Task: Look for Airbnb options in Lindi, Tanzania from 21st December, 2023 to 24th December, 2023 for 1 adult. Place can be private room with 1  bedroom having 1 bed and 1 bathroom. Property type can be flat.
Action: Mouse moved to (403, 72)
Screenshot: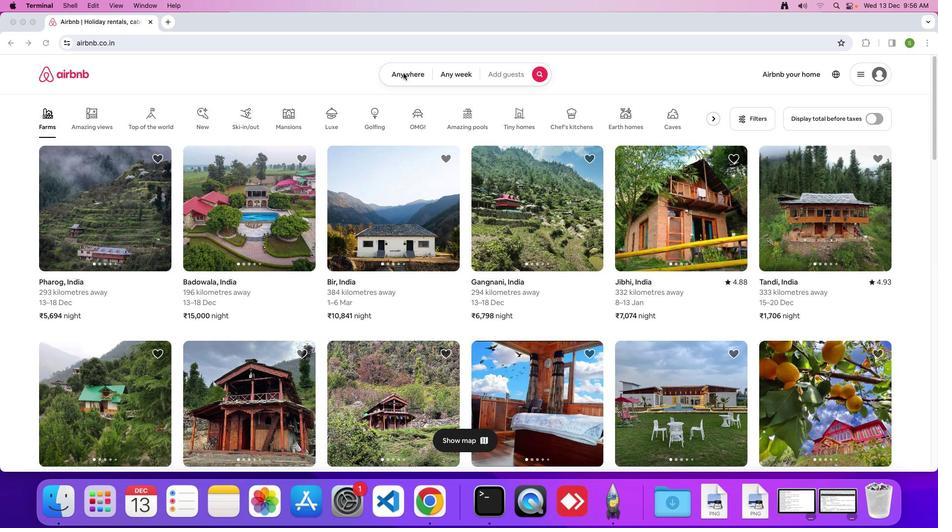 
Action: Mouse pressed left at (403, 72)
Screenshot: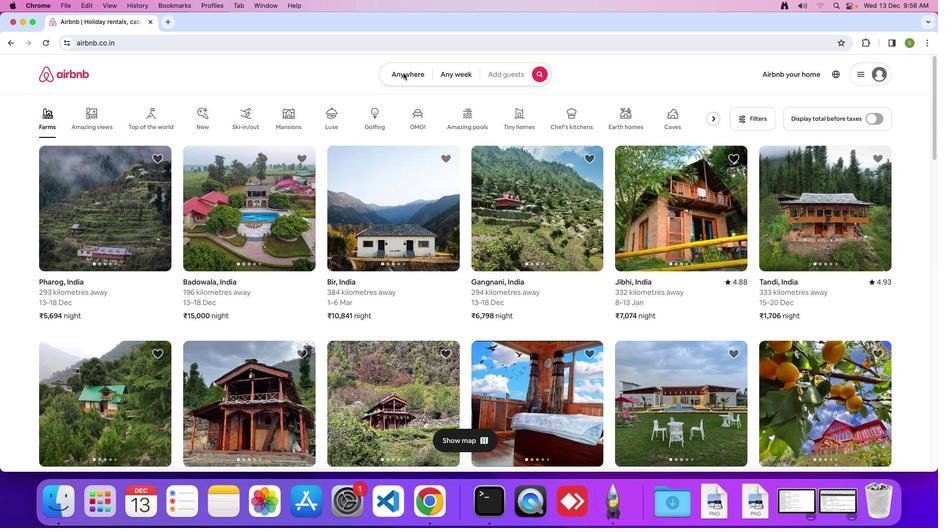 
Action: Mouse moved to (401, 75)
Screenshot: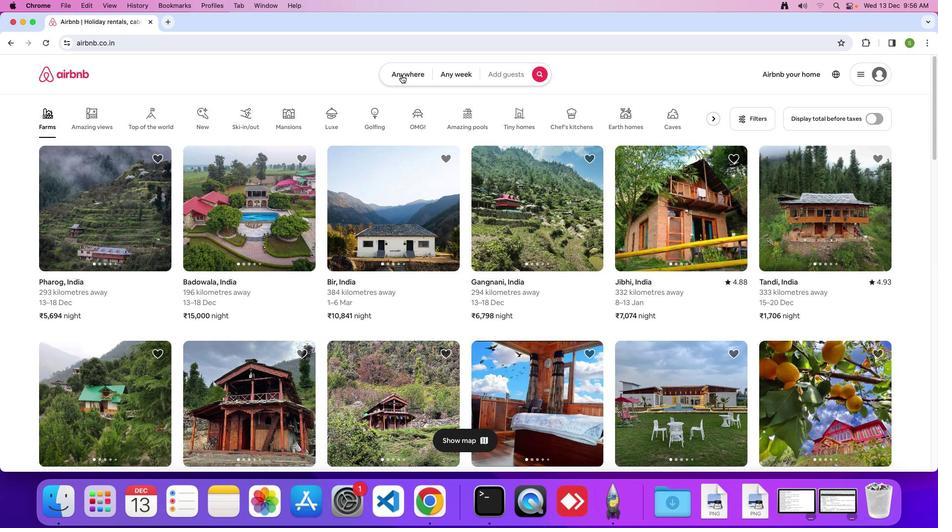 
Action: Mouse pressed left at (401, 75)
Screenshot: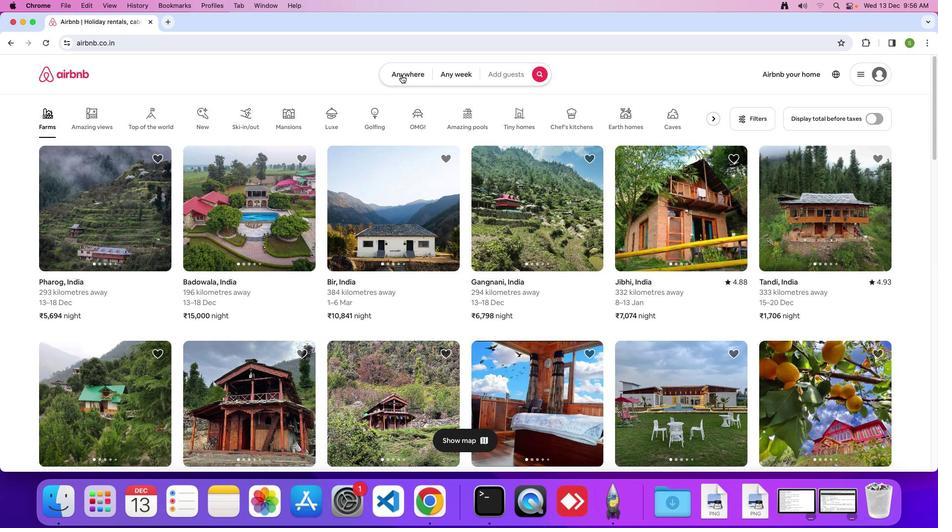 
Action: Mouse moved to (371, 108)
Screenshot: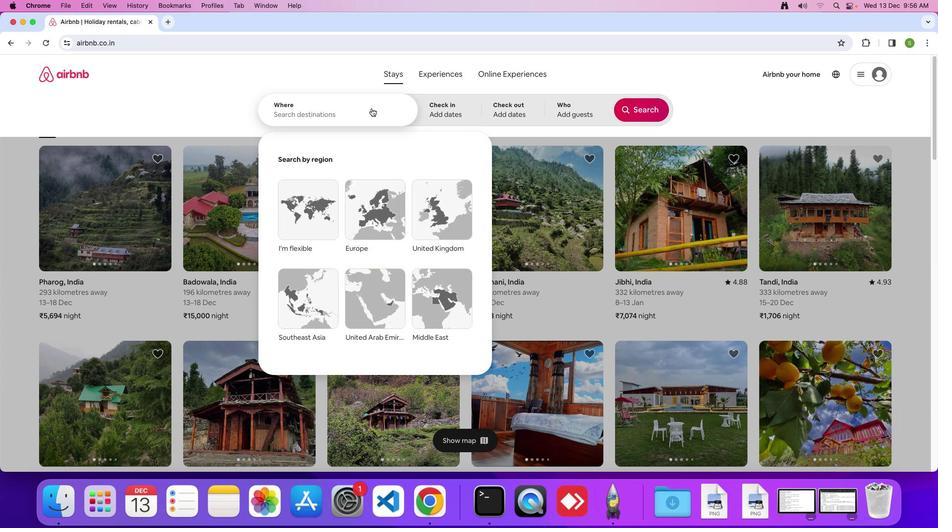 
Action: Mouse pressed left at (371, 108)
Screenshot: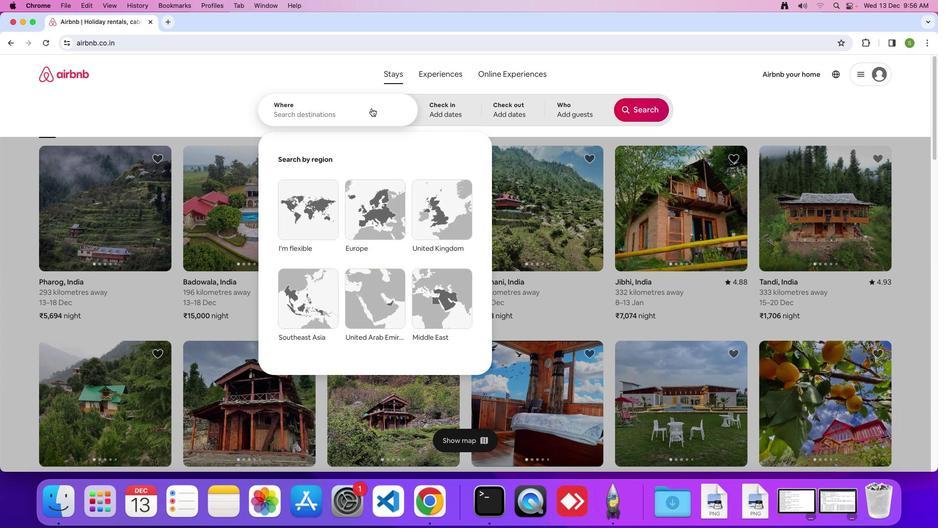 
Action: Key pressed 'L'Key.caps_lock'i''n''d''i'','Key.spaceKey.shift'T''a''n''z''a''n''i''a'Key.enter
Screenshot: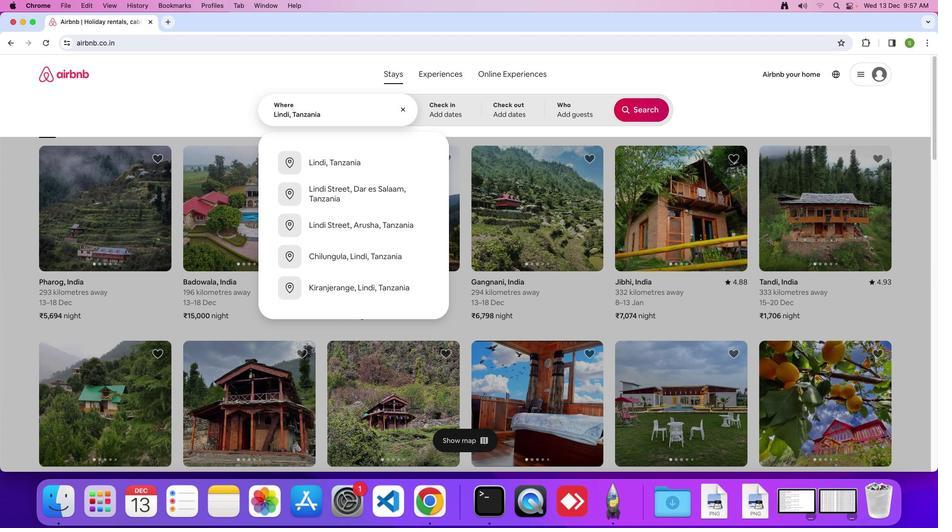 
Action: Mouse moved to (392, 303)
Screenshot: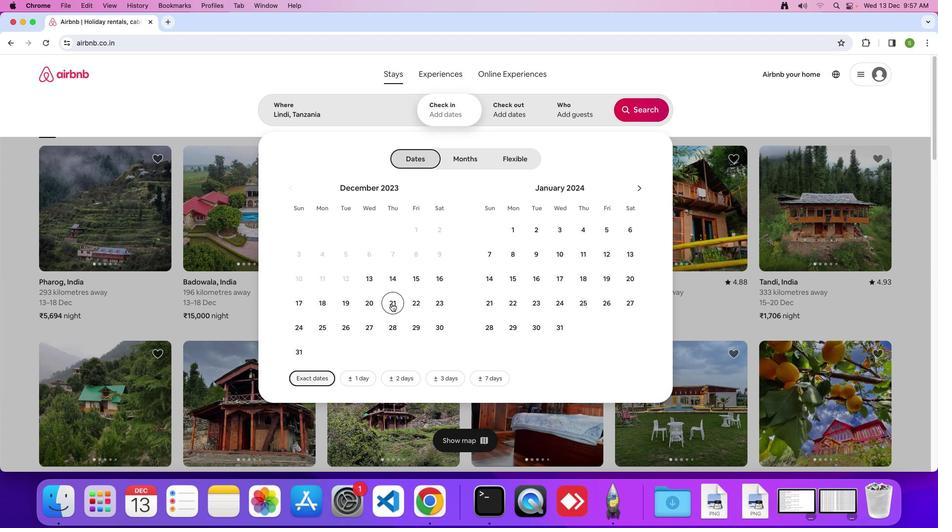 
Action: Mouse pressed left at (392, 303)
Screenshot: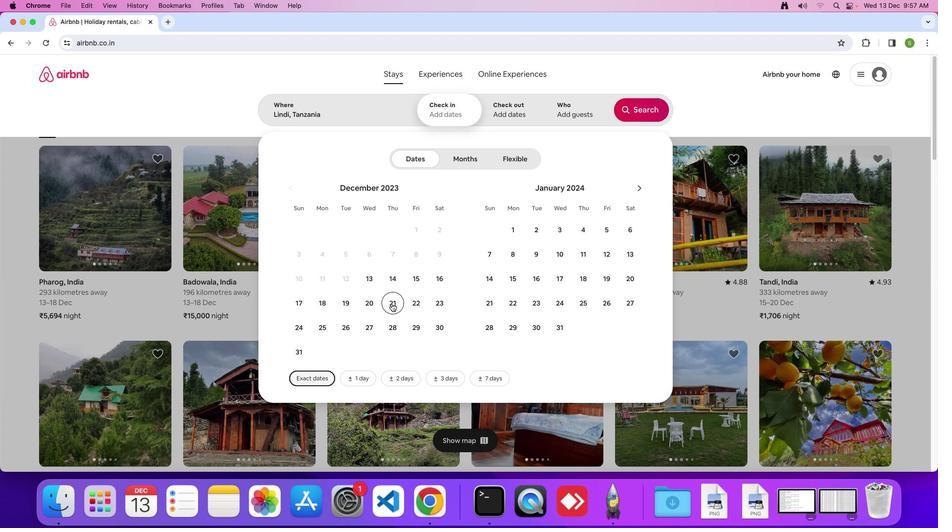 
Action: Mouse moved to (300, 325)
Screenshot: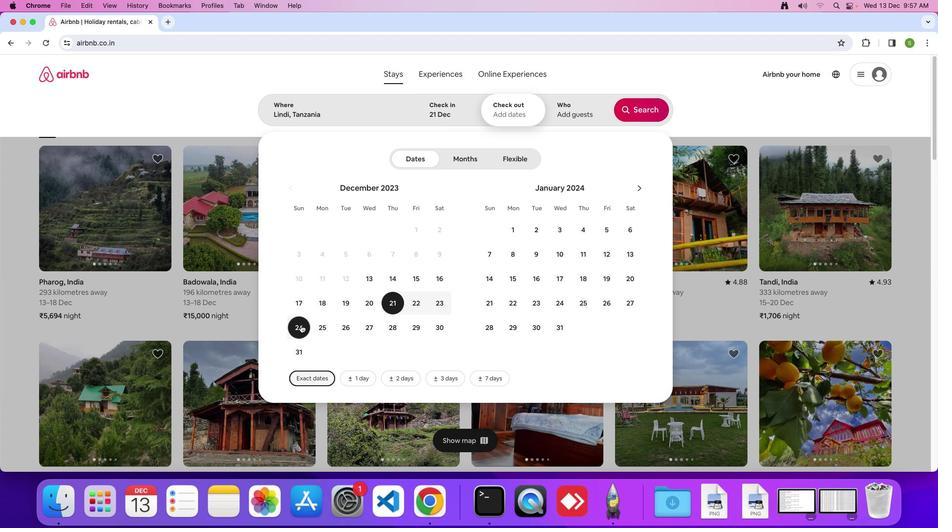 
Action: Mouse pressed left at (300, 325)
Screenshot: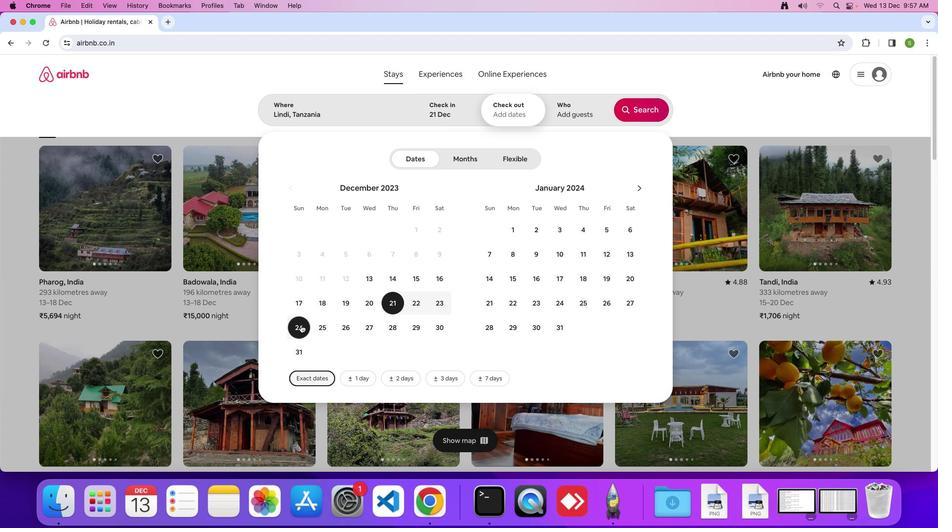
Action: Mouse moved to (586, 108)
Screenshot: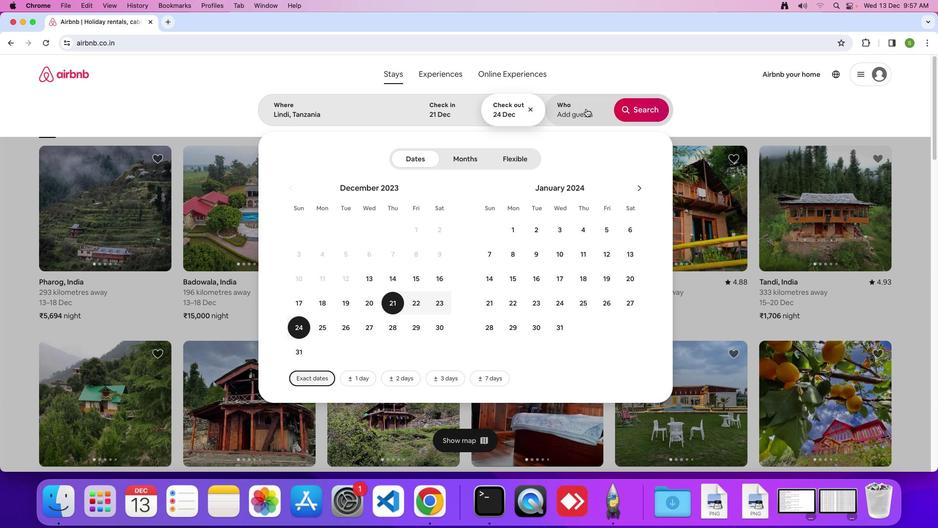 
Action: Mouse pressed left at (586, 108)
Screenshot: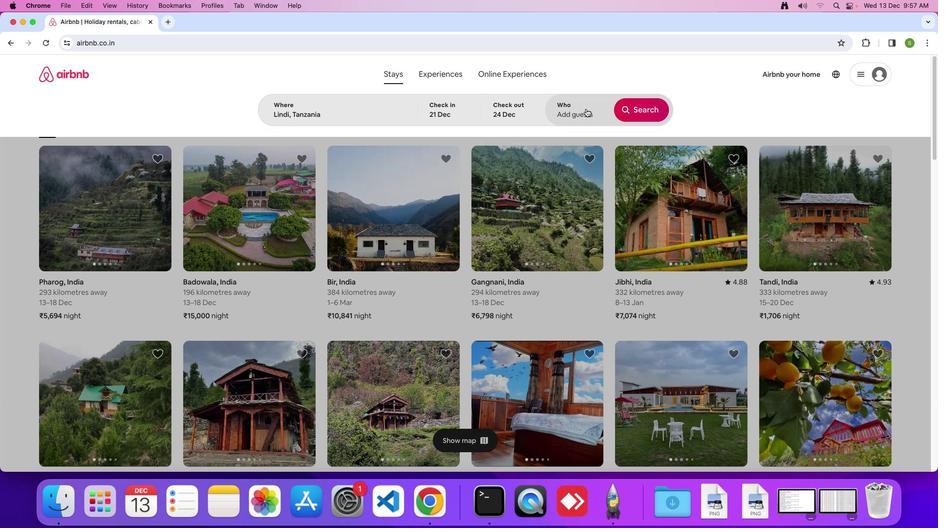 
Action: Mouse moved to (639, 162)
Screenshot: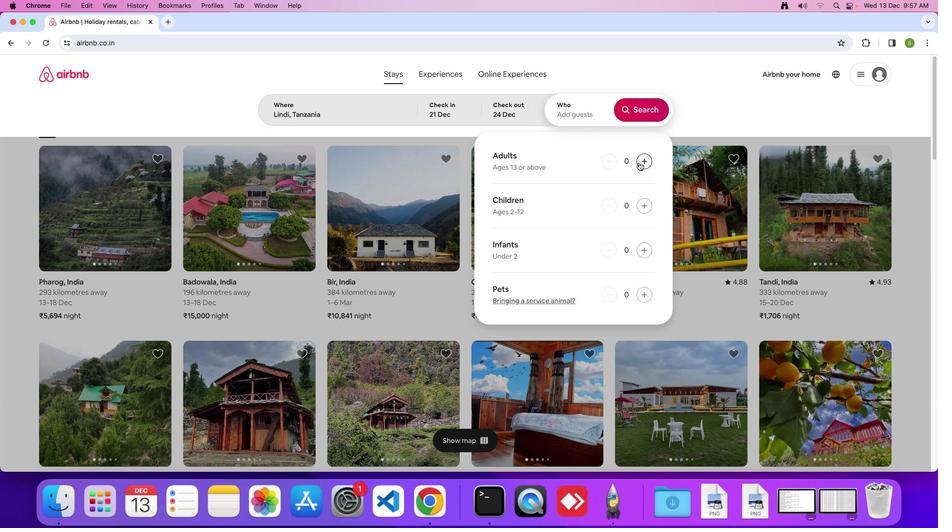 
Action: Mouse pressed left at (639, 162)
Screenshot: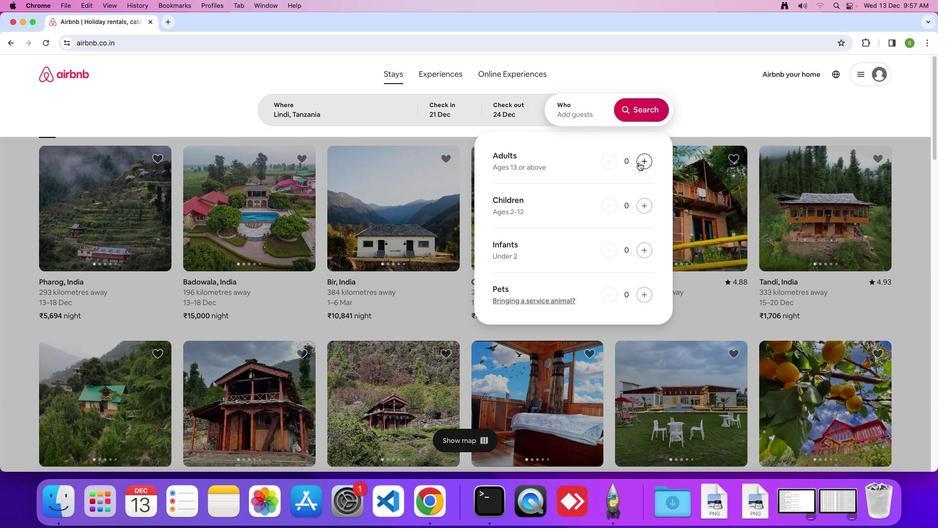 
Action: Mouse moved to (645, 114)
Screenshot: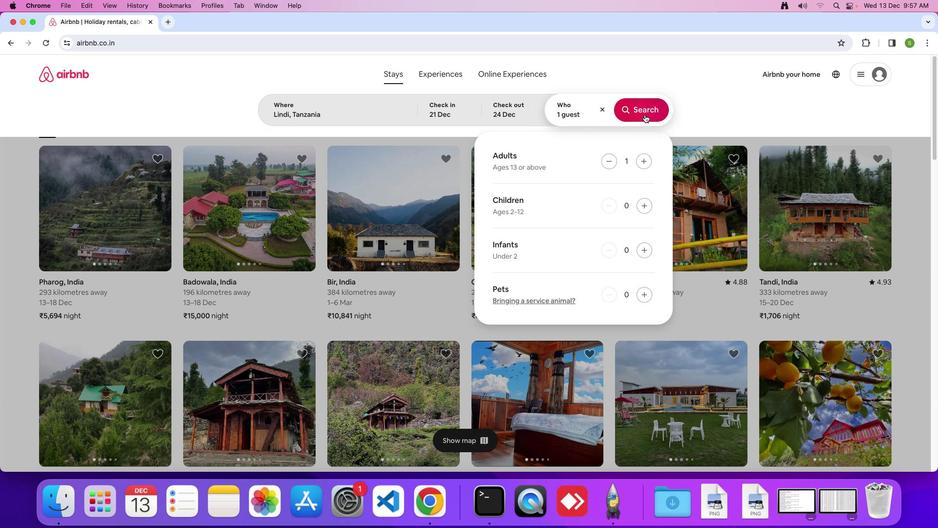 
Action: Mouse pressed left at (645, 114)
Screenshot: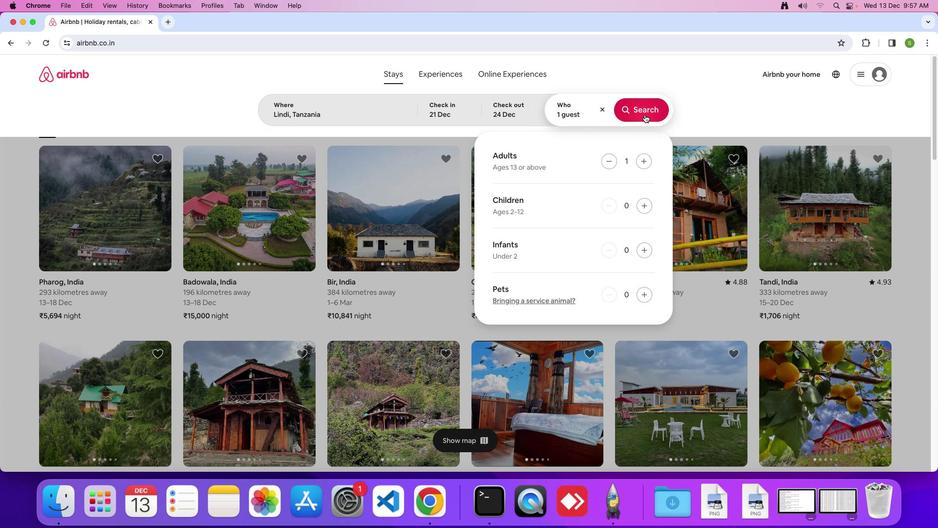 
Action: Mouse moved to (770, 112)
Screenshot: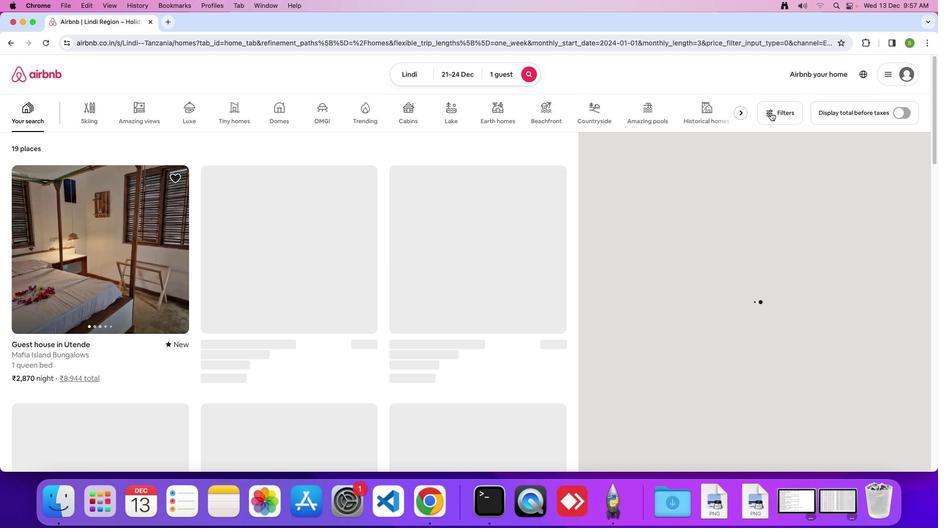 
Action: Mouse pressed left at (770, 112)
Screenshot: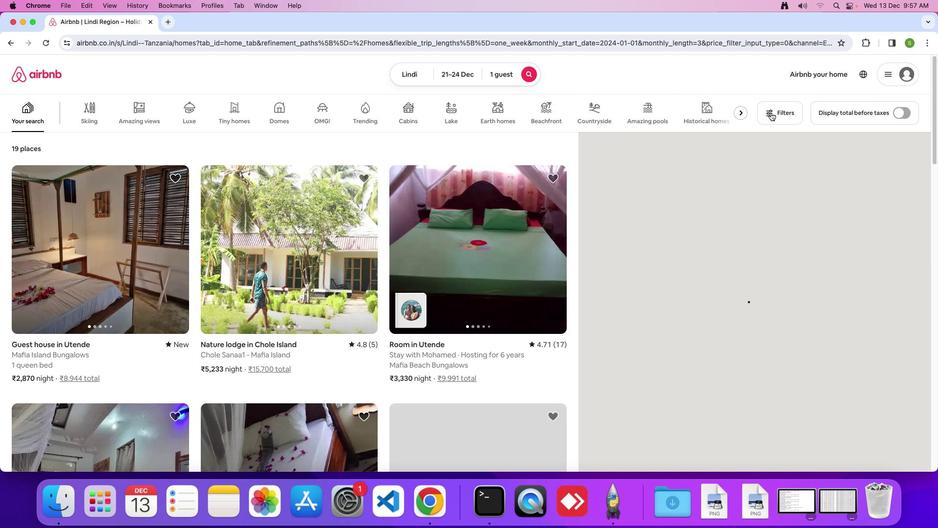 
Action: Mouse moved to (484, 236)
Screenshot: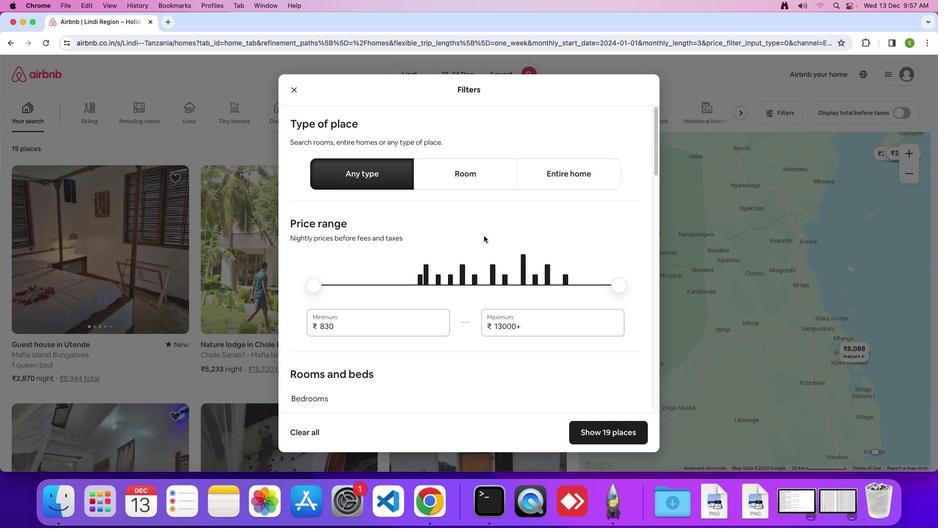 
Action: Mouse scrolled (484, 236) with delta (0, 0)
Screenshot: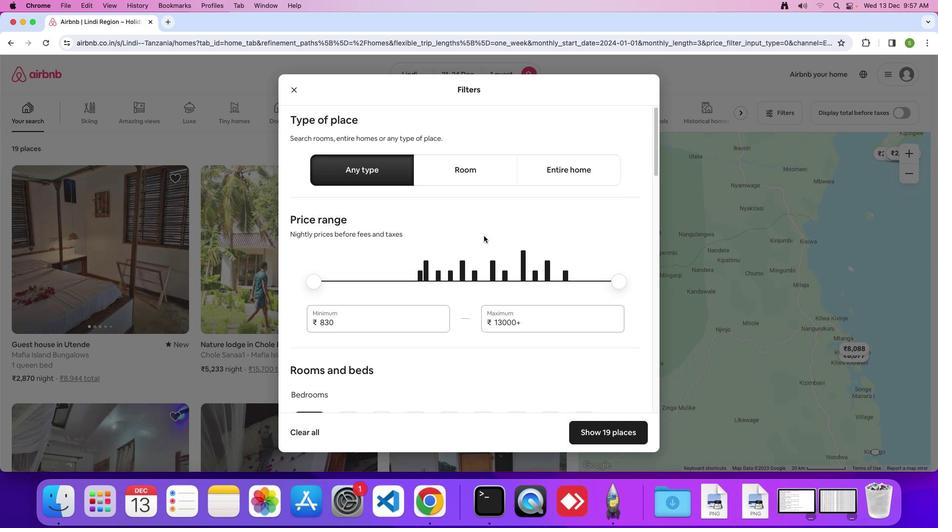 
Action: Mouse scrolled (484, 236) with delta (0, 0)
Screenshot: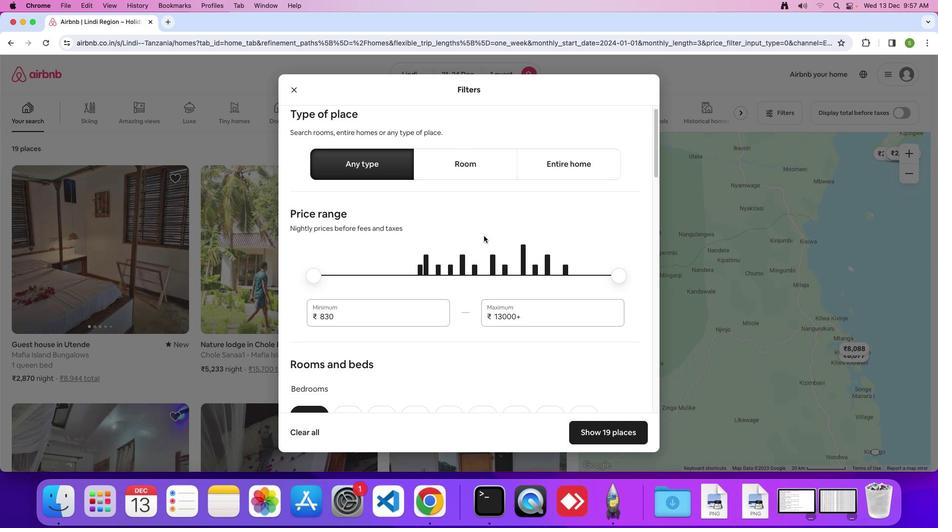 
Action: Mouse scrolled (484, 236) with delta (0, 0)
Screenshot: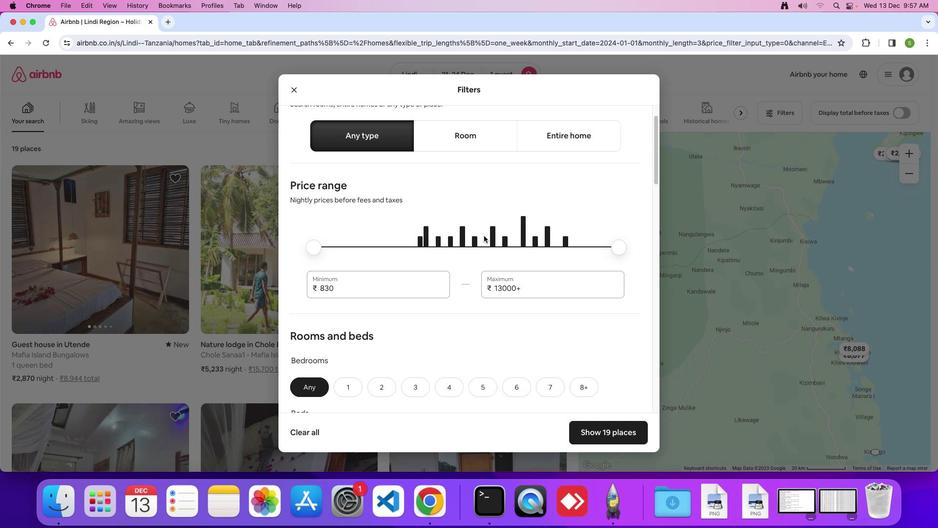 
Action: Mouse scrolled (484, 236) with delta (0, 0)
Screenshot: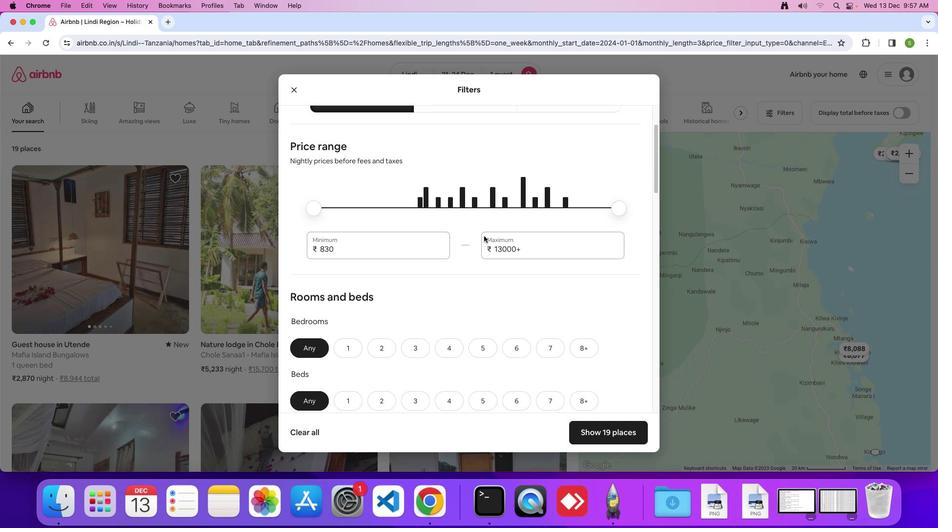 
Action: Mouse scrolled (484, 236) with delta (0, 0)
Screenshot: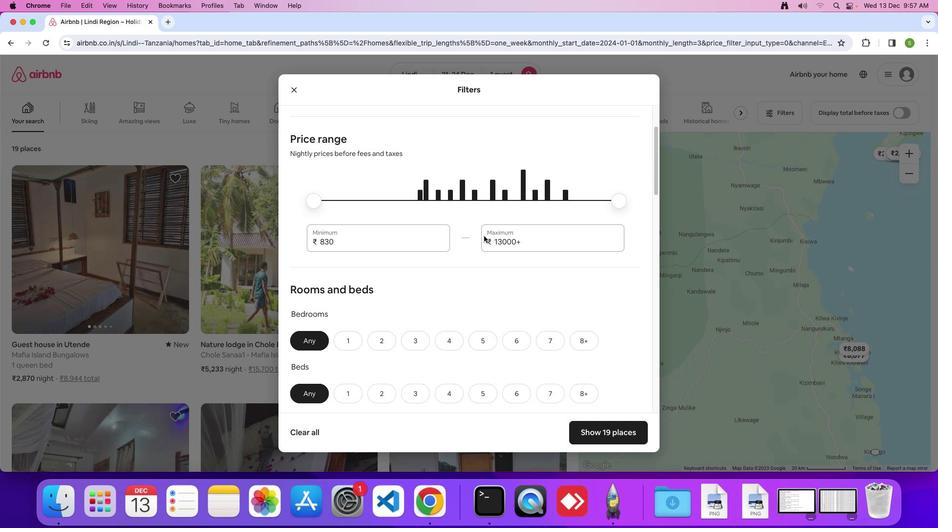 
Action: Mouse moved to (484, 235)
Screenshot: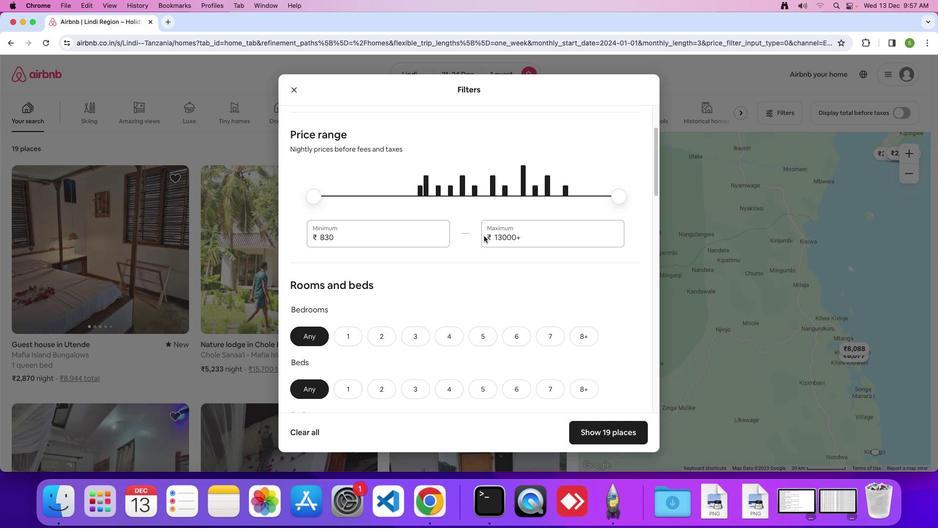 
Action: Mouse scrolled (484, 235) with delta (0, 0)
Screenshot: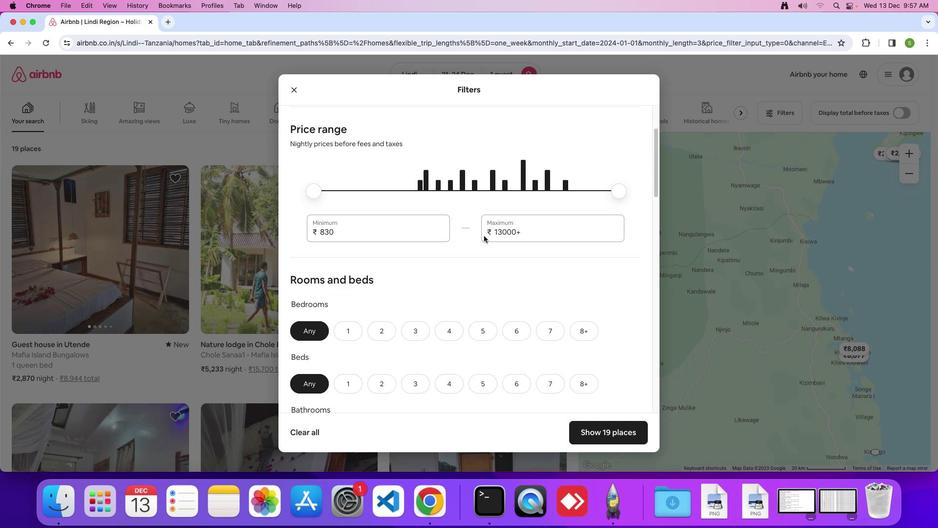 
Action: Mouse scrolled (484, 235) with delta (0, 0)
Screenshot: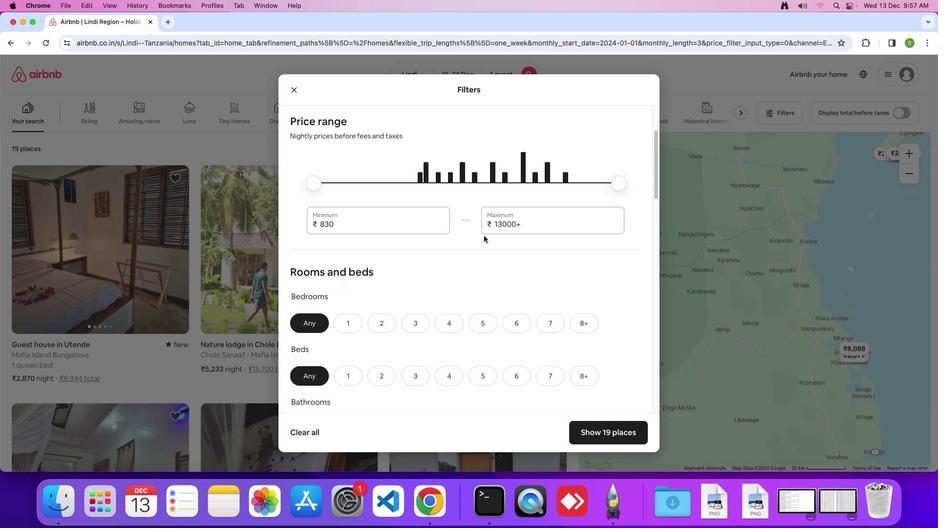 
Action: Mouse scrolled (484, 235) with delta (0, 0)
Screenshot: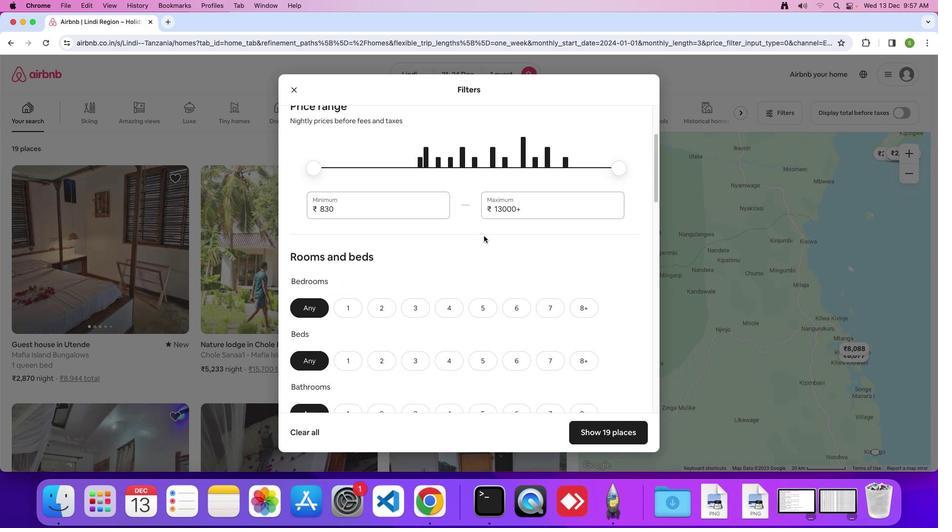 
Action: Mouse scrolled (484, 235) with delta (0, 0)
Screenshot: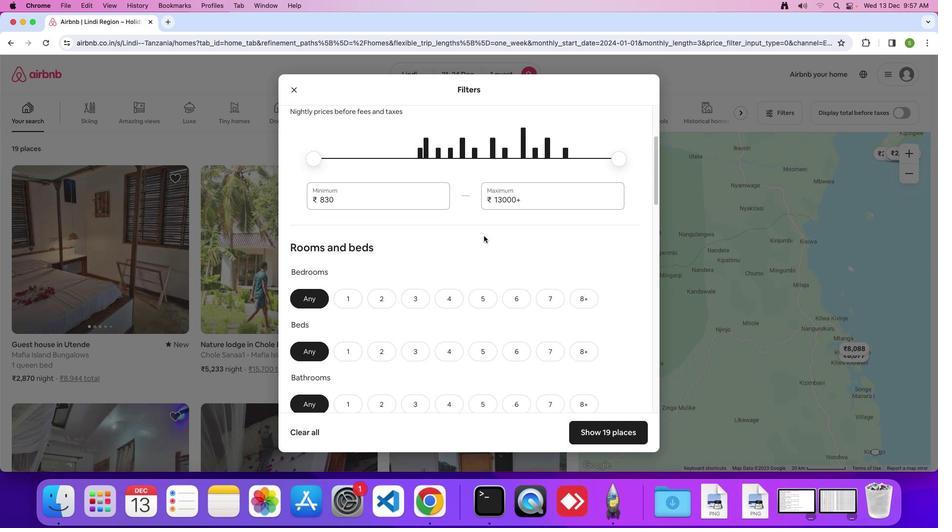
Action: Mouse scrolled (484, 235) with delta (0, 0)
Screenshot: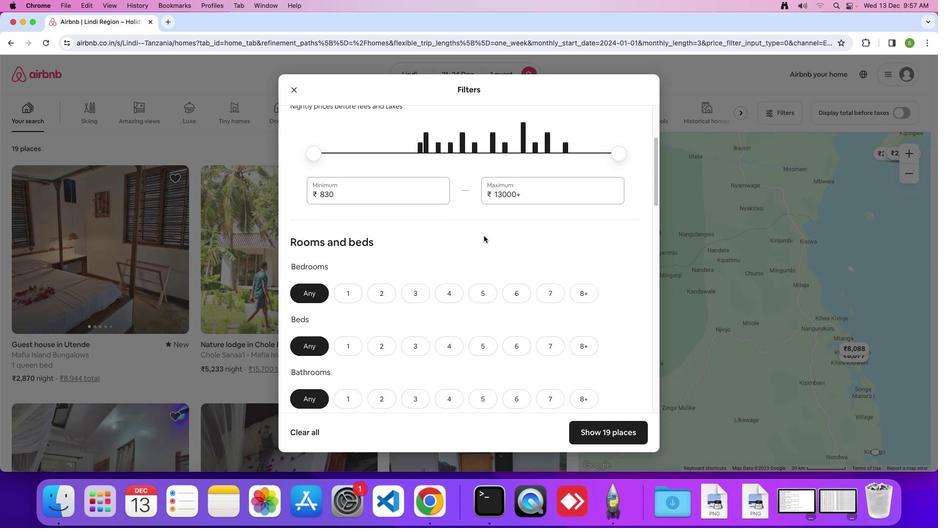 
Action: Mouse moved to (485, 235)
Screenshot: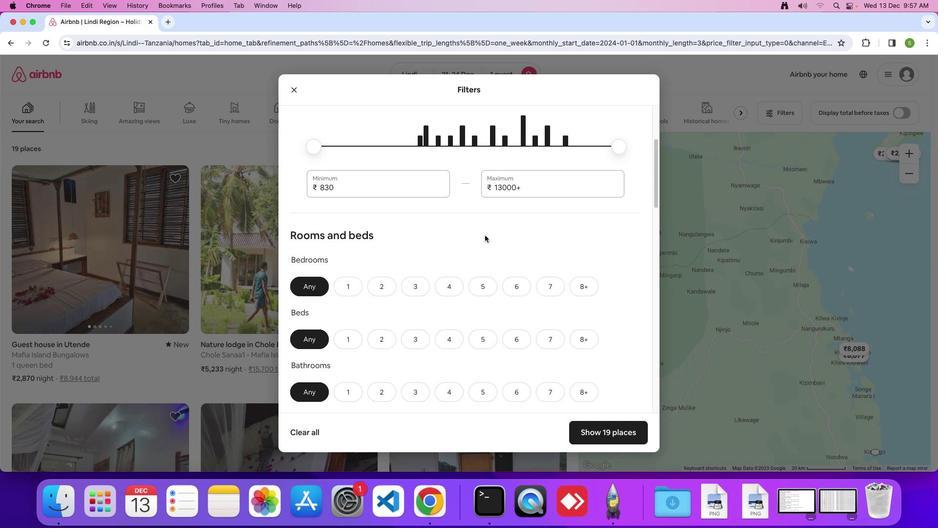 
Action: Mouse scrolled (485, 235) with delta (0, 0)
Screenshot: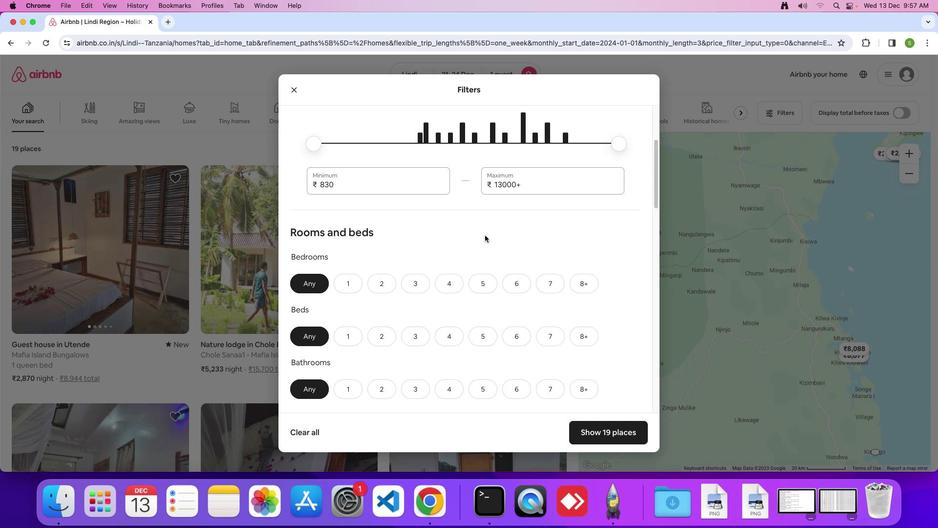 
Action: Mouse scrolled (485, 235) with delta (0, 0)
Screenshot: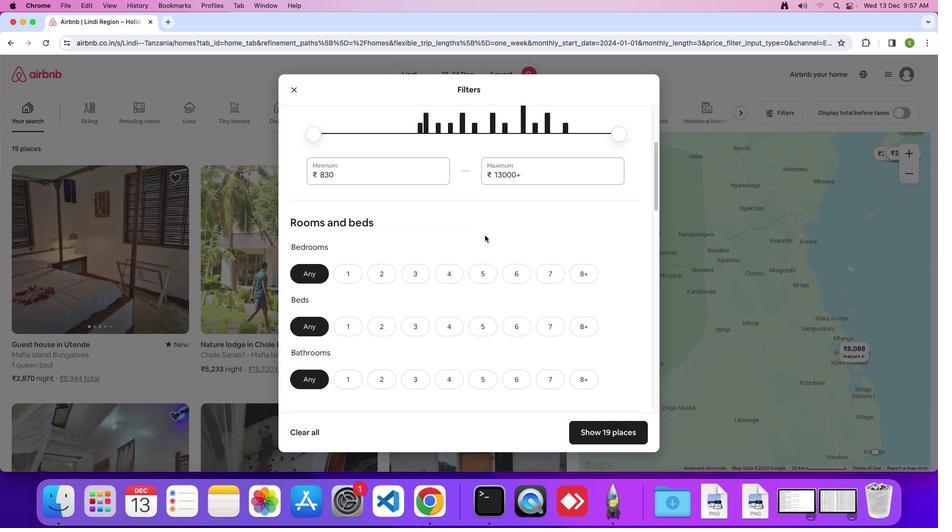 
Action: Mouse scrolled (485, 235) with delta (0, 0)
Screenshot: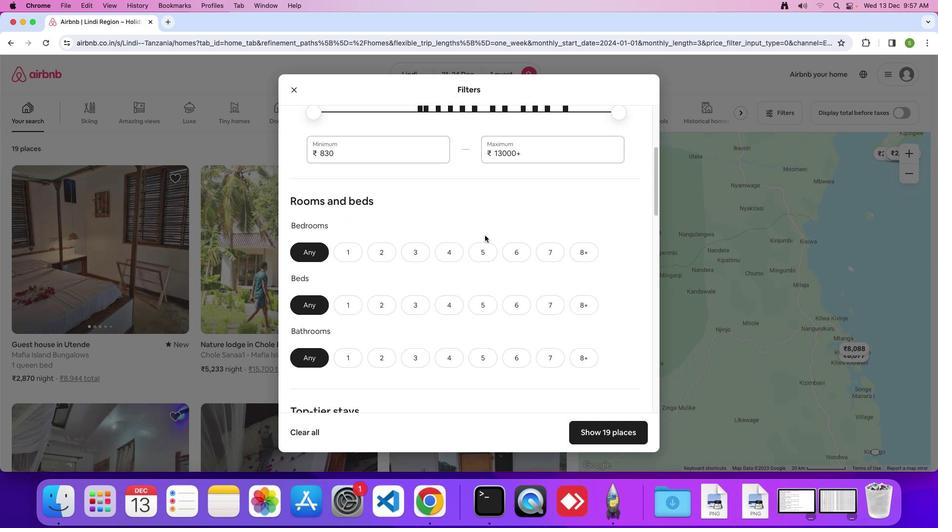 
Action: Mouse scrolled (485, 235) with delta (0, 0)
Screenshot: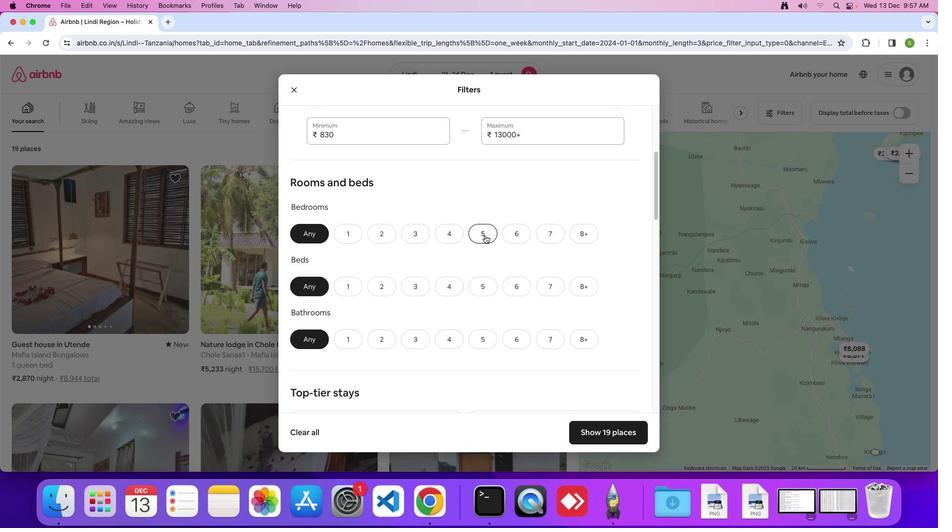 
Action: Mouse scrolled (485, 235) with delta (0, 0)
Screenshot: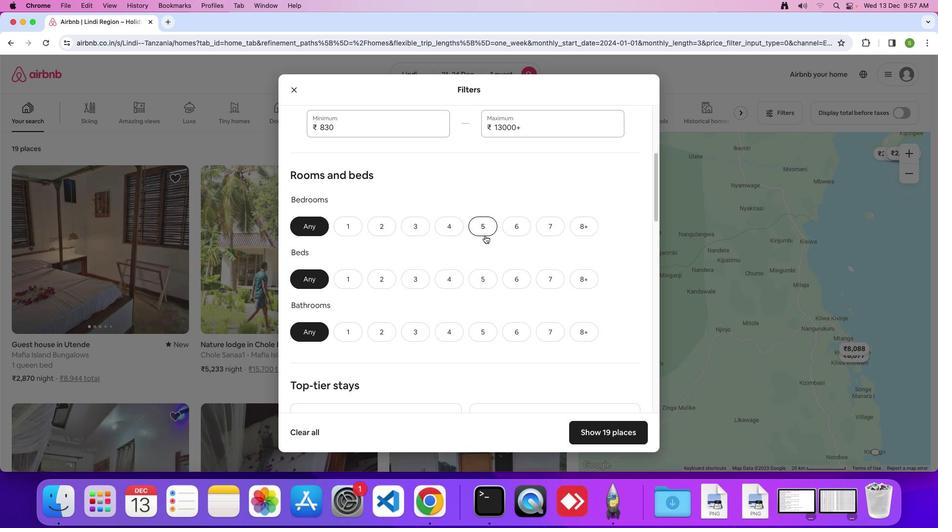 
Action: Mouse scrolled (485, 235) with delta (0, 0)
Screenshot: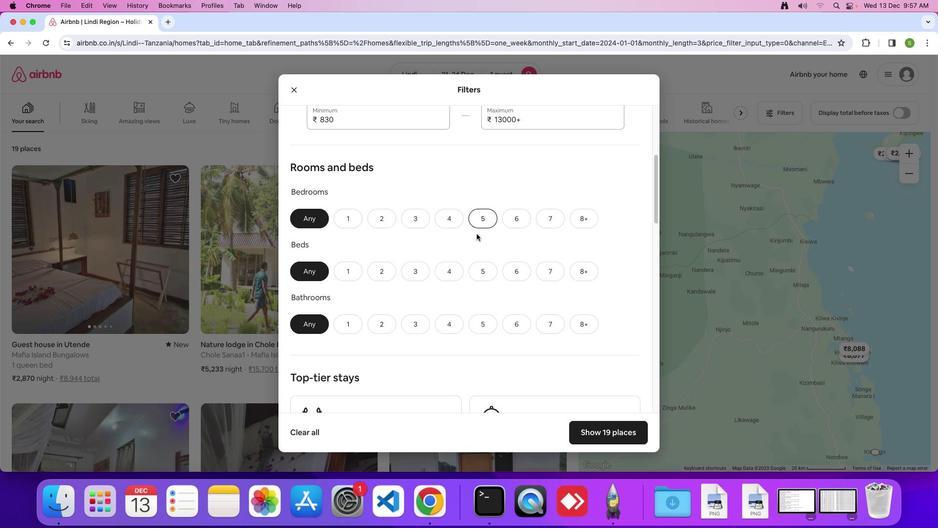 
Action: Mouse moved to (348, 222)
Screenshot: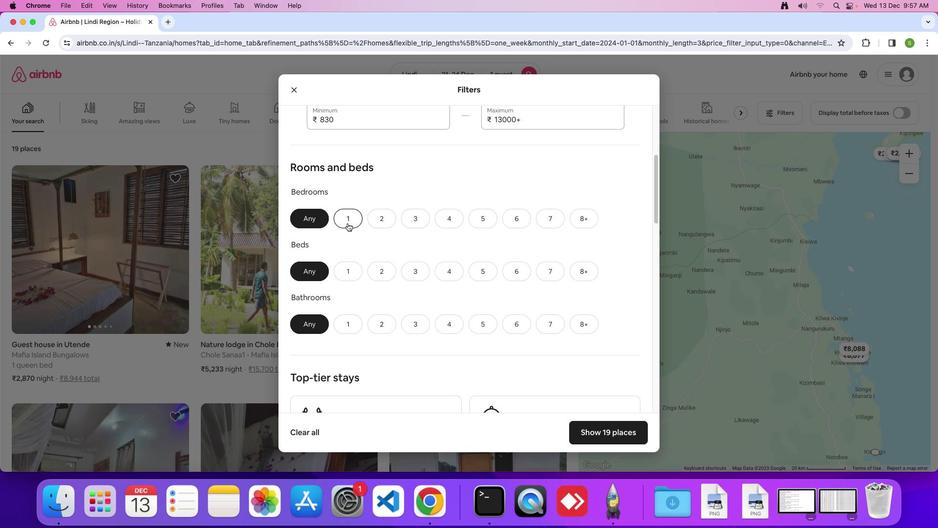 
Action: Mouse pressed left at (348, 222)
Screenshot: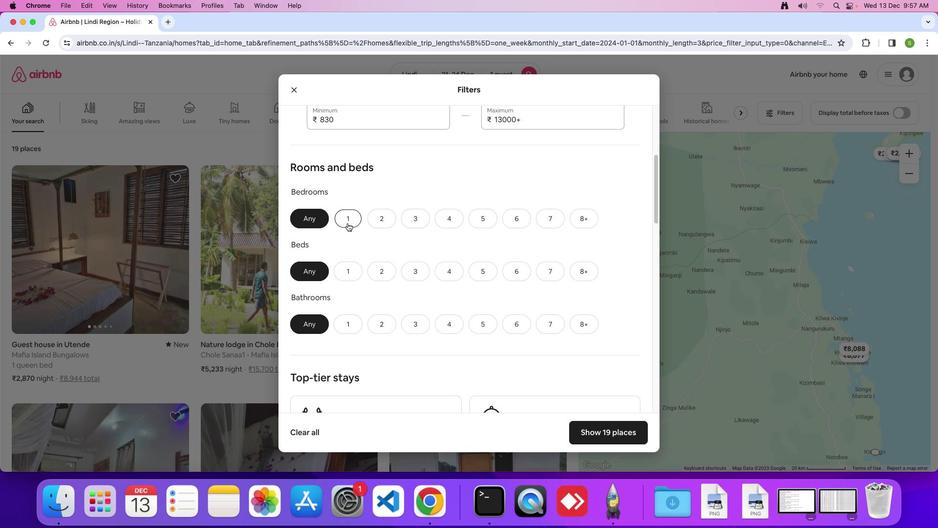 
Action: Mouse moved to (346, 270)
Screenshot: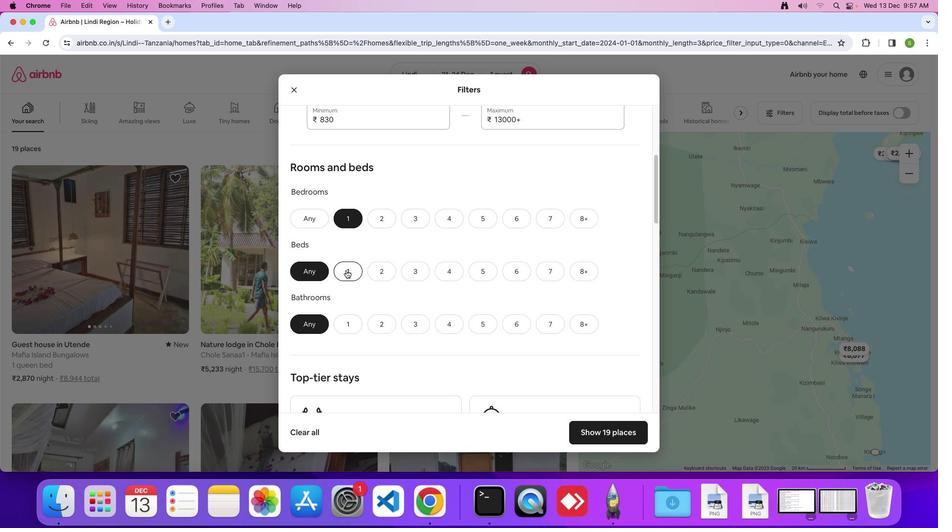
Action: Mouse pressed left at (346, 270)
Screenshot: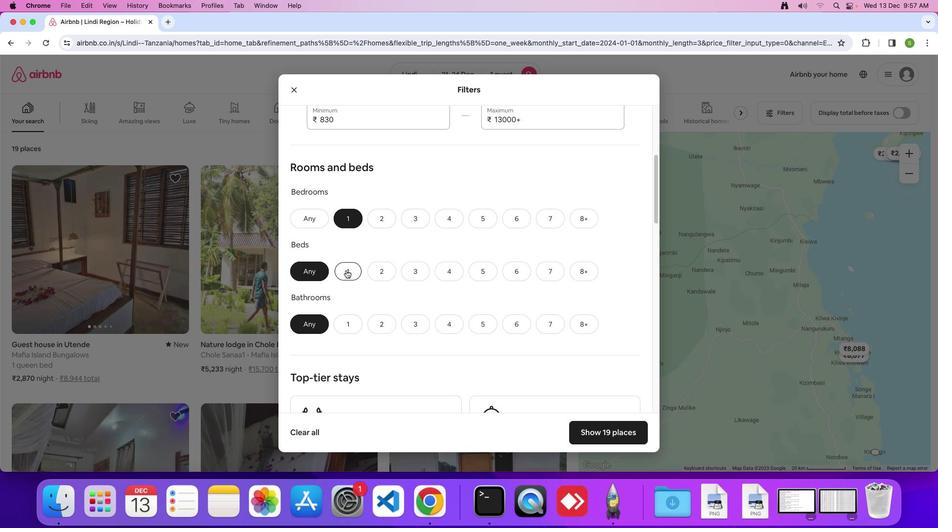 
Action: Mouse moved to (345, 318)
Screenshot: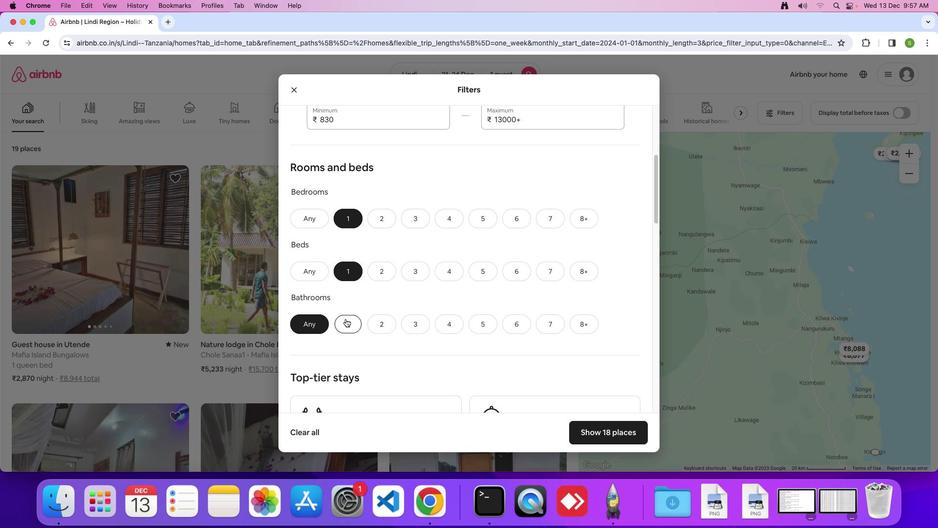 
Action: Mouse pressed left at (345, 318)
Screenshot: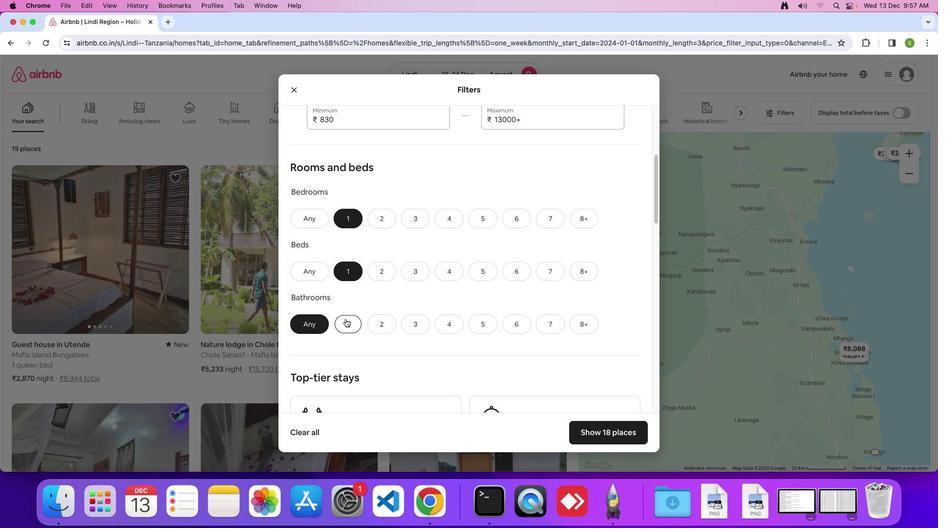 
Action: Mouse moved to (450, 261)
Screenshot: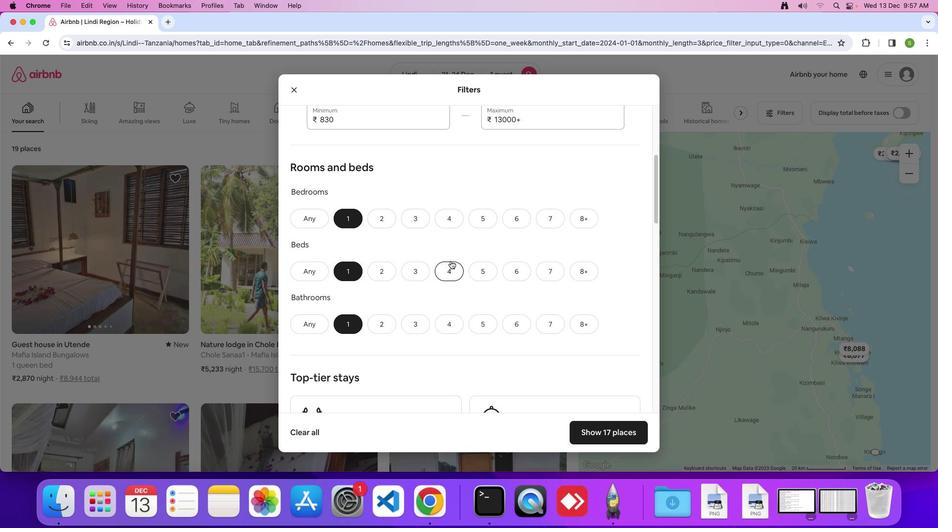 
Action: Mouse scrolled (450, 261) with delta (0, 0)
Screenshot: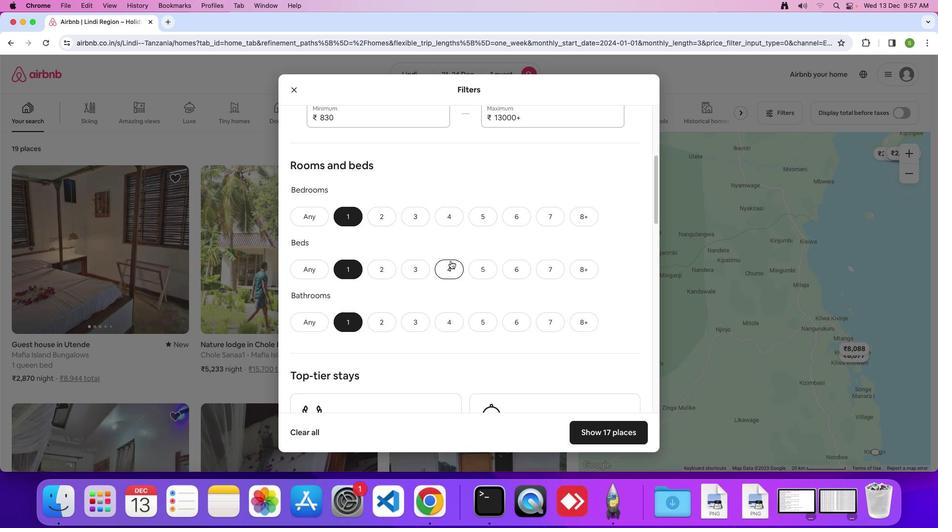 
Action: Mouse scrolled (450, 261) with delta (0, 0)
Screenshot: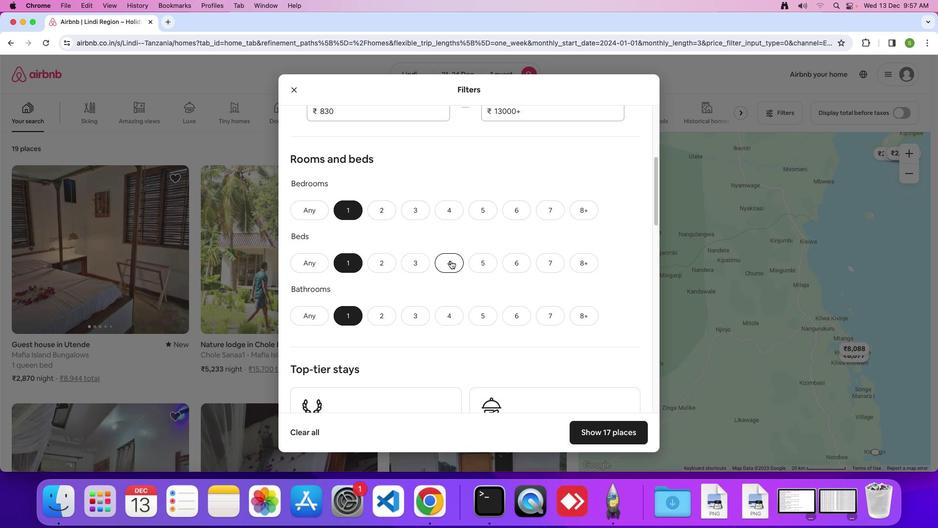 
Action: Mouse scrolled (450, 261) with delta (0, 0)
Screenshot: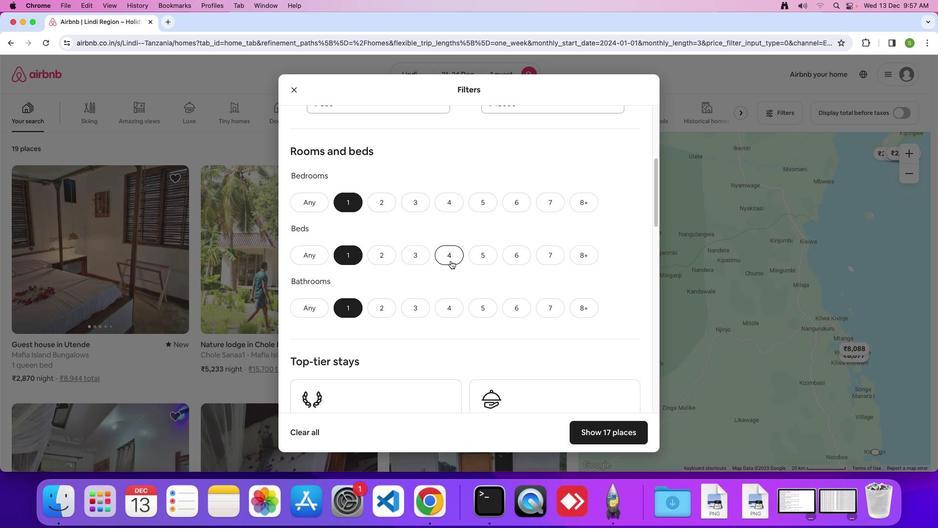 
Action: Mouse scrolled (450, 261) with delta (0, 0)
Screenshot: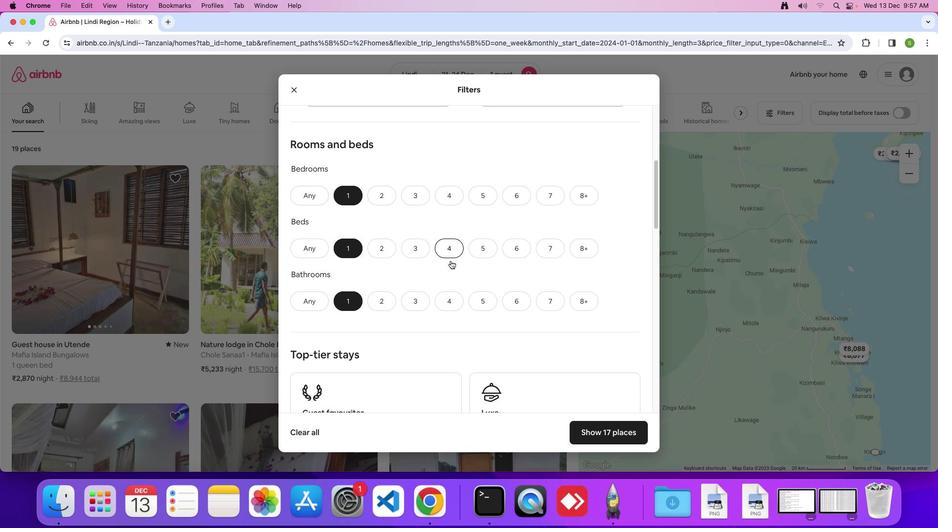 
Action: Mouse scrolled (450, 261) with delta (0, 0)
Screenshot: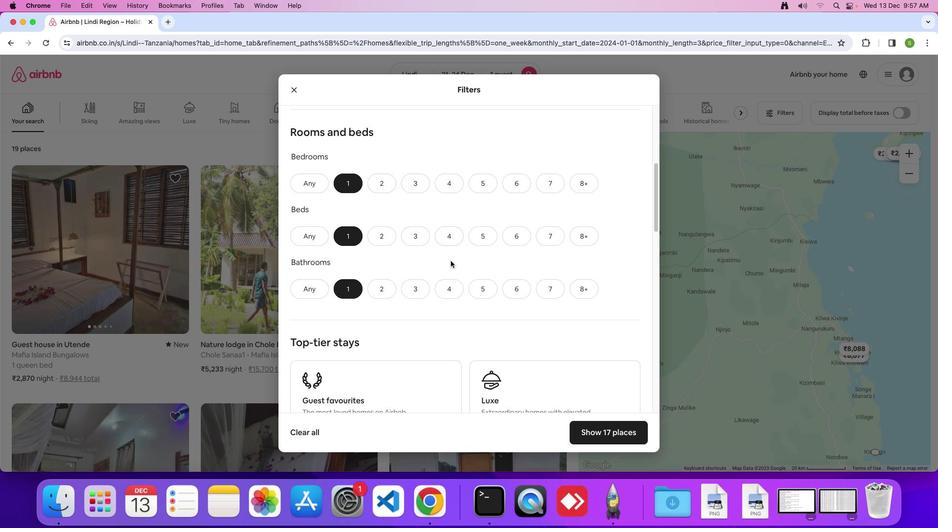 
Action: Mouse scrolled (450, 261) with delta (0, 0)
Screenshot: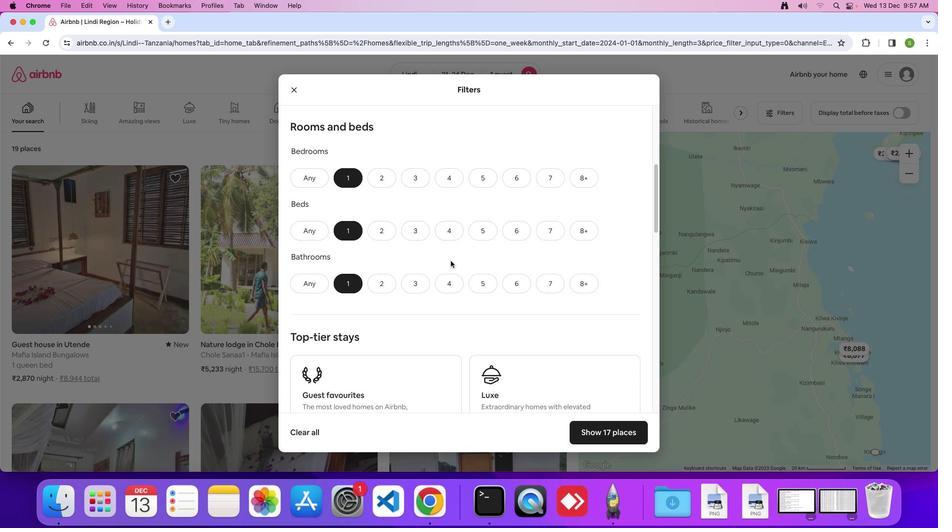 
Action: Mouse scrolled (450, 261) with delta (0, 0)
Screenshot: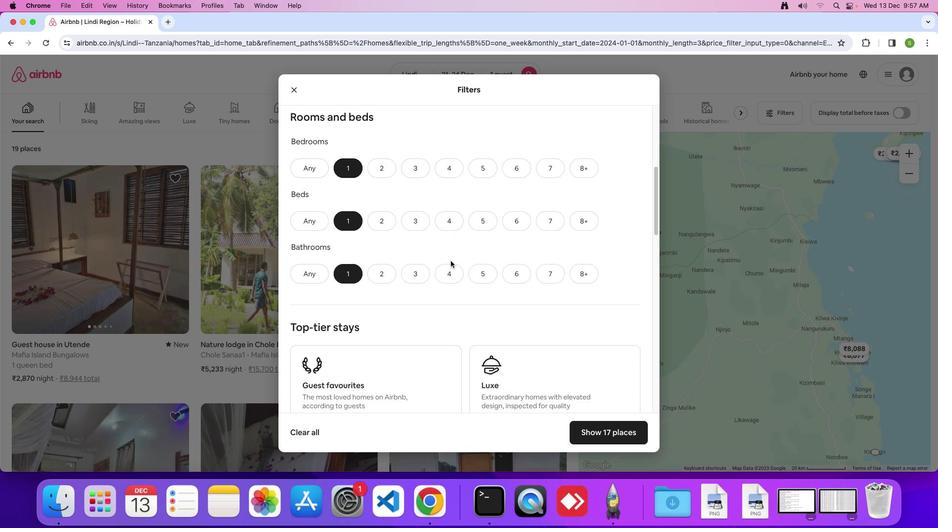 
Action: Mouse scrolled (450, 261) with delta (0, 0)
Screenshot: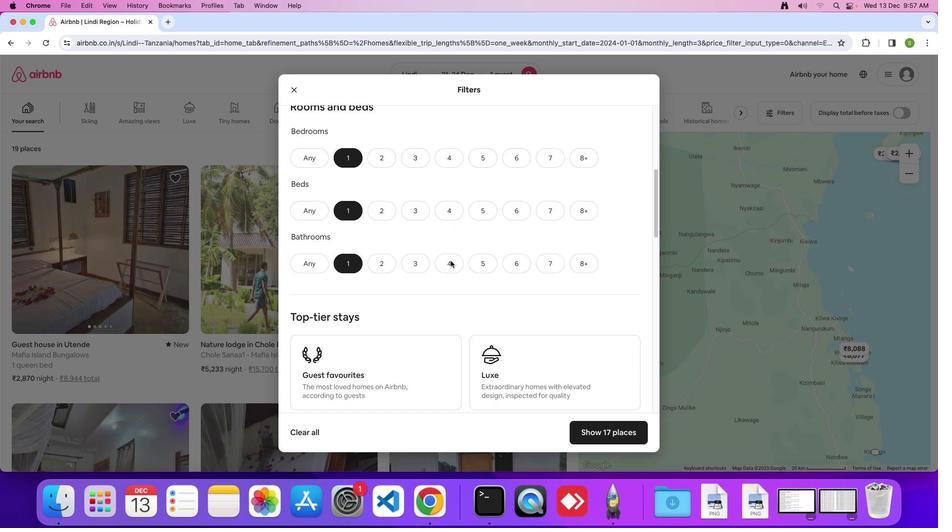 
Action: Mouse scrolled (450, 261) with delta (0, 0)
Screenshot: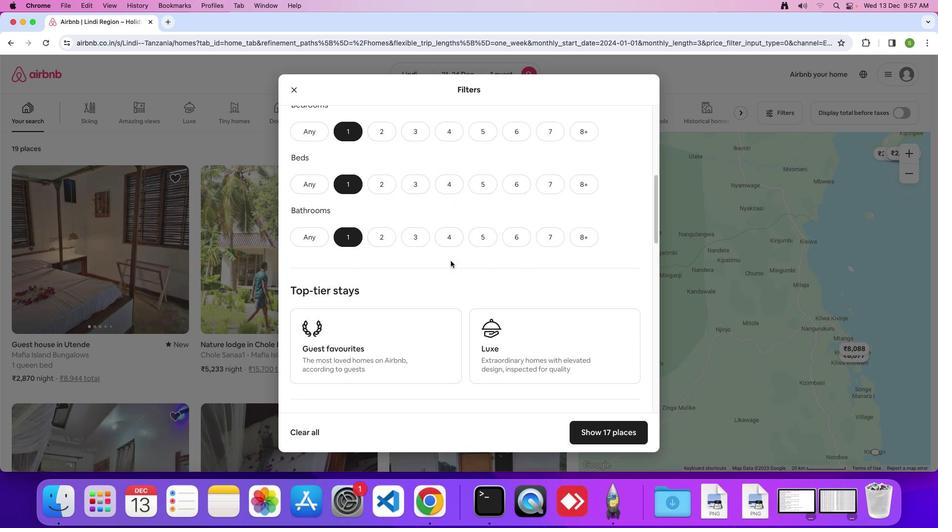 
Action: Mouse scrolled (450, 261) with delta (0, 0)
Screenshot: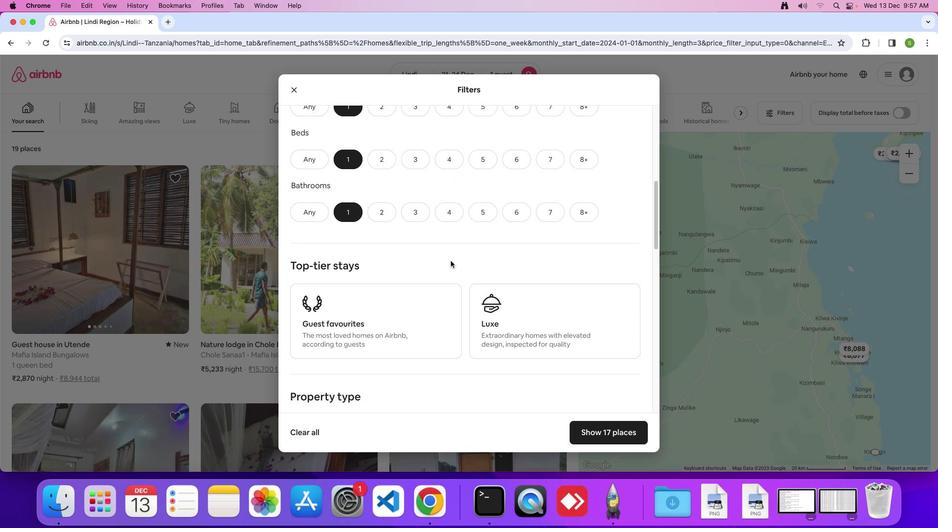 
Action: Mouse scrolled (450, 261) with delta (0, 0)
Screenshot: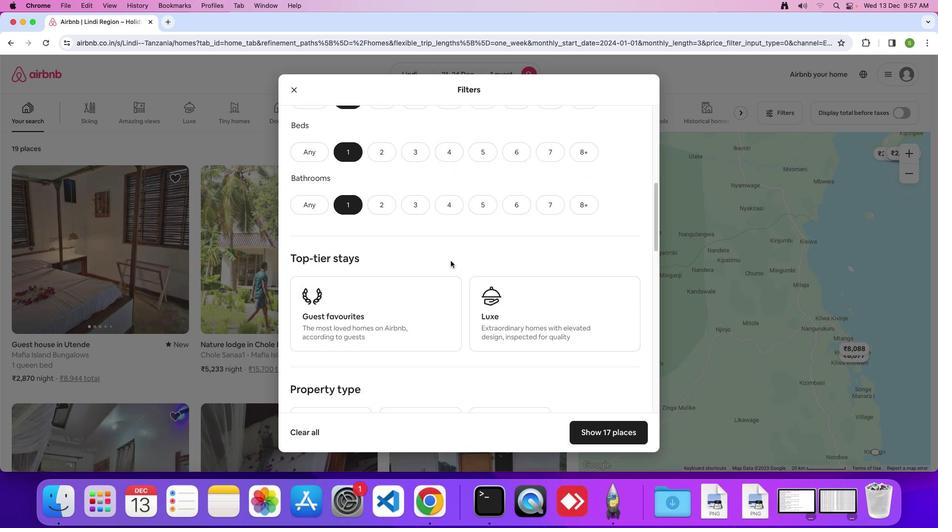 
Action: Mouse scrolled (450, 261) with delta (0, 0)
Screenshot: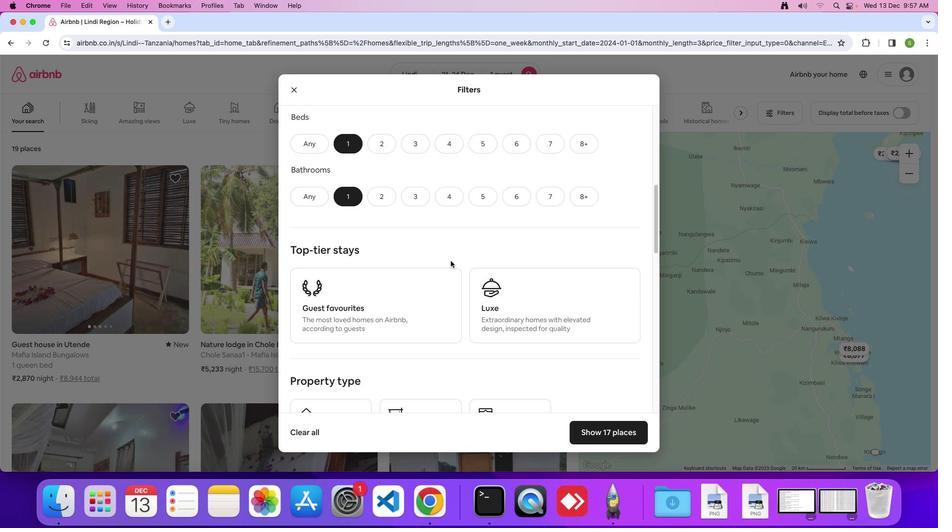 
Action: Mouse scrolled (450, 261) with delta (0, 0)
Screenshot: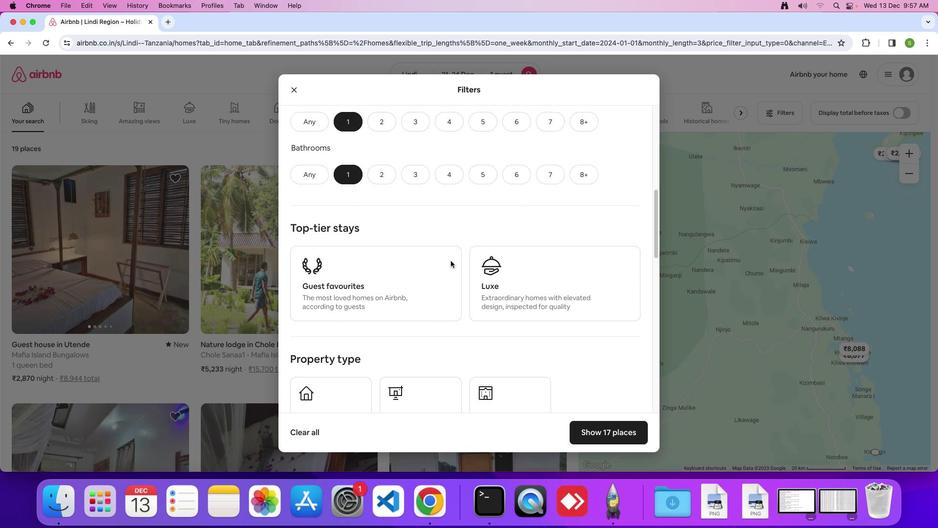 
Action: Mouse scrolled (450, 261) with delta (0, -1)
Screenshot: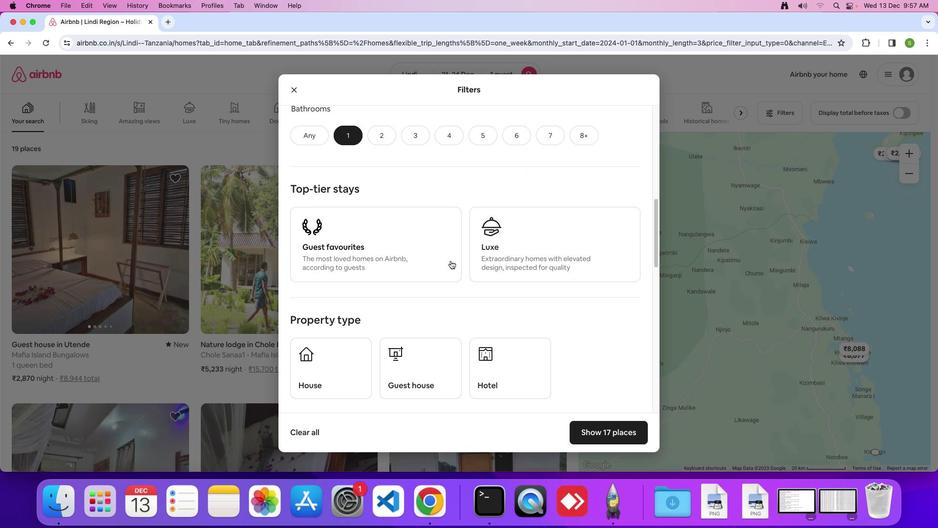 
Action: Mouse scrolled (450, 261) with delta (0, 0)
Screenshot: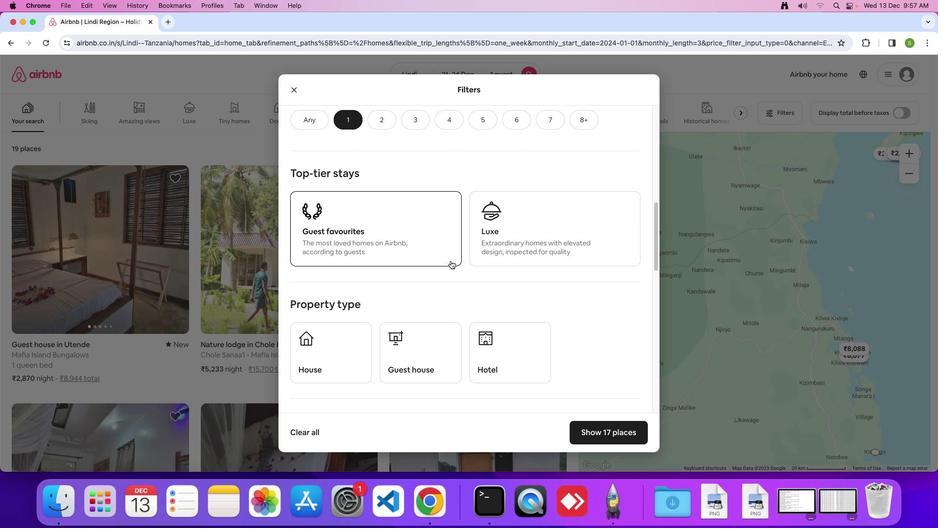 
Action: Mouse scrolled (450, 261) with delta (0, 0)
Screenshot: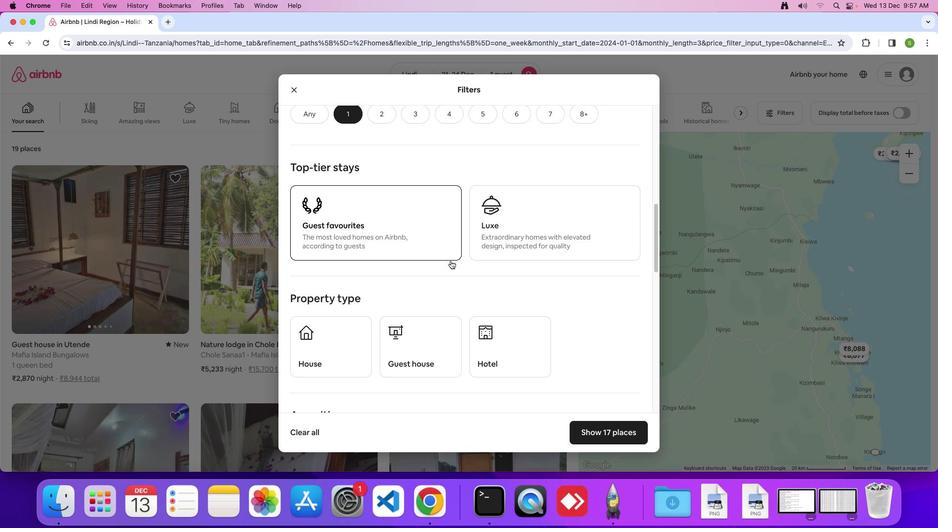 
Action: Mouse moved to (450, 260)
Screenshot: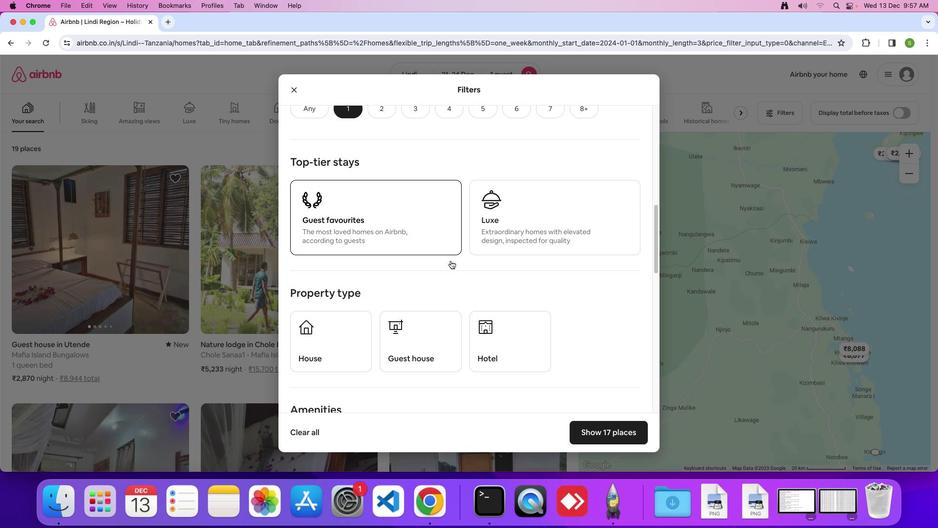 
Action: Mouse scrolled (450, 260) with delta (0, 0)
Screenshot: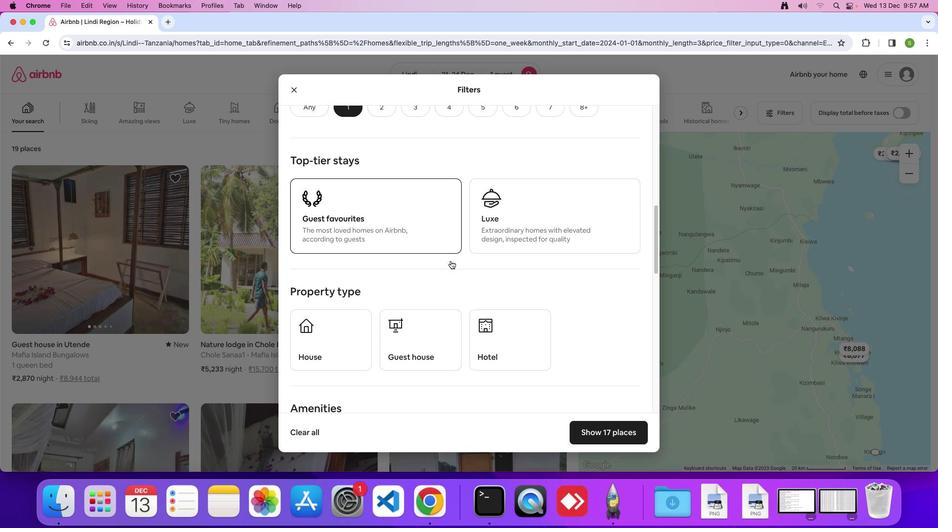
Action: Mouse scrolled (450, 260) with delta (0, 0)
Screenshot: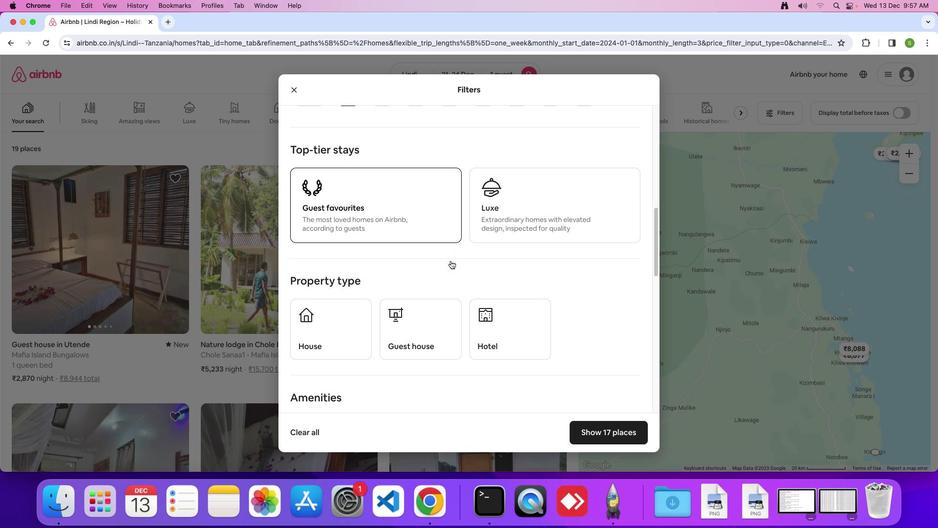 
Action: Mouse scrolled (450, 260) with delta (0, 0)
Screenshot: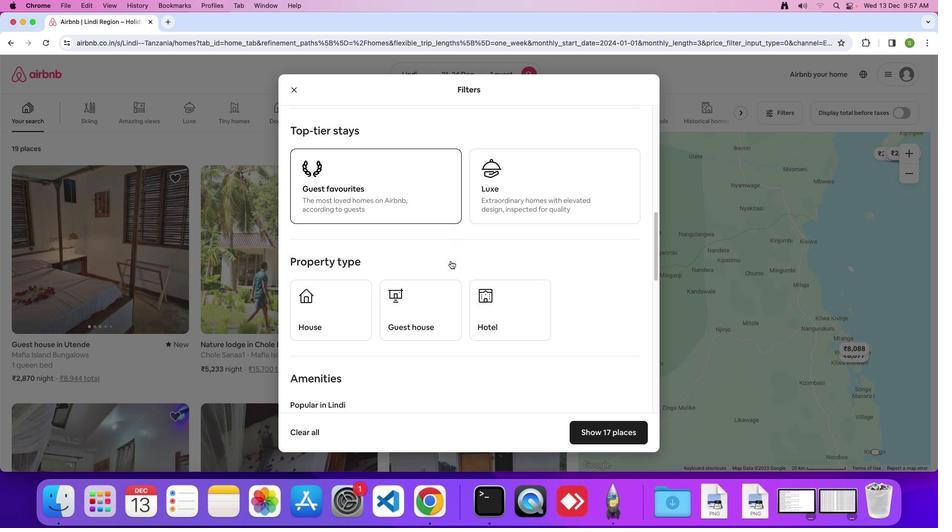
Action: Mouse scrolled (450, 260) with delta (0, 0)
Screenshot: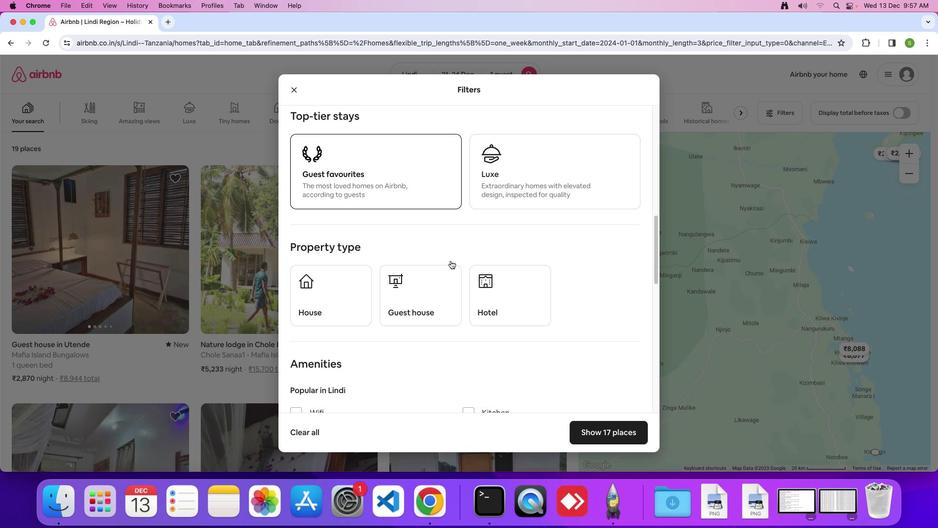 
Action: Mouse scrolled (450, 260) with delta (0, 0)
Screenshot: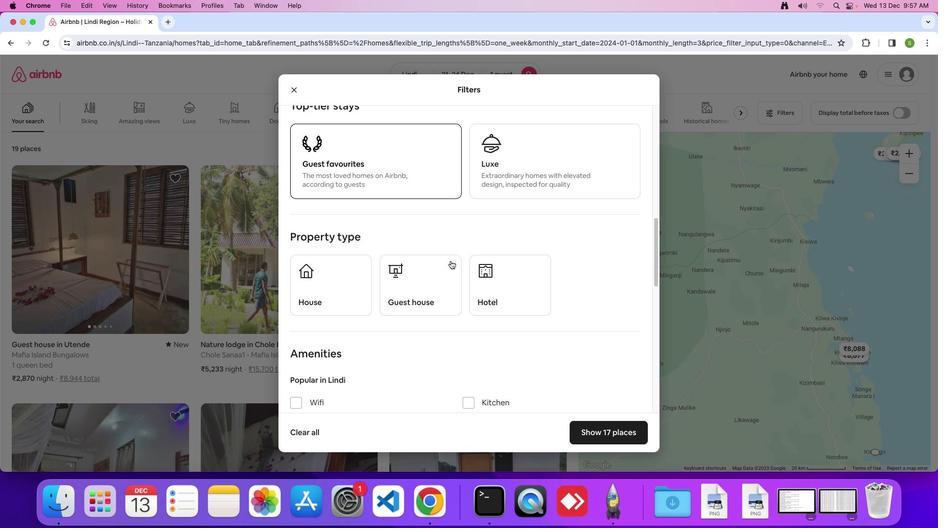 
Action: Mouse scrolled (450, 260) with delta (0, 0)
Screenshot: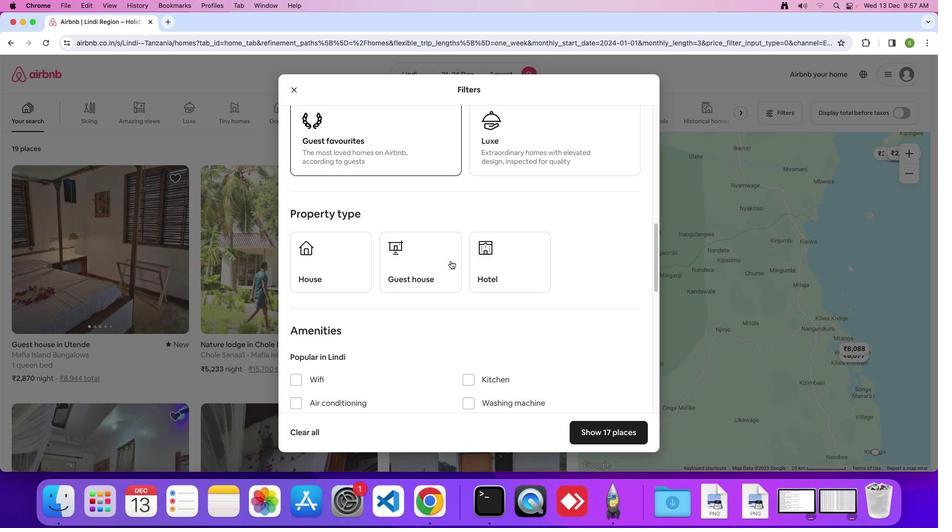 
Action: Mouse scrolled (450, 260) with delta (0, 0)
Screenshot: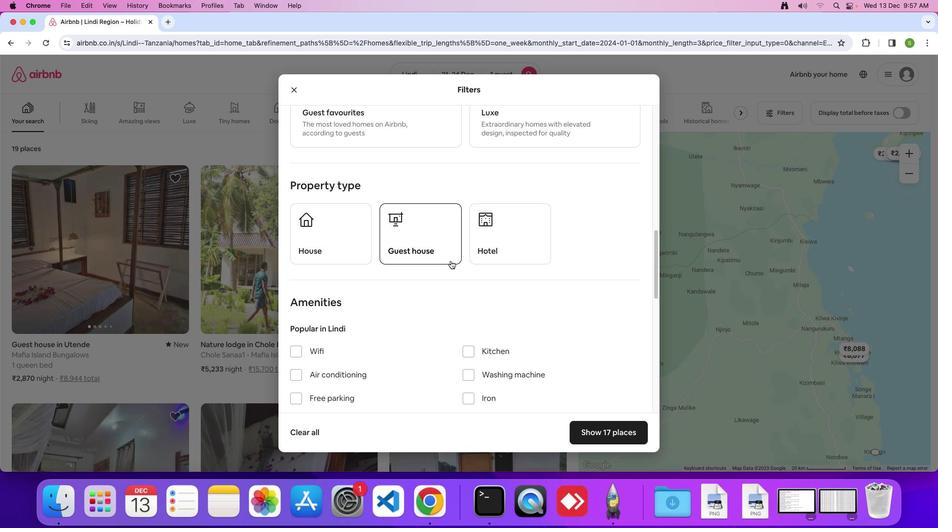 
Action: Mouse scrolled (450, 260) with delta (0, 0)
Screenshot: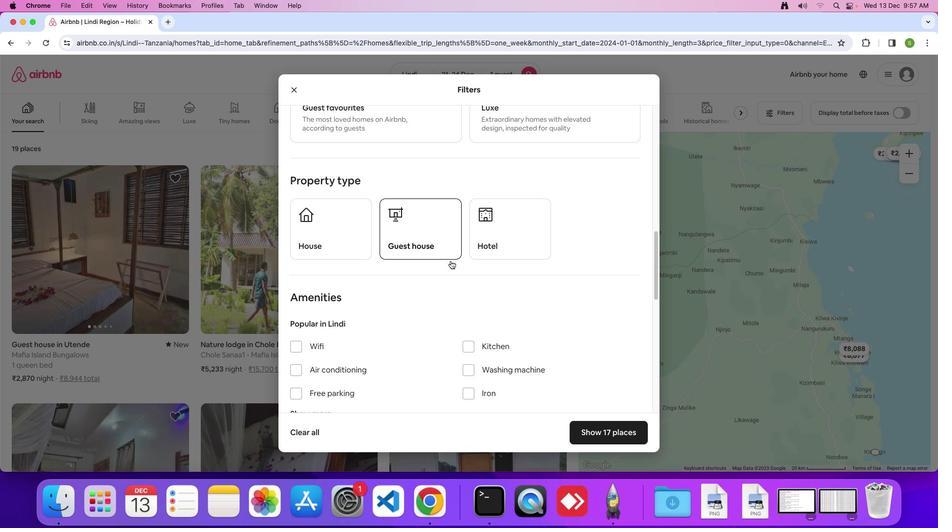 
Action: Mouse scrolled (450, 260) with delta (0, 0)
Screenshot: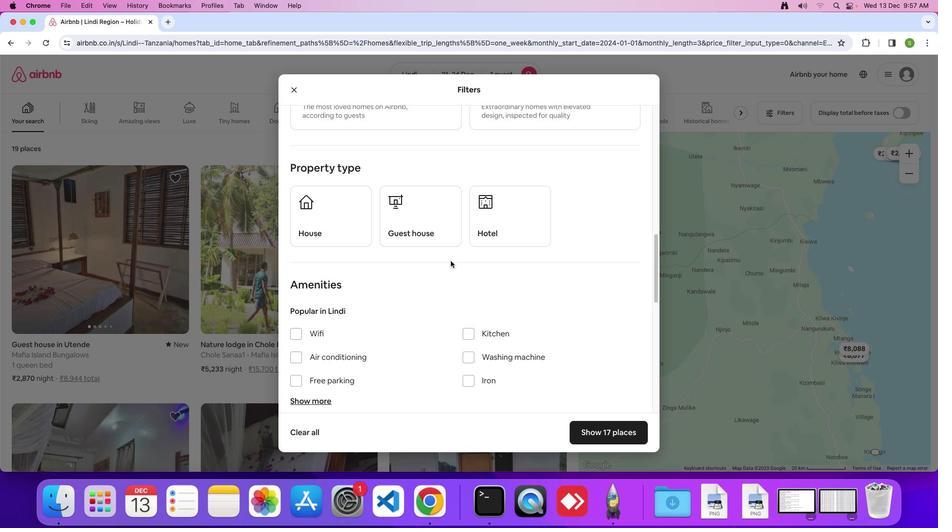 
Action: Mouse scrolled (450, 260) with delta (0, 0)
Screenshot: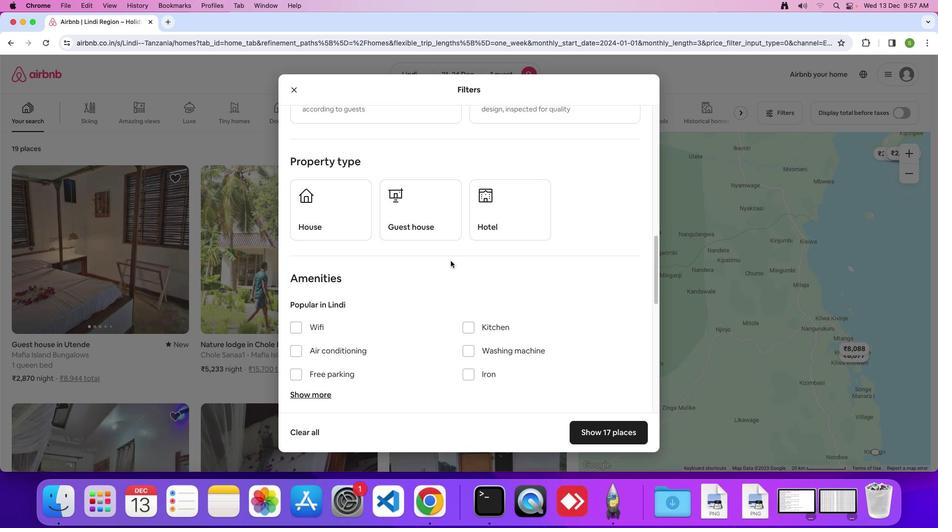 
Action: Mouse scrolled (450, 260) with delta (0, 0)
Screenshot: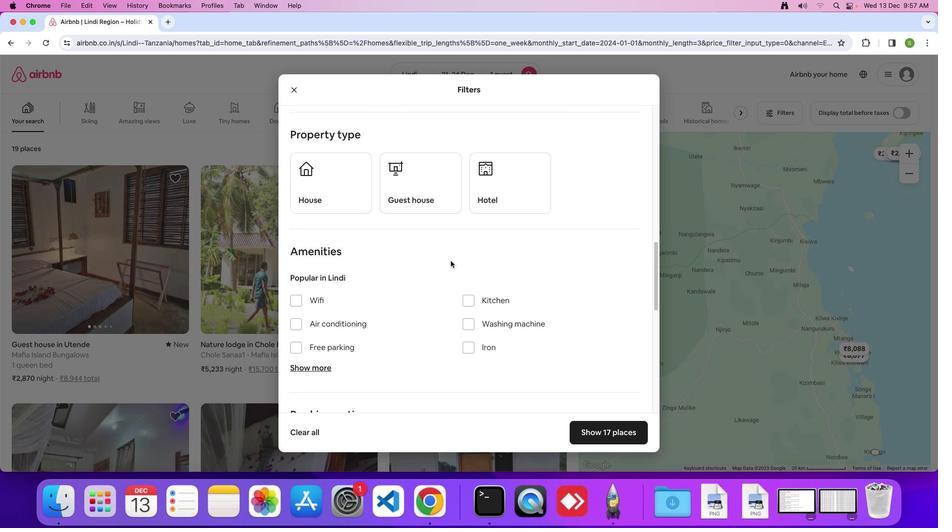 
Action: Mouse moved to (450, 260)
Screenshot: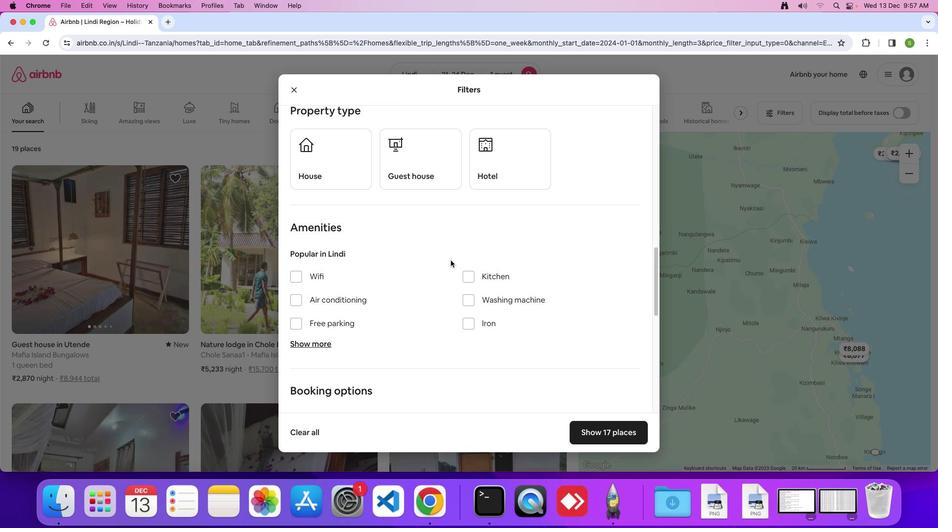 
Action: Mouse scrolled (450, 260) with delta (0, 0)
Screenshot: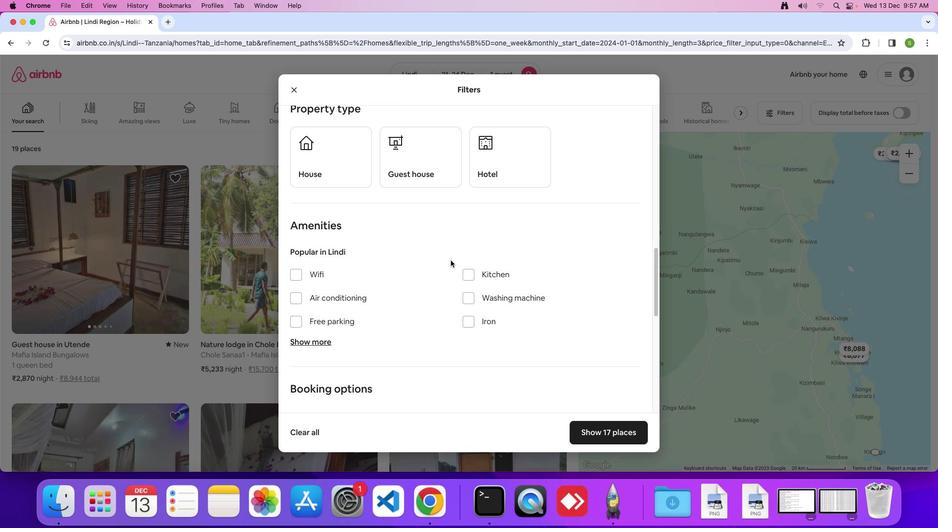 
Action: Mouse moved to (450, 260)
Screenshot: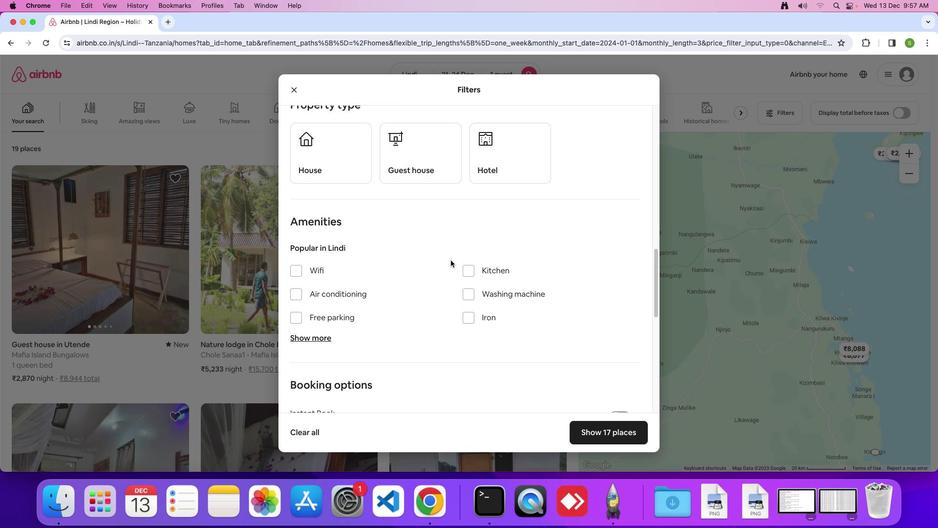 
Action: Mouse scrolled (450, 260) with delta (0, 0)
Screenshot: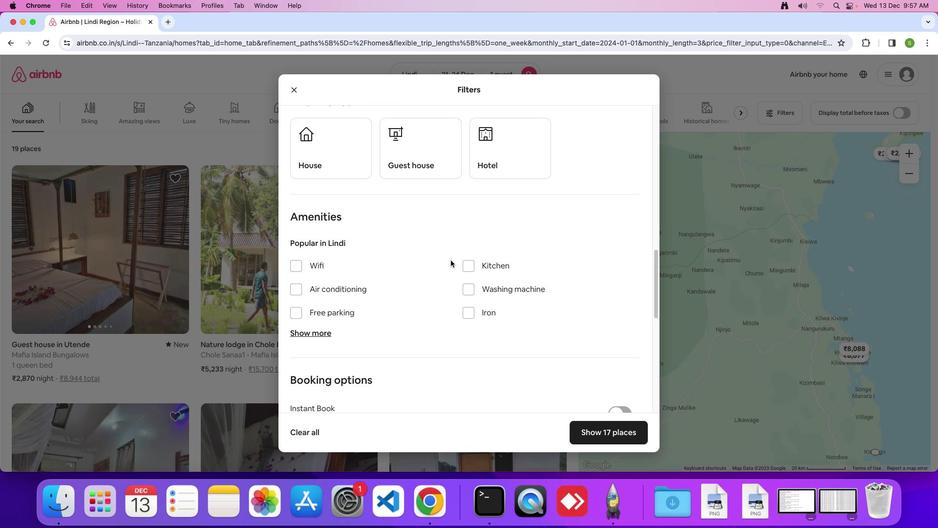 
Action: Mouse scrolled (450, 260) with delta (0, 0)
Screenshot: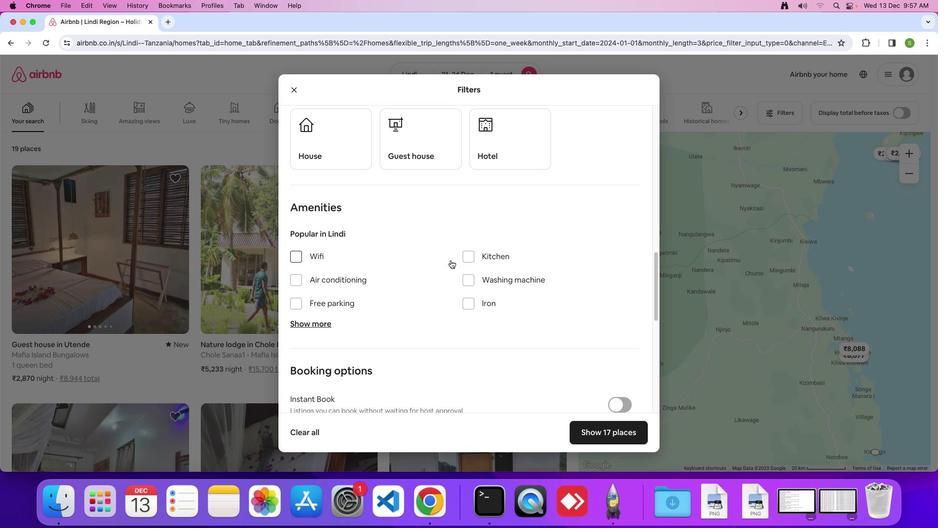 
Action: Mouse scrolled (450, 260) with delta (0, 0)
Screenshot: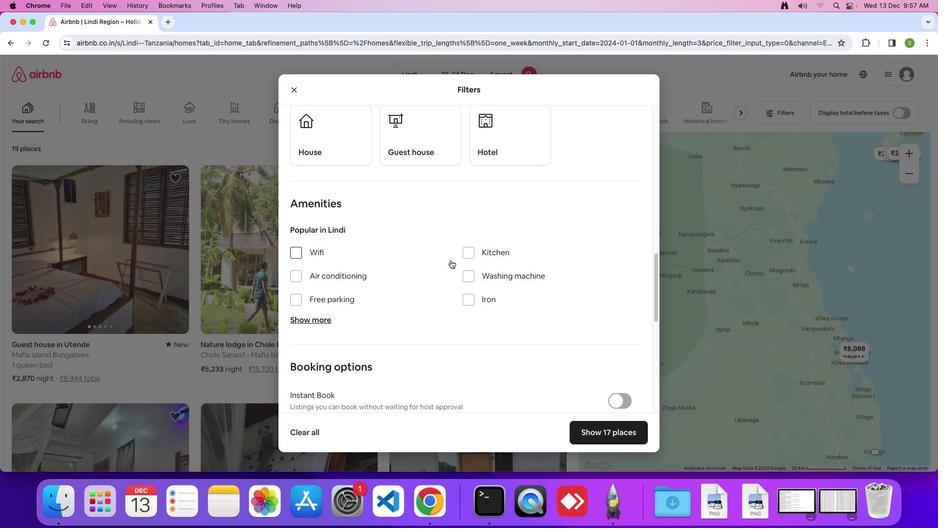 
Action: Mouse scrolled (450, 260) with delta (0, 0)
Screenshot: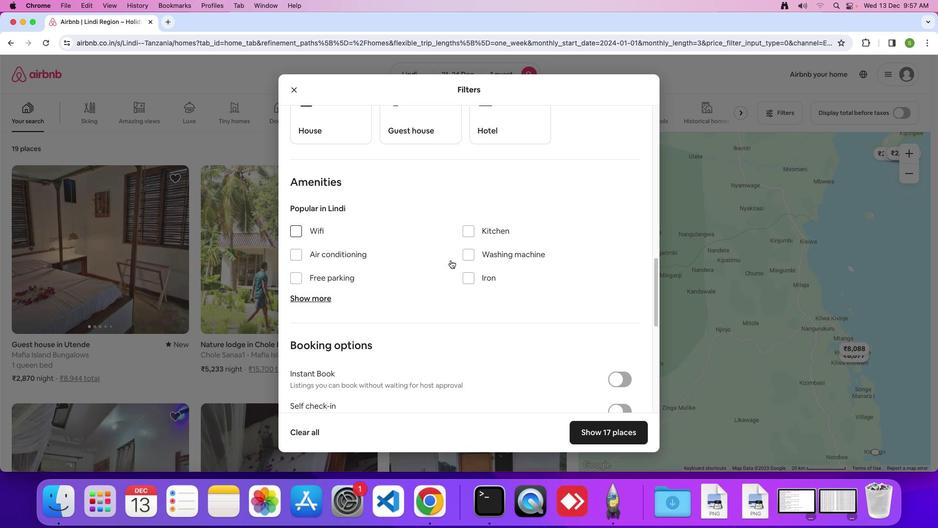 
Action: Mouse scrolled (450, 260) with delta (0, 0)
Screenshot: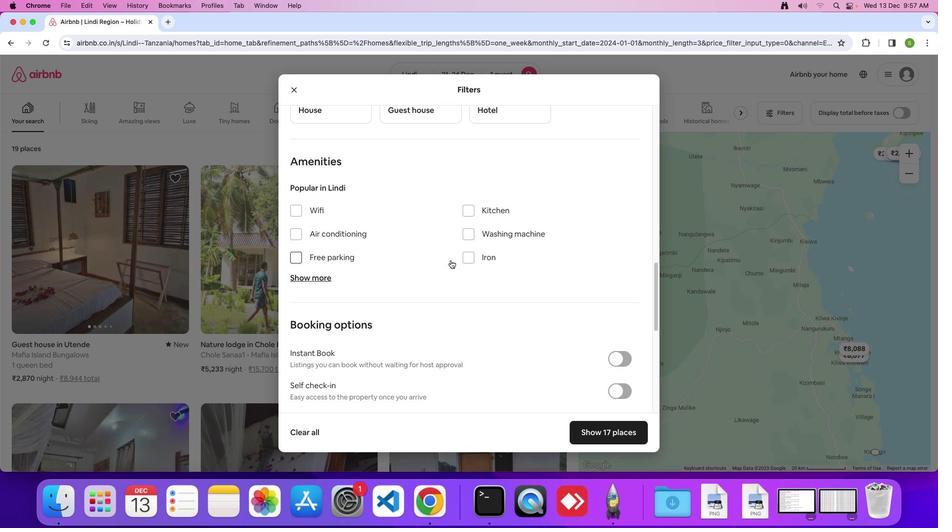 
Action: Mouse moved to (450, 260)
Screenshot: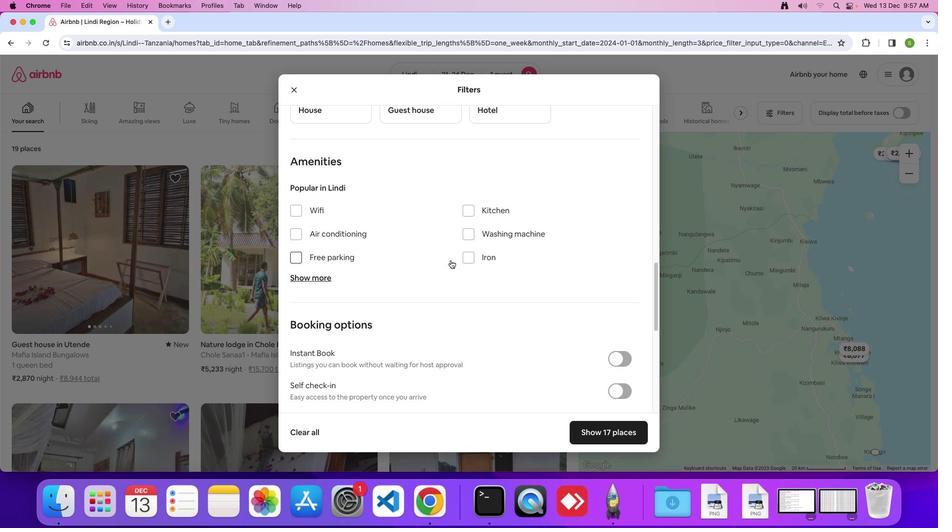 
Action: Mouse scrolled (450, 260) with delta (0, 0)
Screenshot: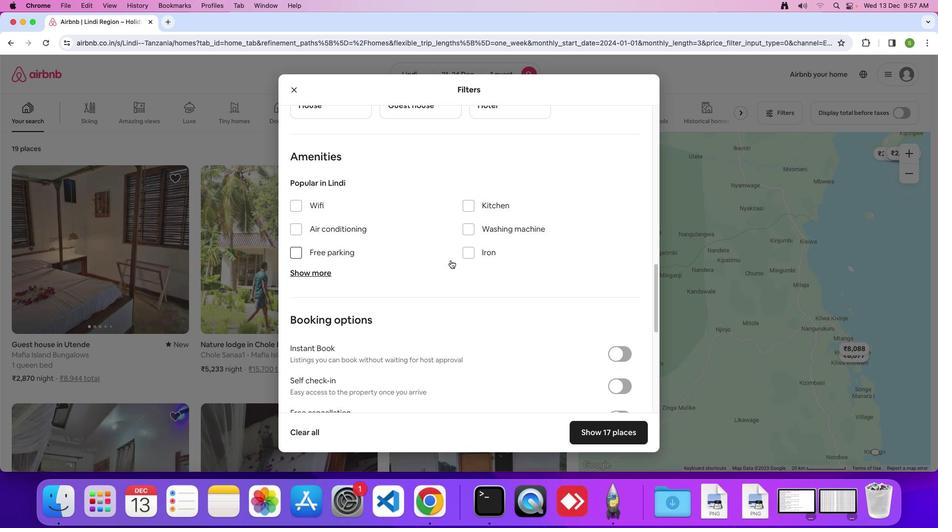 
Action: Mouse moved to (450, 260)
Screenshot: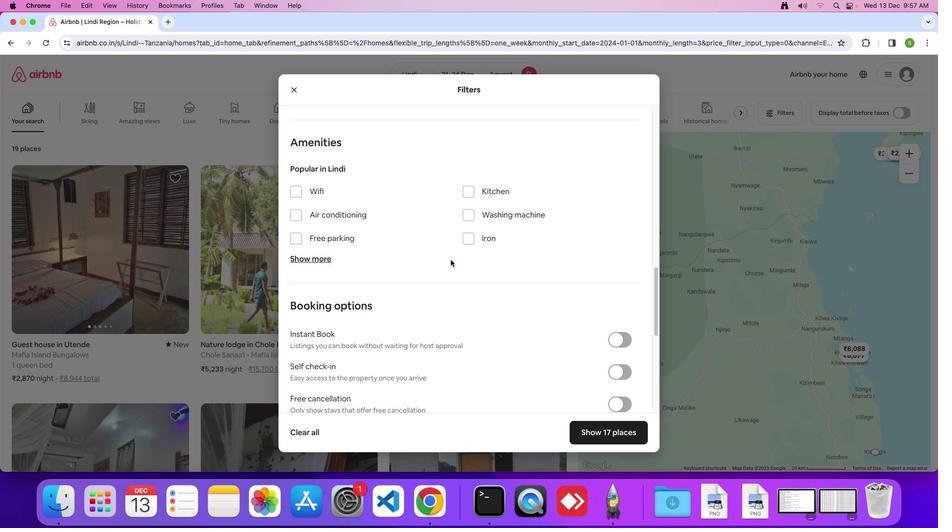 
Action: Mouse scrolled (450, 260) with delta (0, 0)
Screenshot: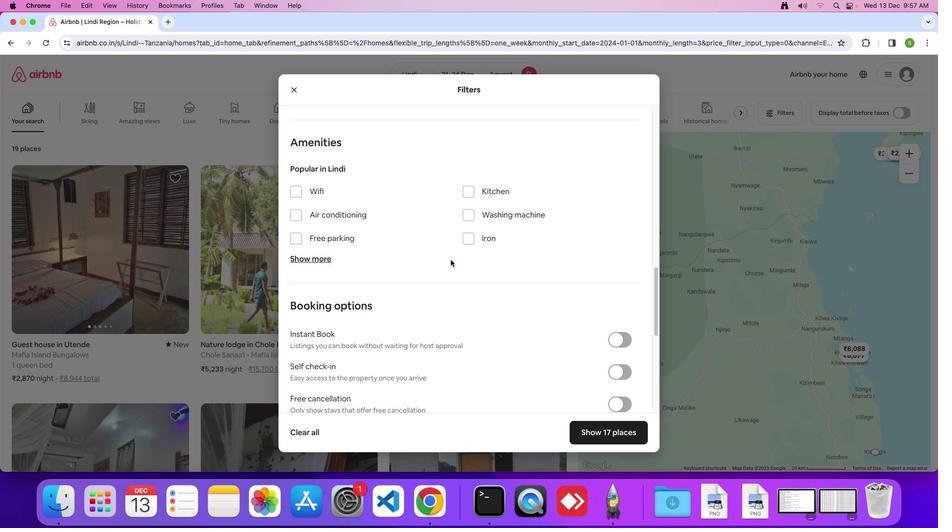 
Action: Mouse moved to (450, 259)
Screenshot: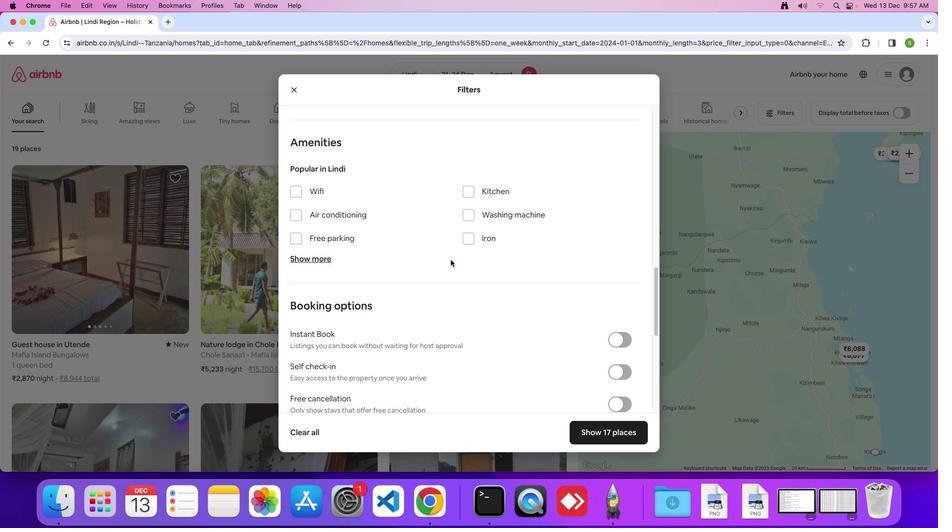 
Action: Mouse scrolled (450, 259) with delta (0, 0)
Screenshot: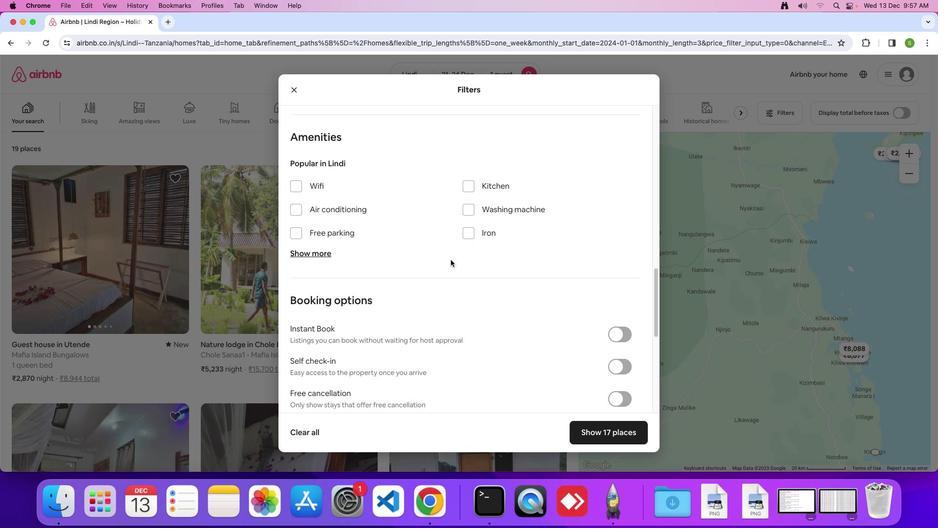 
Action: Mouse moved to (450, 259)
Screenshot: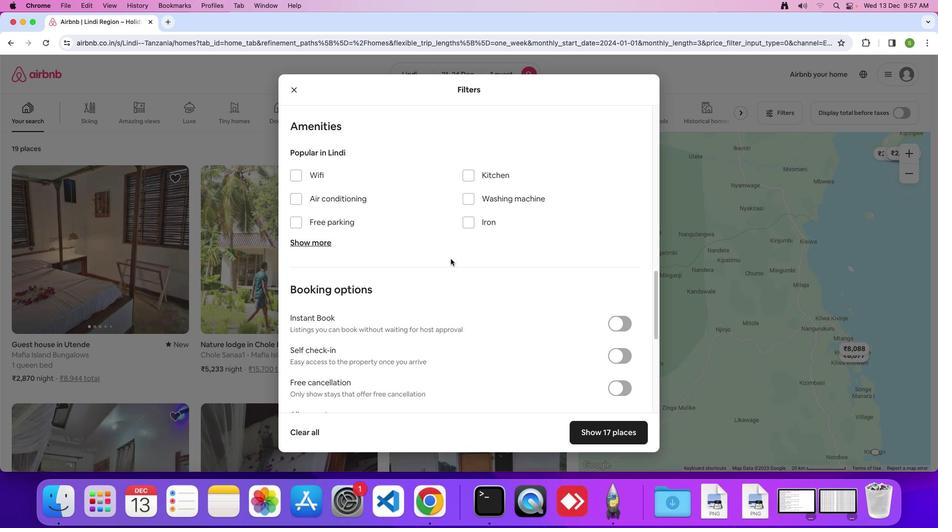 
Action: Mouse scrolled (450, 259) with delta (0, 0)
Screenshot: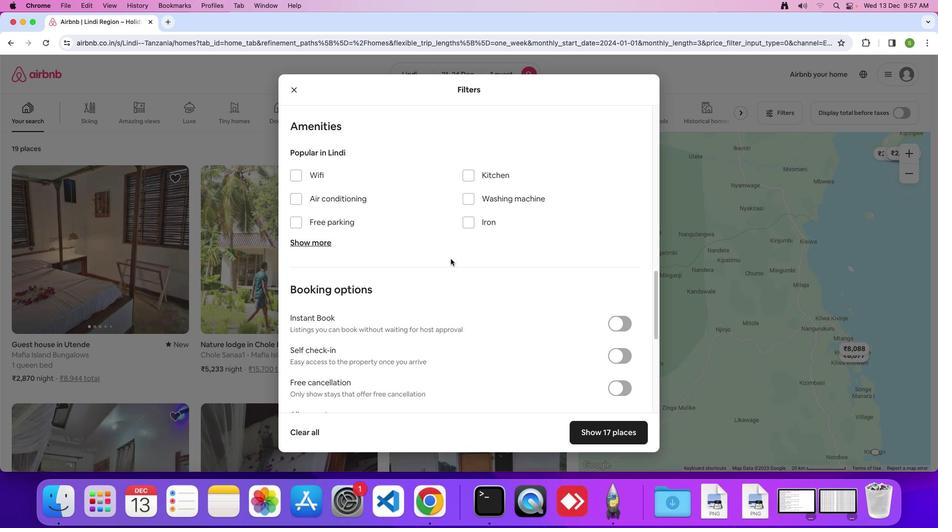 
Action: Mouse moved to (450, 259)
Screenshot: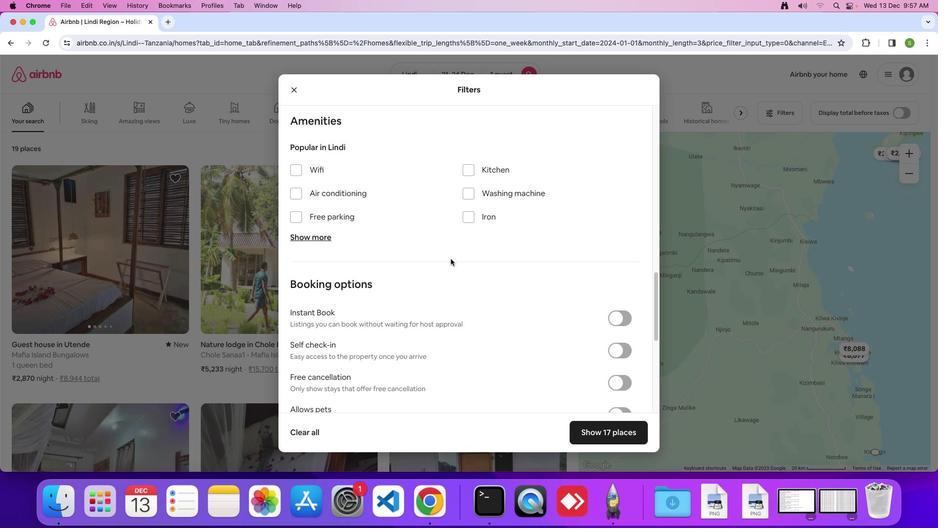 
Action: Mouse scrolled (450, 259) with delta (0, 0)
Screenshot: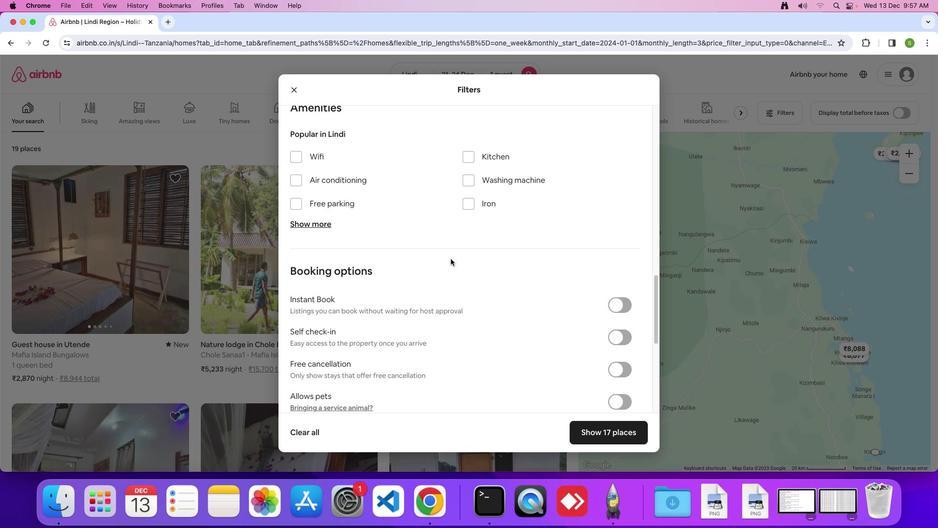 
Action: Mouse moved to (450, 259)
Screenshot: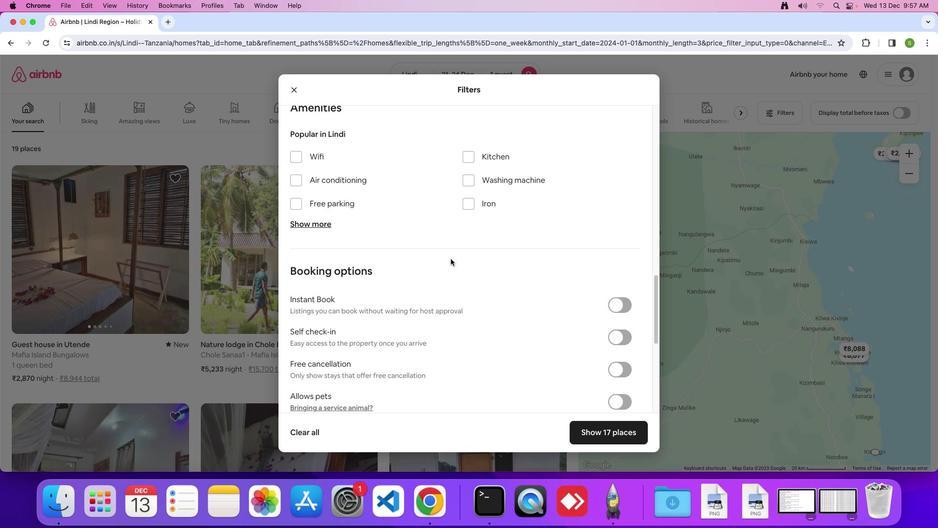 
Action: Mouse scrolled (450, 259) with delta (0, 0)
Screenshot: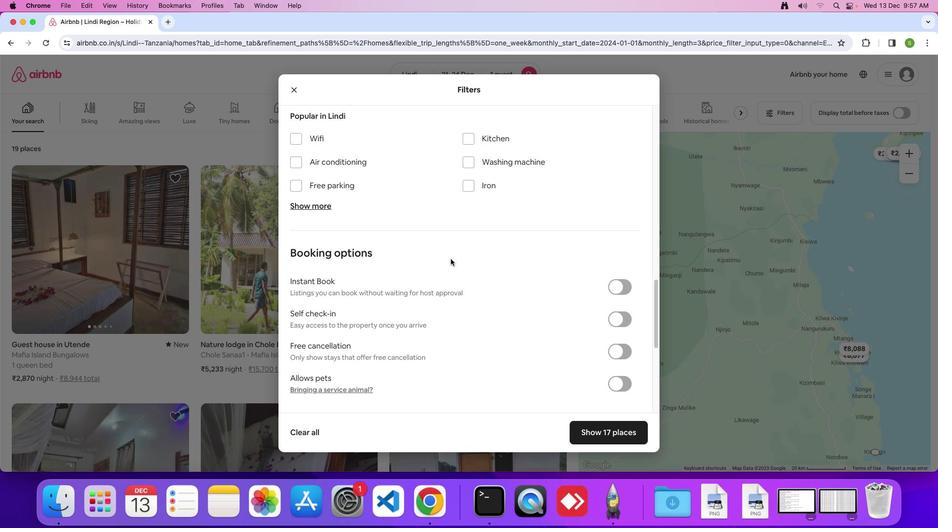
Action: Mouse moved to (450, 258)
Screenshot: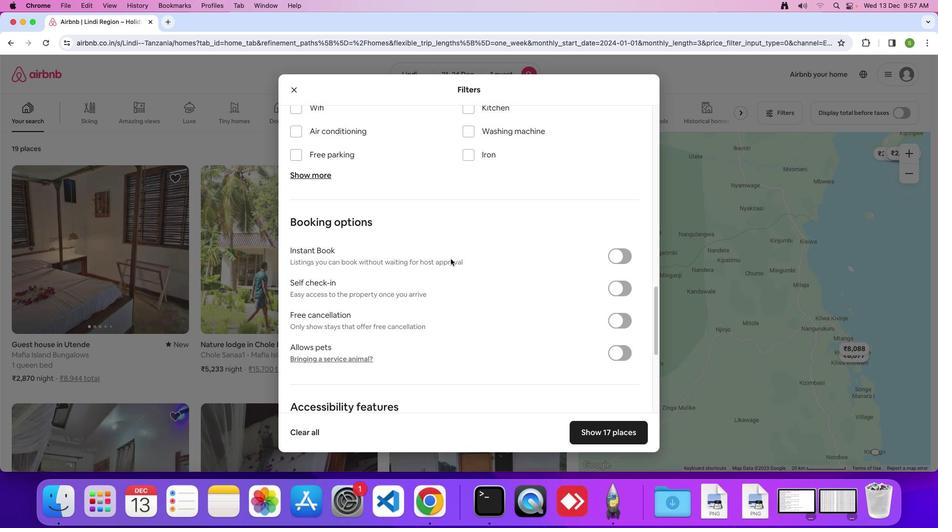 
Action: Mouse scrolled (450, 258) with delta (0, 0)
Screenshot: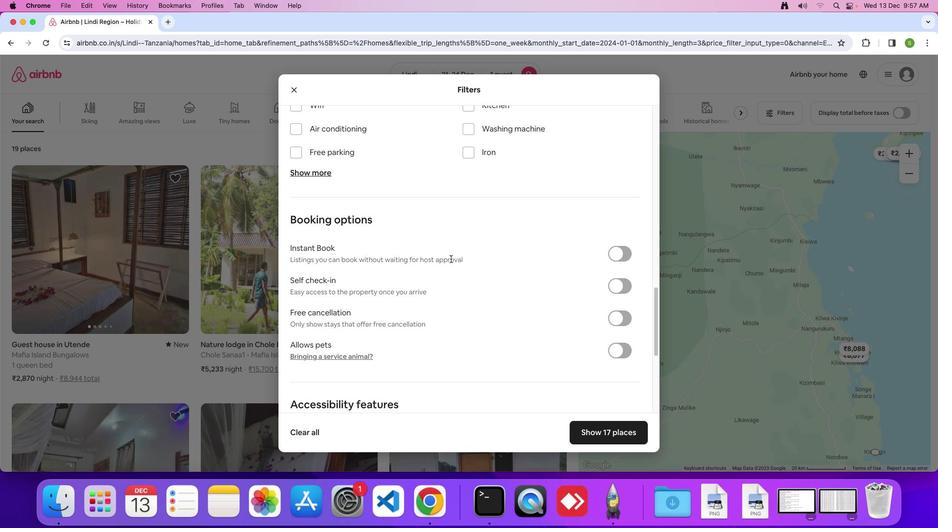 
Action: Mouse scrolled (450, 258) with delta (0, 0)
Screenshot: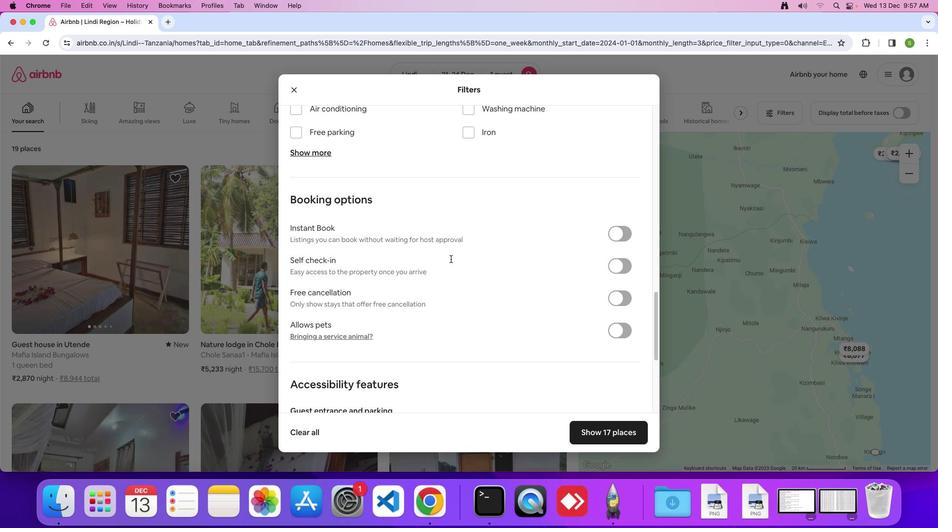 
Action: Mouse scrolled (450, 258) with delta (0, -1)
Screenshot: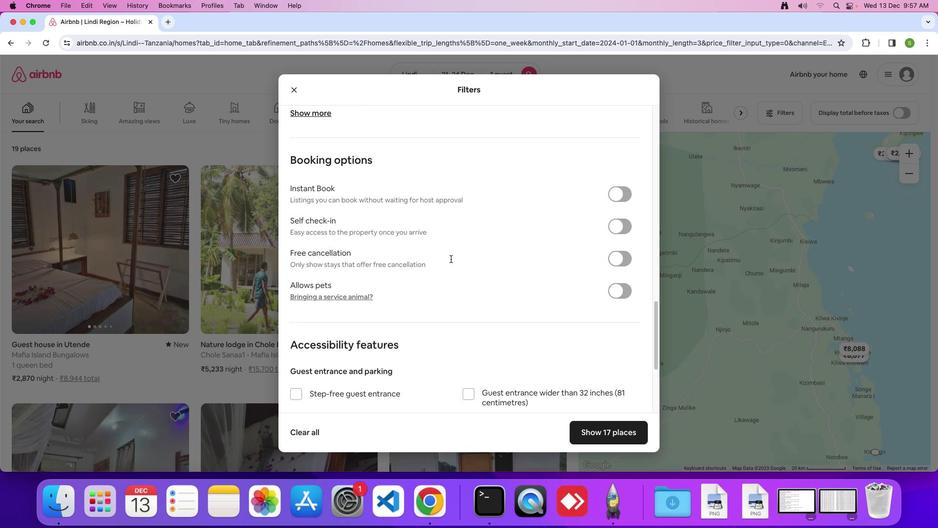 
Action: Mouse scrolled (450, 258) with delta (0, 0)
Screenshot: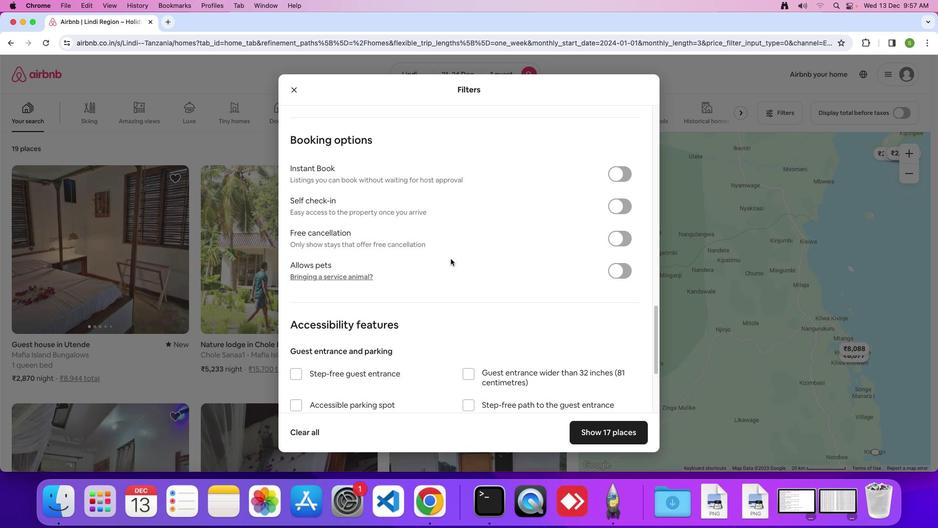 
Action: Mouse scrolled (450, 258) with delta (0, 0)
Screenshot: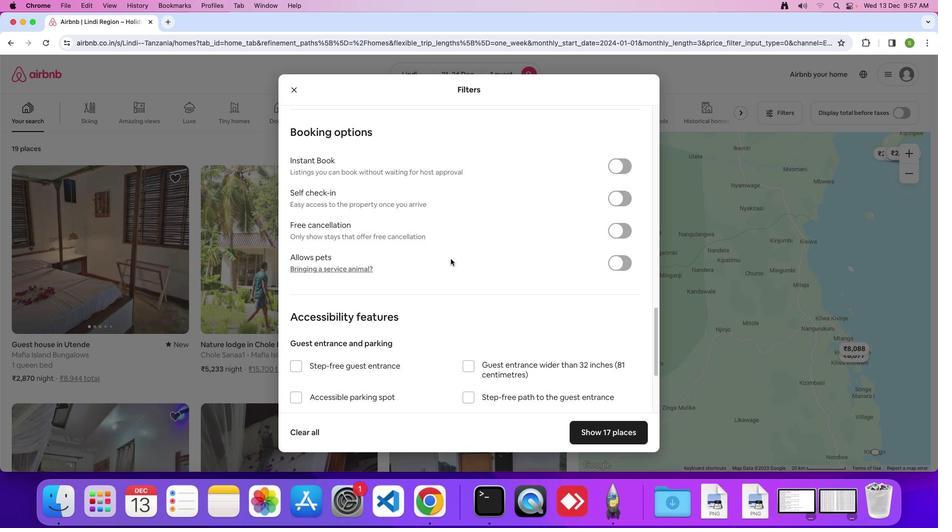 
Action: Mouse scrolled (450, 258) with delta (0, 0)
Screenshot: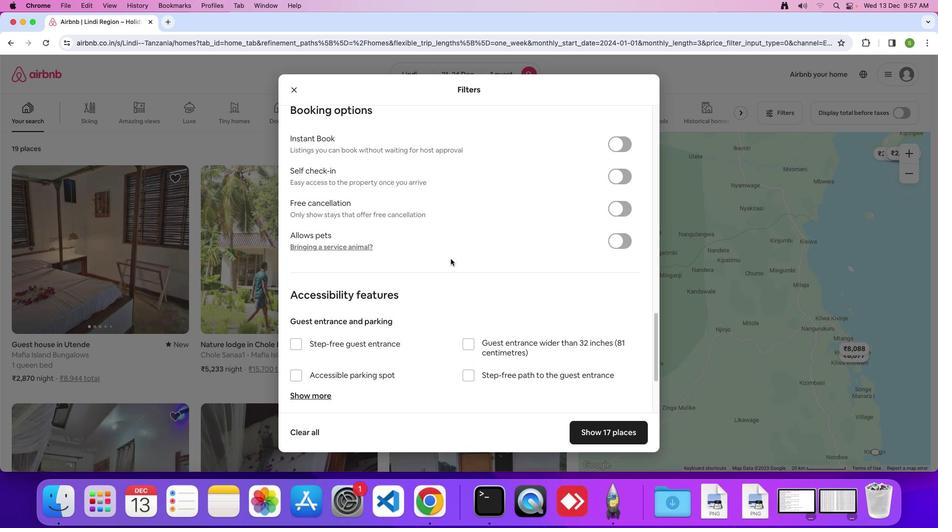 
Action: Mouse scrolled (450, 258) with delta (0, 0)
Screenshot: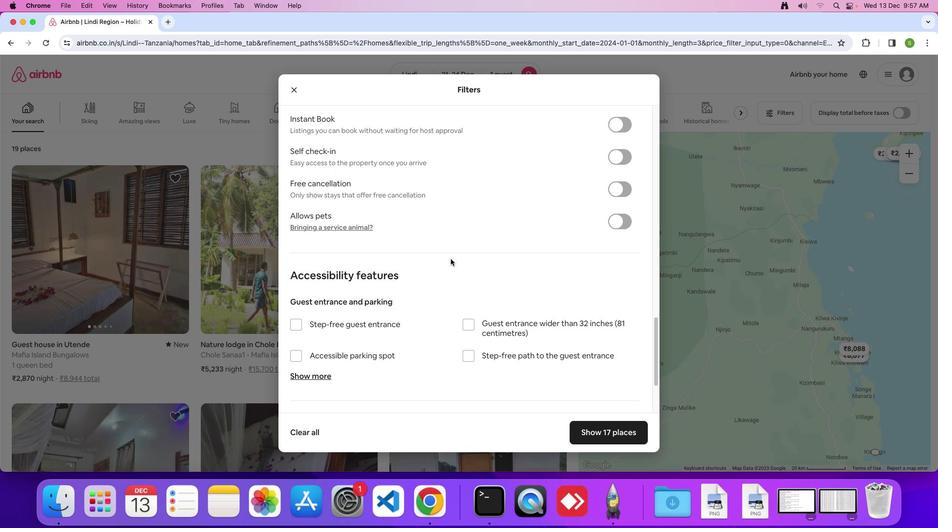 
Action: Mouse scrolled (450, 258) with delta (0, 0)
Screenshot: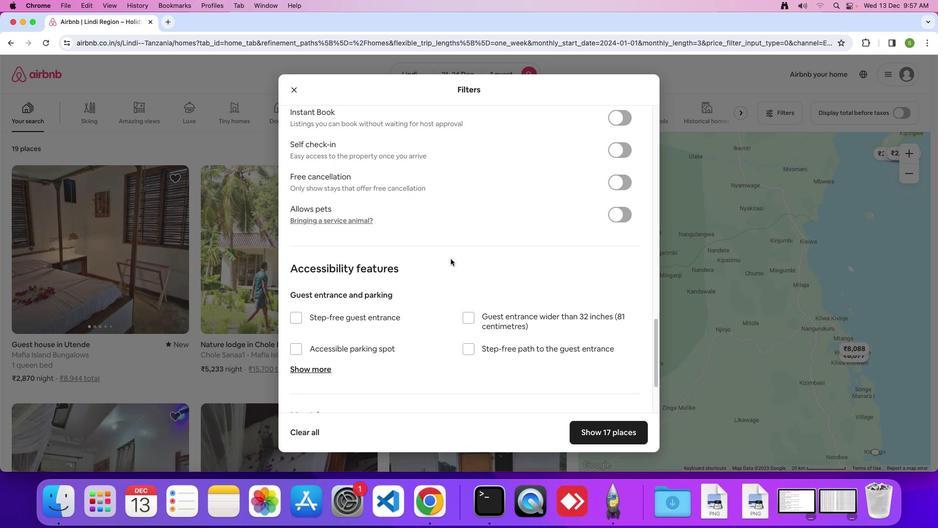 
Action: Mouse scrolled (450, 258) with delta (0, 0)
Screenshot: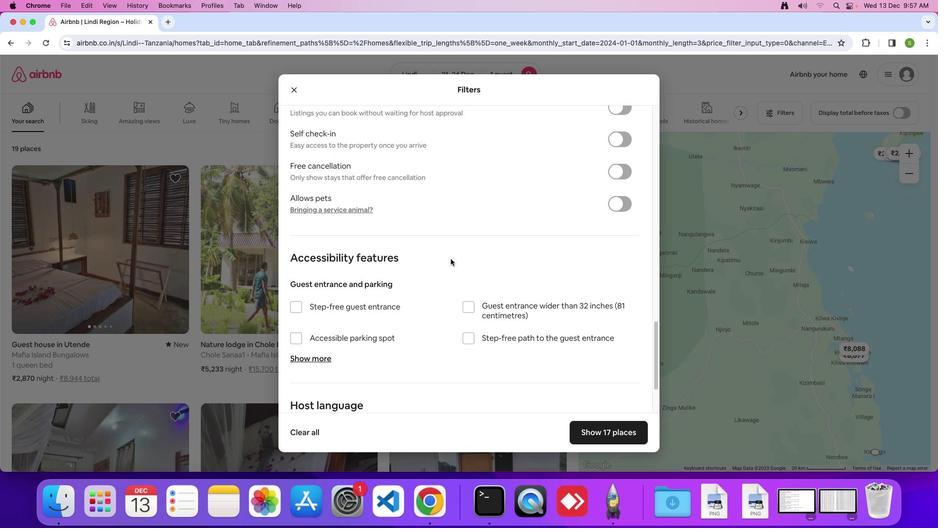 
Action: Mouse scrolled (450, 258) with delta (0, 0)
Screenshot: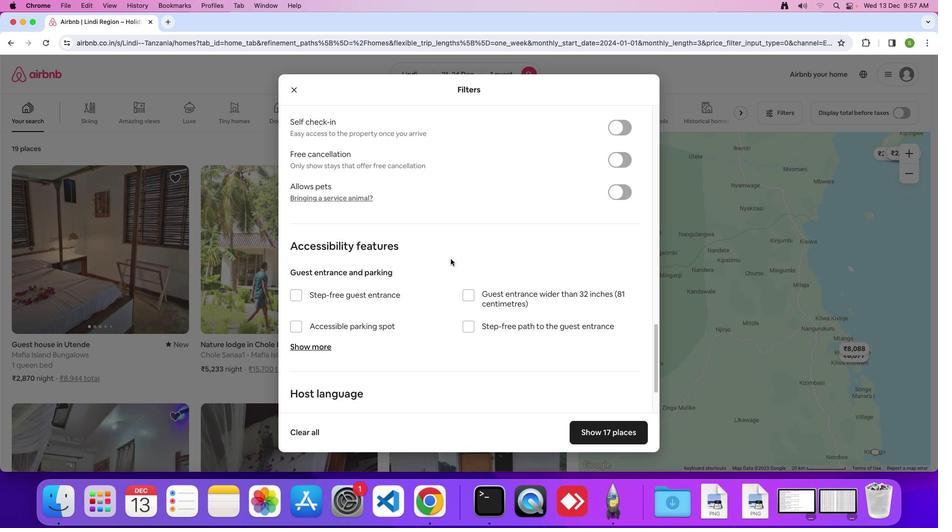 
Action: Mouse scrolled (450, 258) with delta (0, 0)
Screenshot: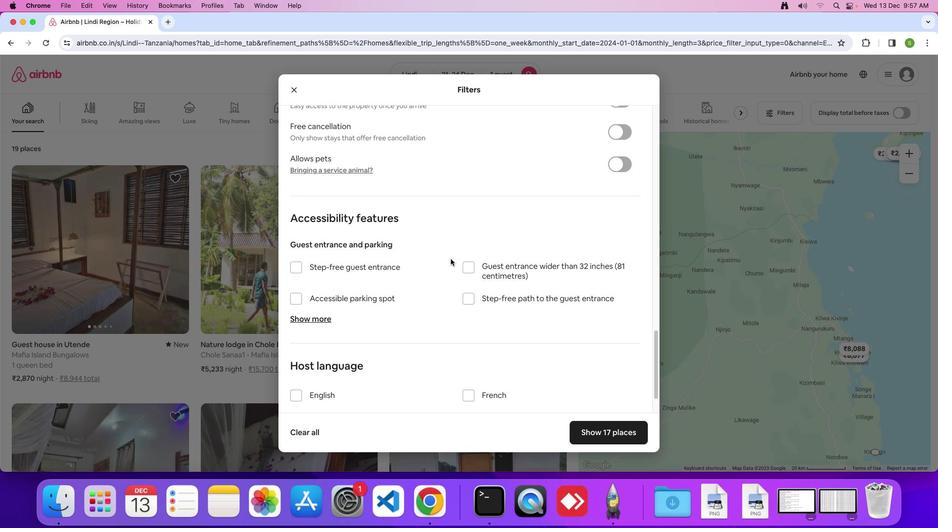 
Action: Mouse scrolled (450, 258) with delta (0, 0)
Screenshot: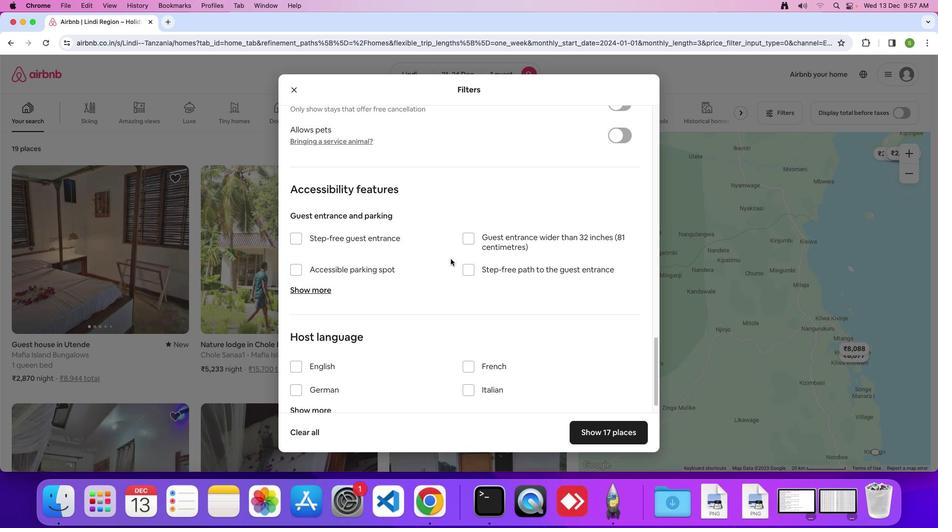 
Action: Mouse scrolled (450, 258) with delta (0, 0)
Screenshot: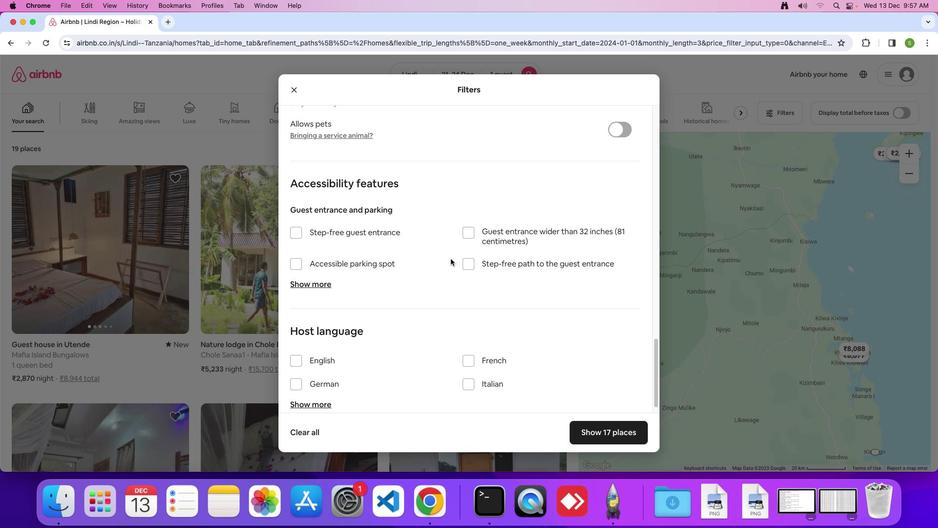 
Action: Mouse scrolled (450, 258) with delta (0, 0)
Screenshot: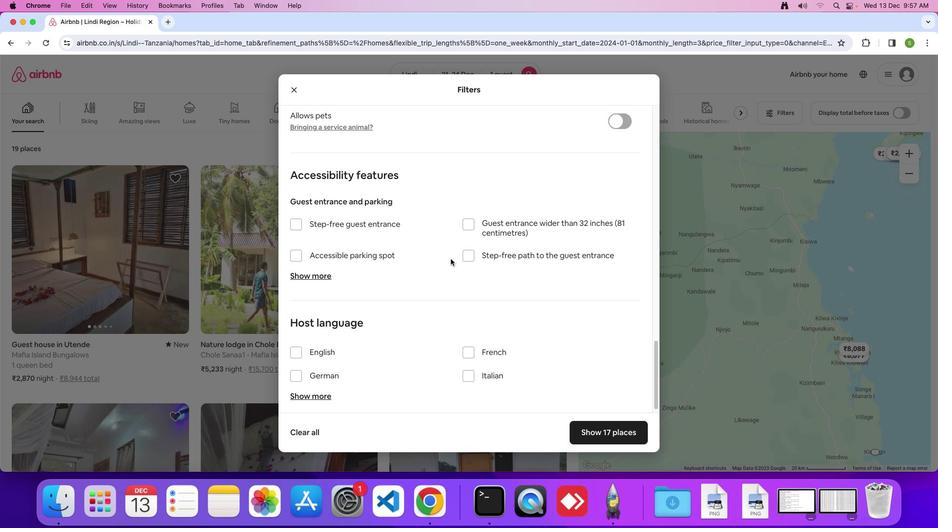 
Action: Mouse scrolled (450, 258) with delta (0, 0)
Screenshot: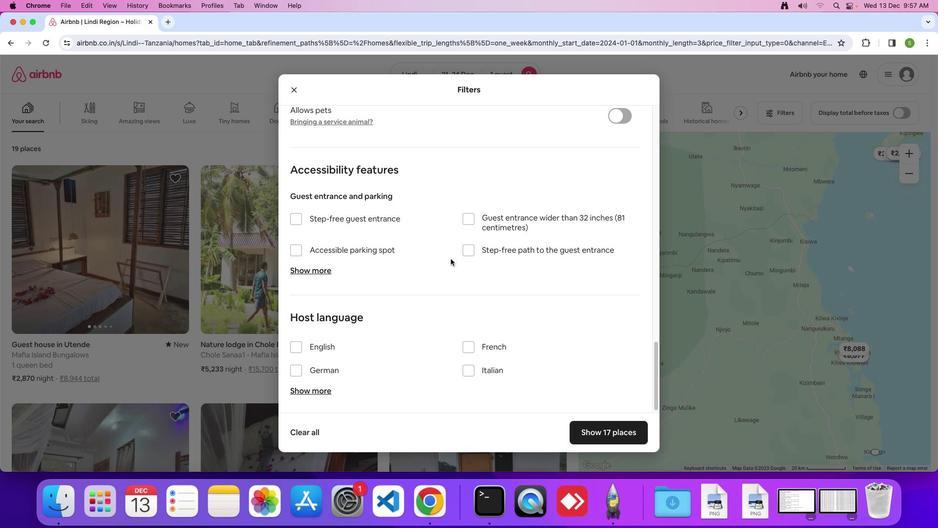 
Action: Mouse scrolled (450, 258) with delta (0, 0)
Screenshot: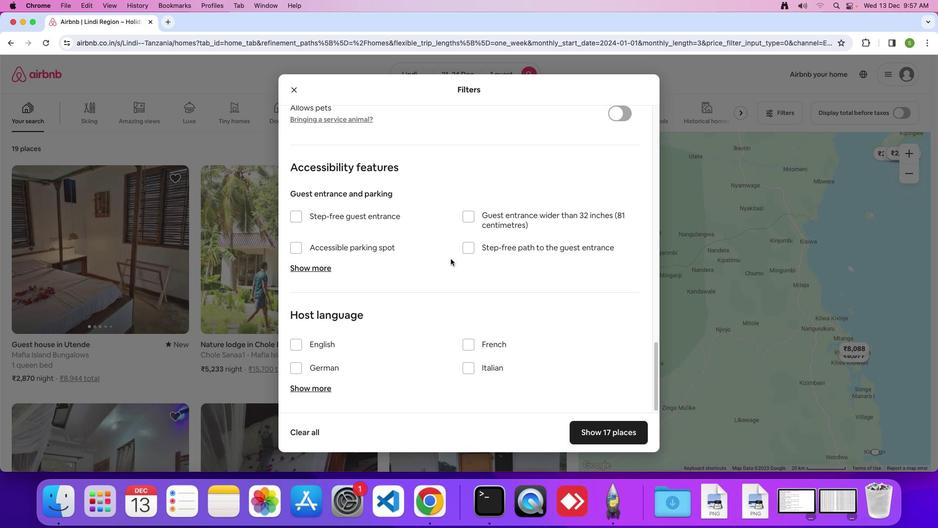 
Action: Mouse moved to (450, 258)
Screenshot: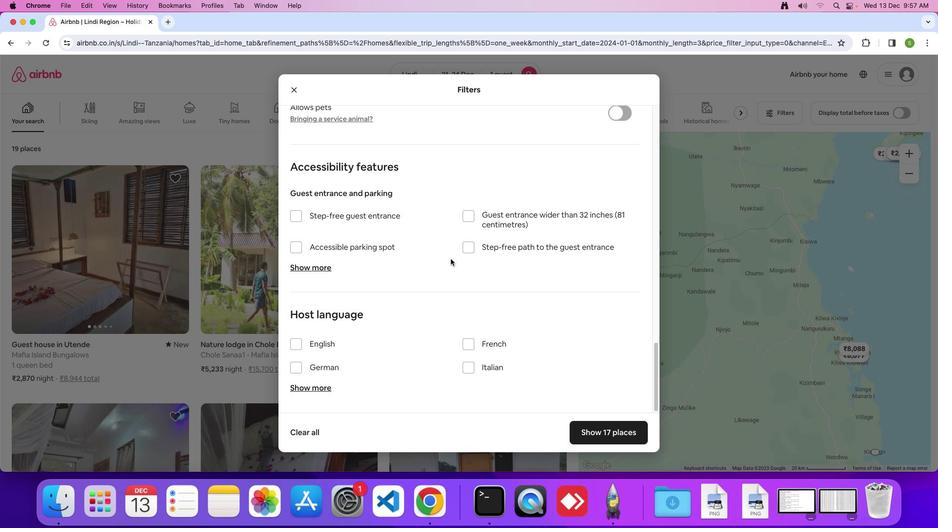 
Action: Mouse scrolled (450, 258) with delta (0, 0)
Screenshot: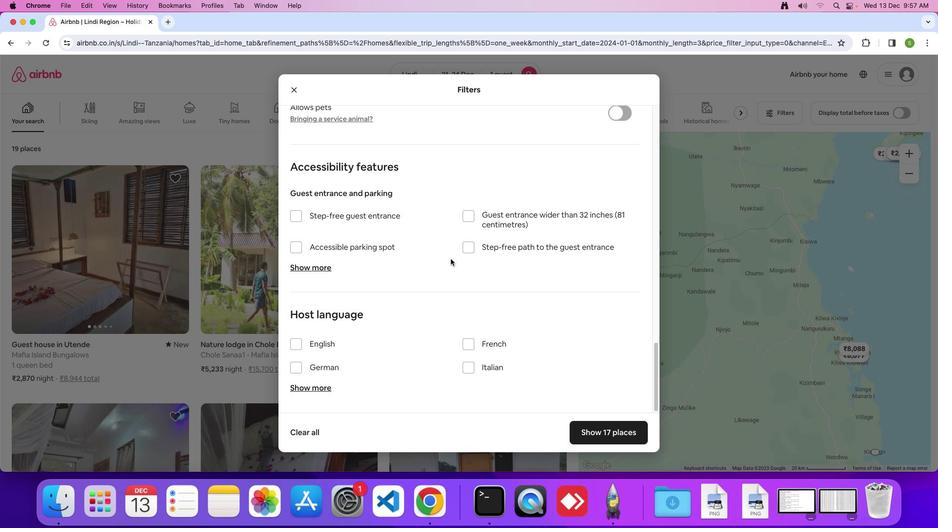 
Action: Mouse scrolled (450, 258) with delta (0, 0)
Screenshot: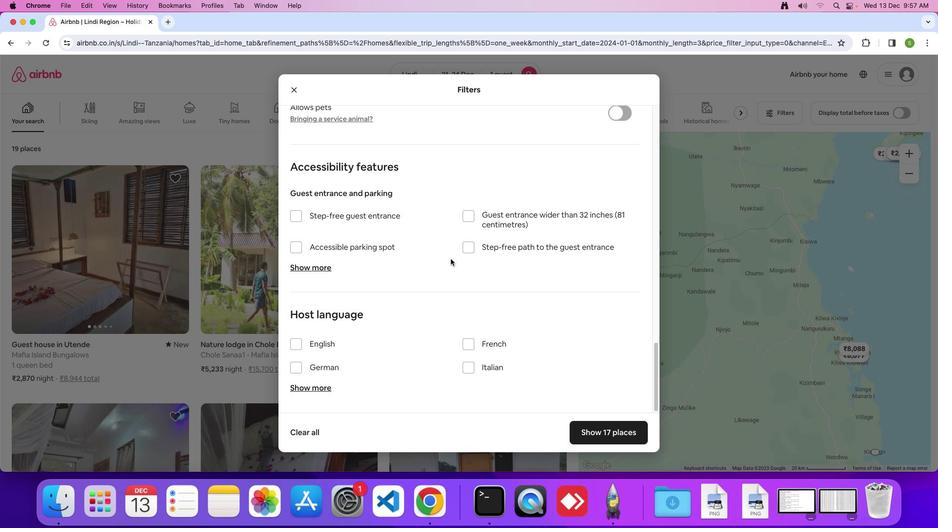
Action: Mouse scrolled (450, 258) with delta (0, 0)
Screenshot: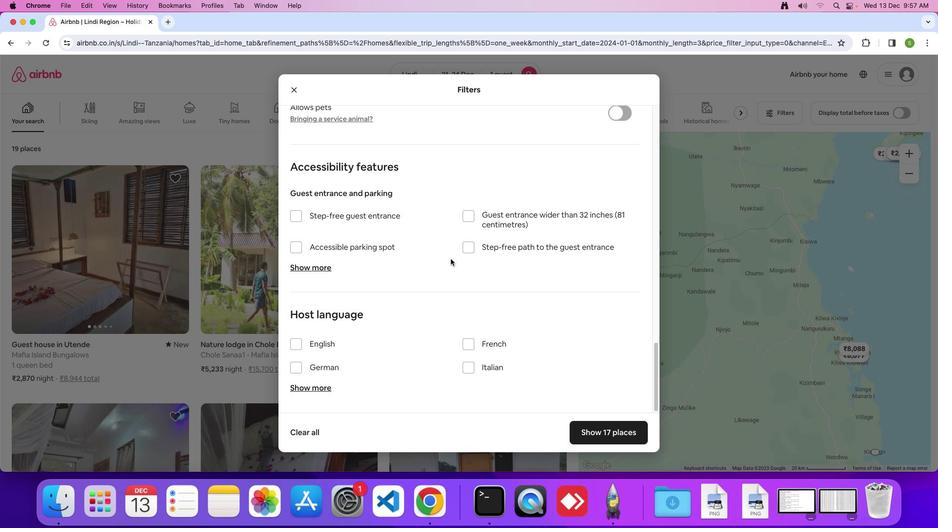 
Action: Mouse moved to (586, 428)
Screenshot: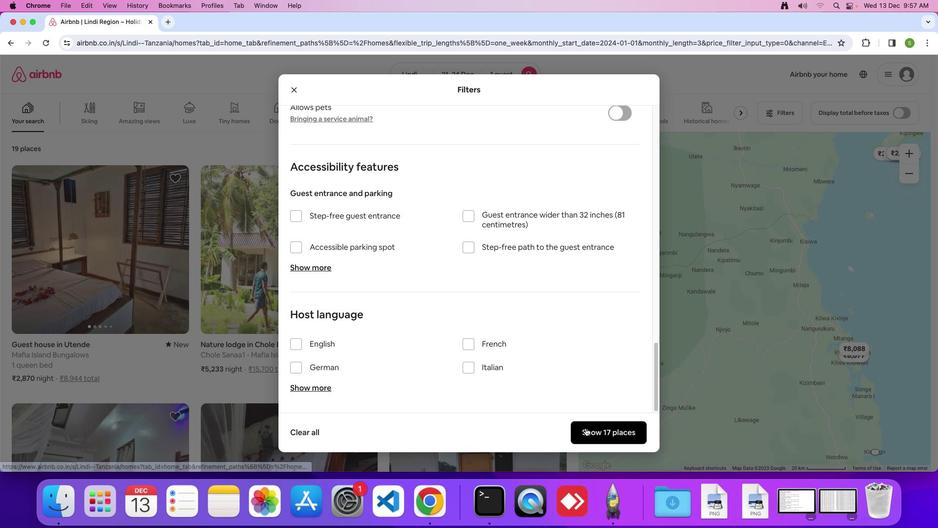 
Action: Mouse pressed left at (586, 428)
Screenshot: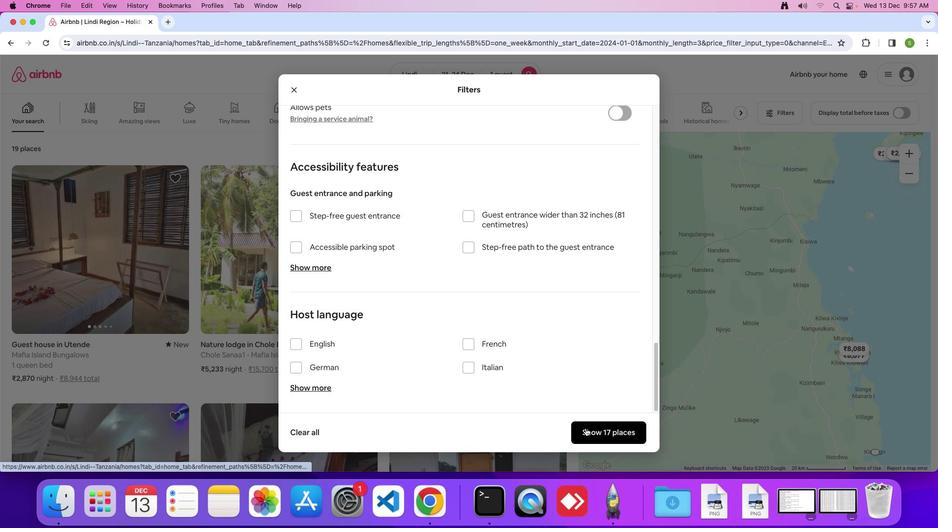 
Action: Mouse moved to (149, 264)
Screenshot: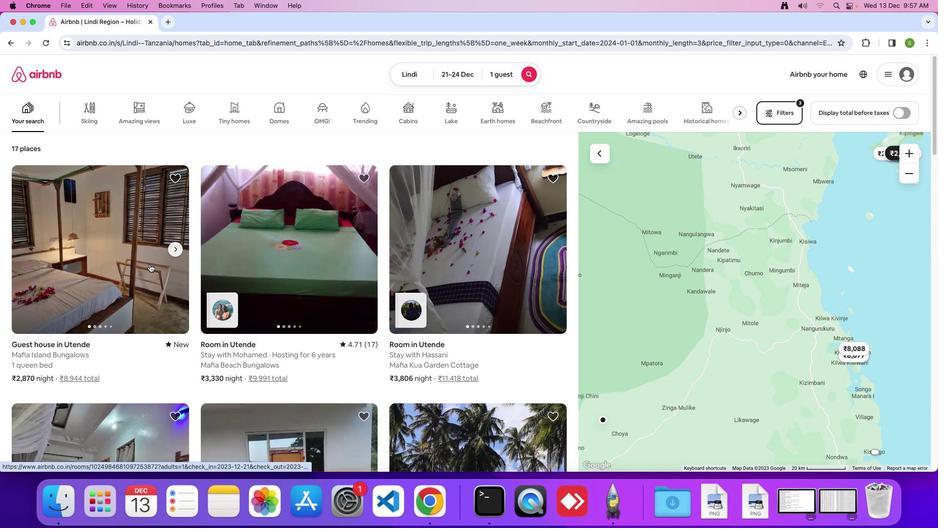 
Action: Mouse pressed left at (149, 264)
Screenshot: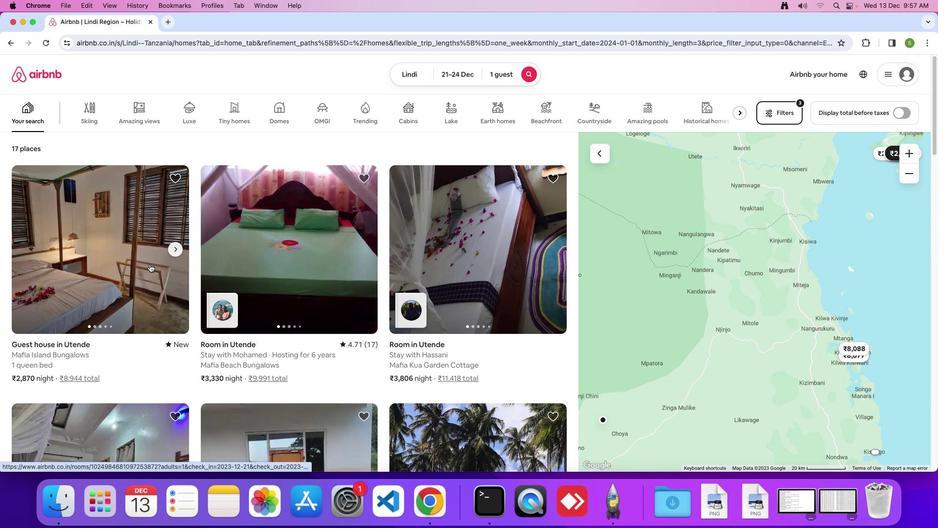 
Action: Mouse moved to (384, 268)
Screenshot: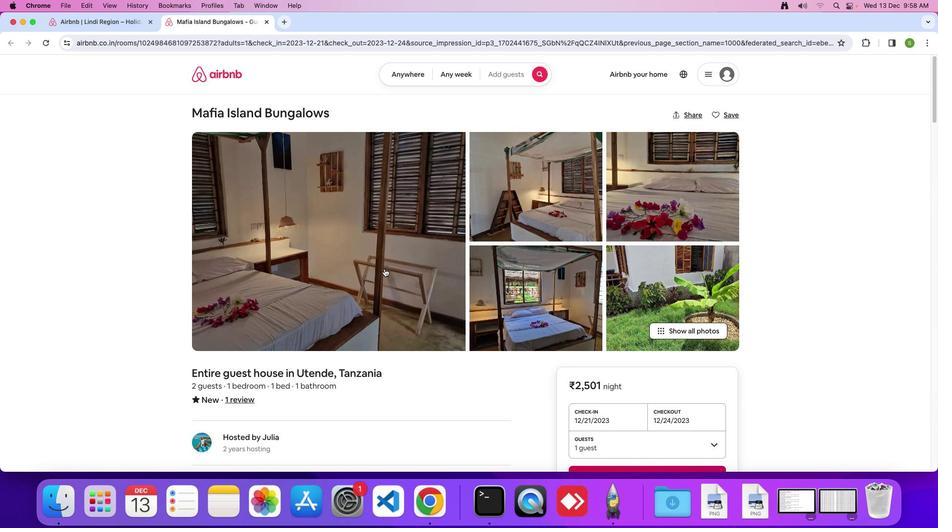 
Action: Mouse pressed left at (384, 268)
Screenshot: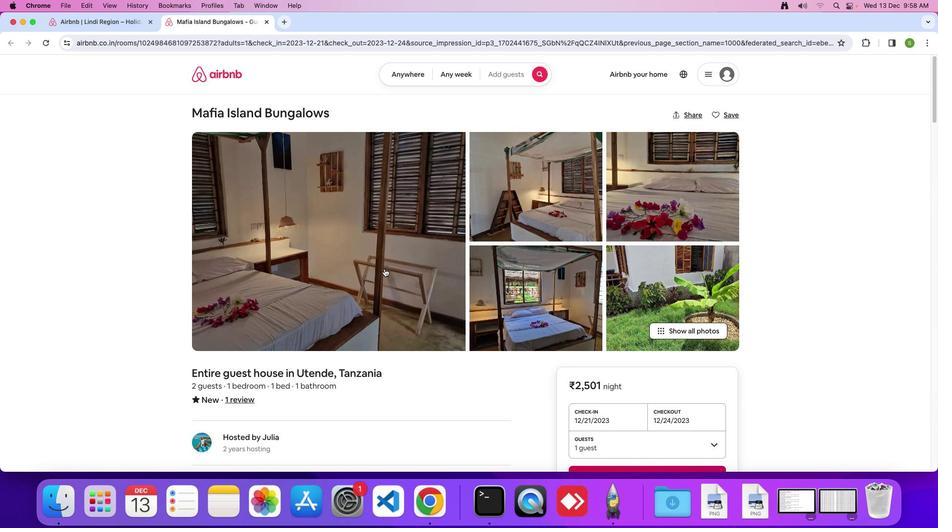
Action: Mouse moved to (440, 338)
Screenshot: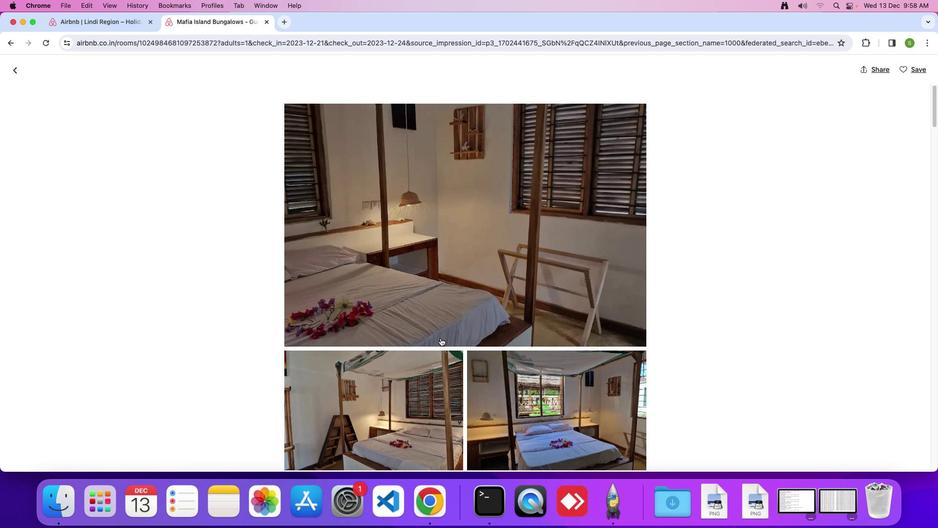 
Action: Mouse scrolled (440, 338) with delta (0, 0)
Screenshot: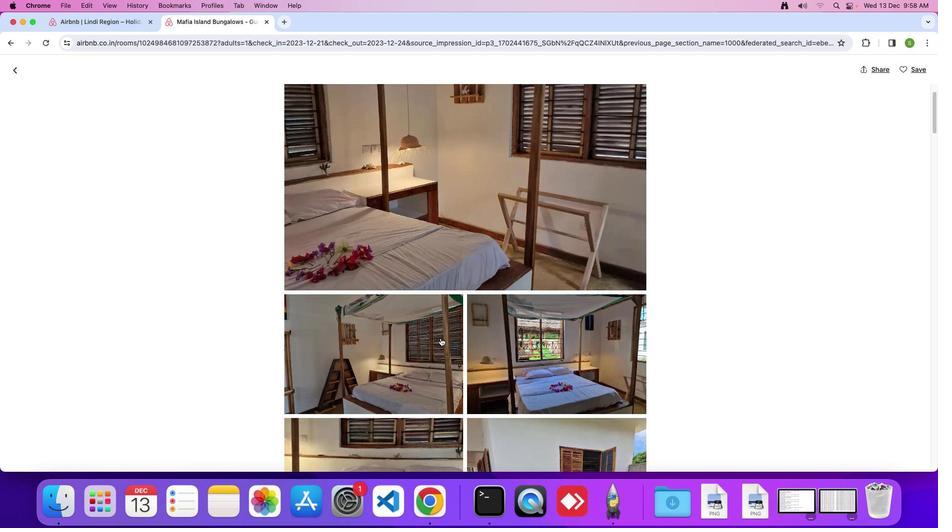 
Action: Mouse scrolled (440, 338) with delta (0, 0)
Screenshot: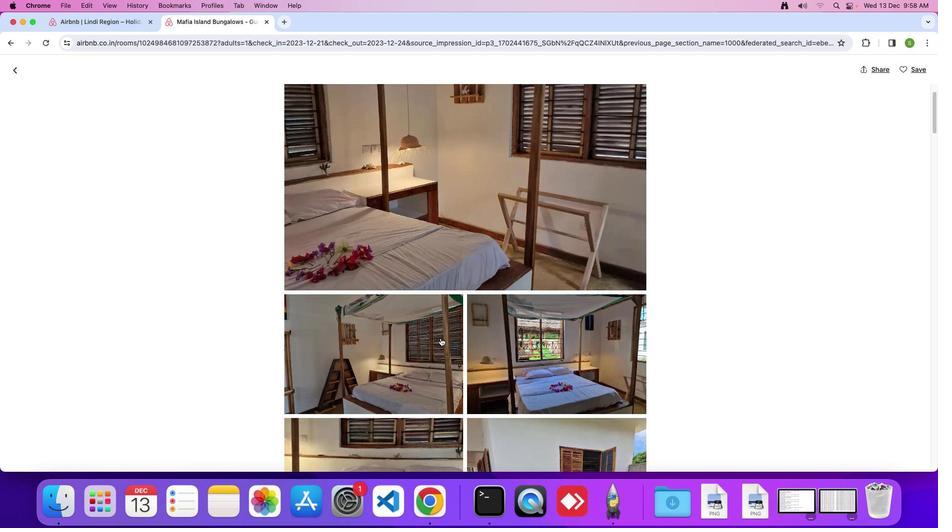 
Action: Mouse scrolled (440, 338) with delta (0, 0)
Screenshot: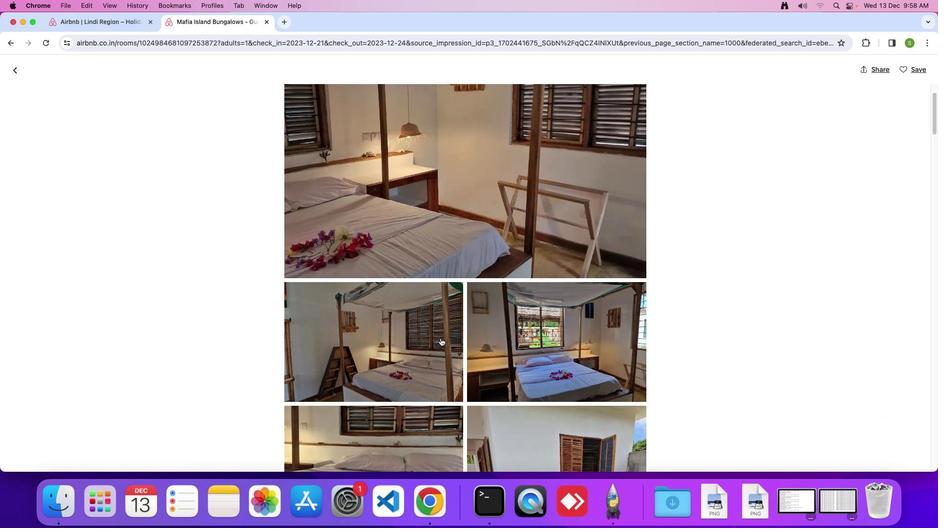 
Action: Mouse scrolled (440, 338) with delta (0, 0)
Screenshot: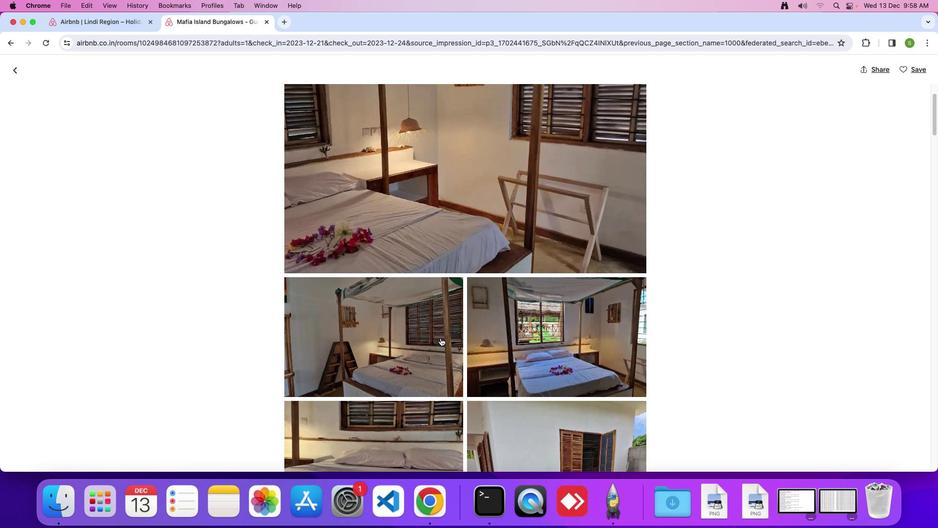 
Action: Mouse scrolled (440, 338) with delta (0, 0)
Screenshot: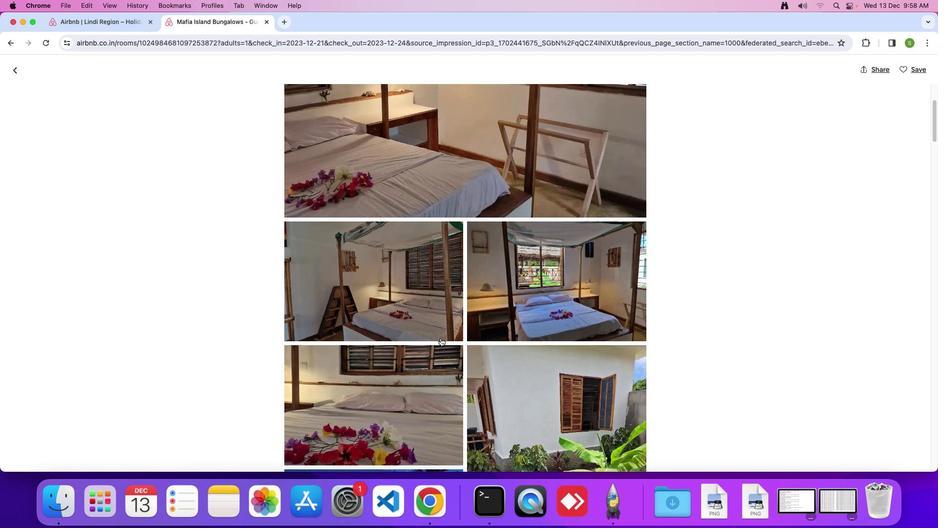 
Action: Mouse scrolled (440, 338) with delta (0, 0)
Screenshot: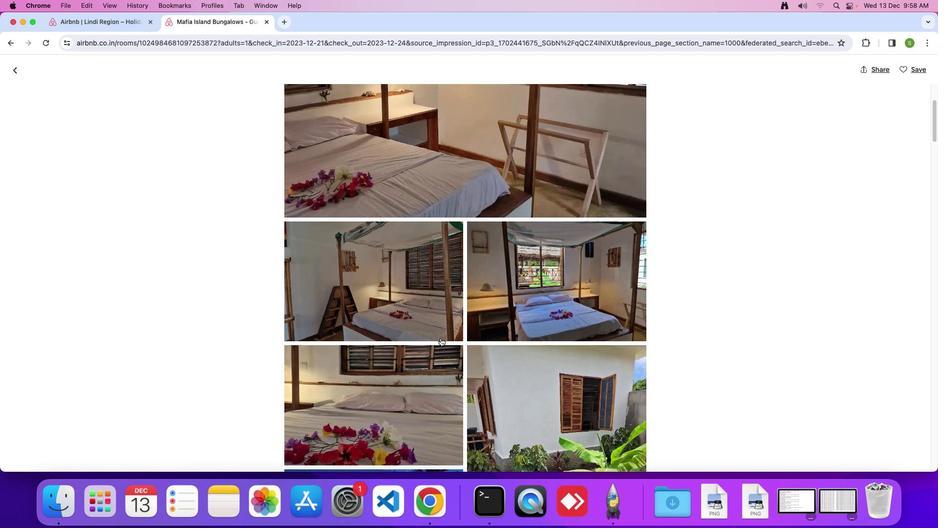
Action: Mouse scrolled (440, 338) with delta (0, 0)
Screenshot: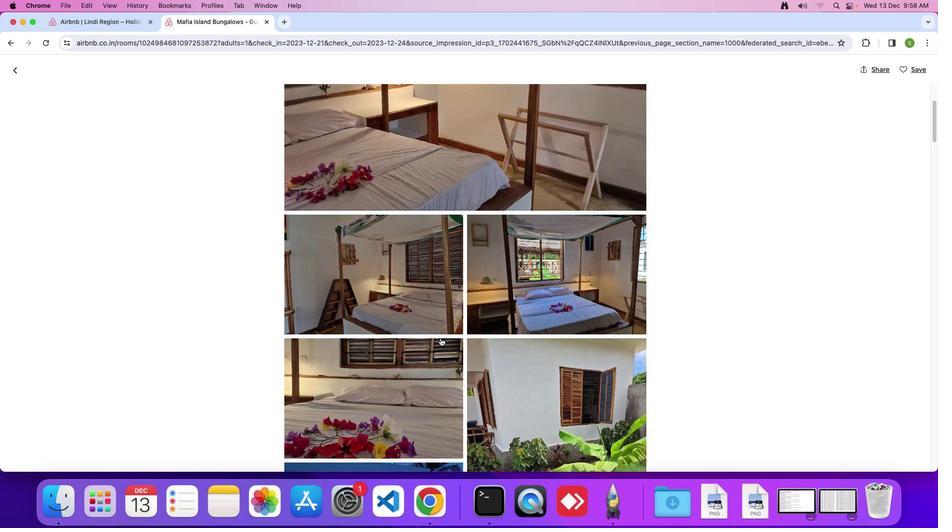 
Action: Mouse scrolled (440, 338) with delta (0, 0)
Screenshot: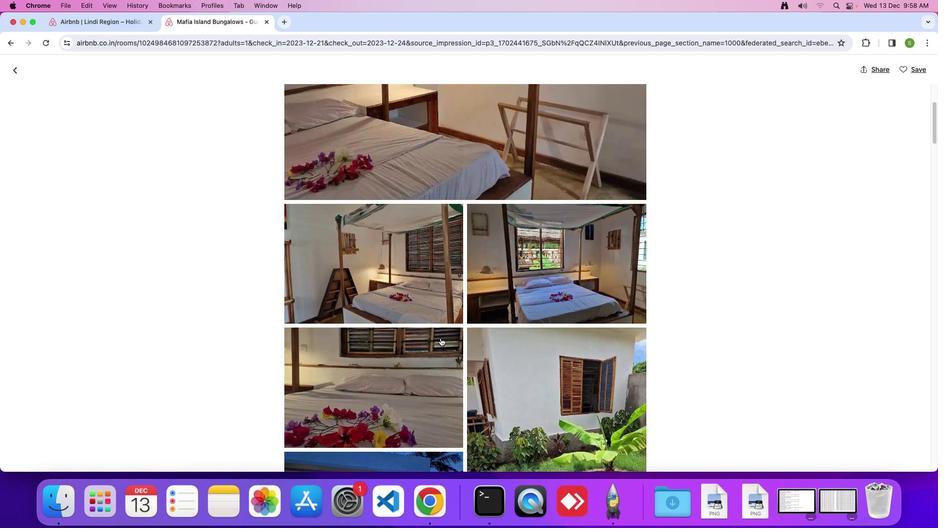 
Action: Mouse scrolled (440, 338) with delta (0, 0)
Screenshot: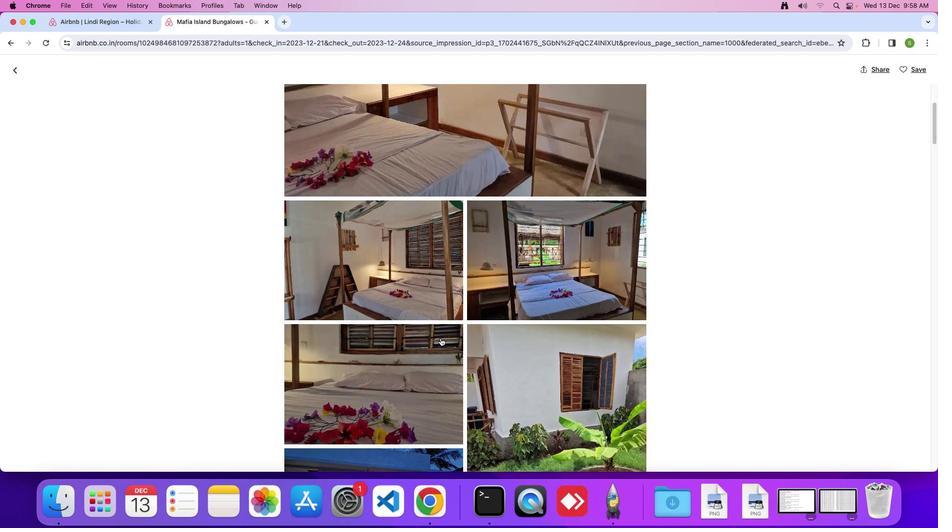 
Action: Mouse scrolled (440, 338) with delta (0, 0)
Screenshot: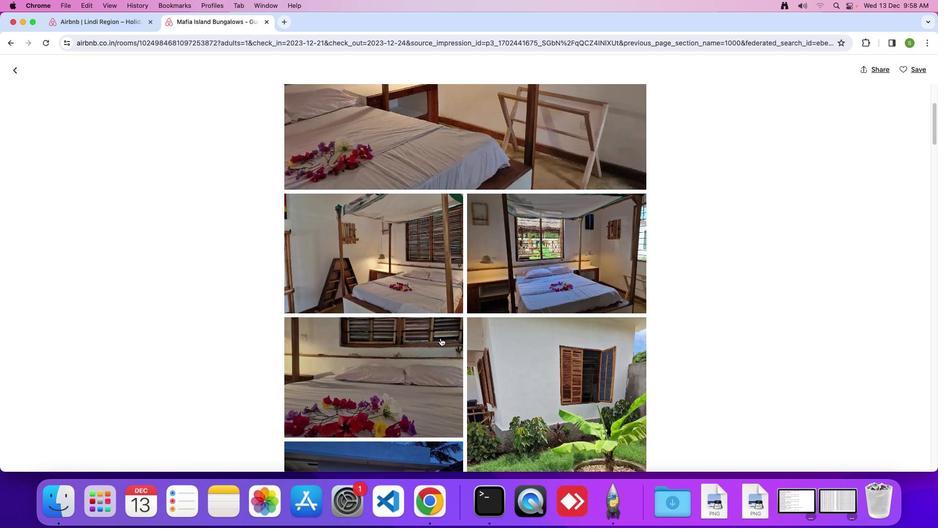 
Action: Mouse scrolled (440, 338) with delta (0, 0)
Screenshot: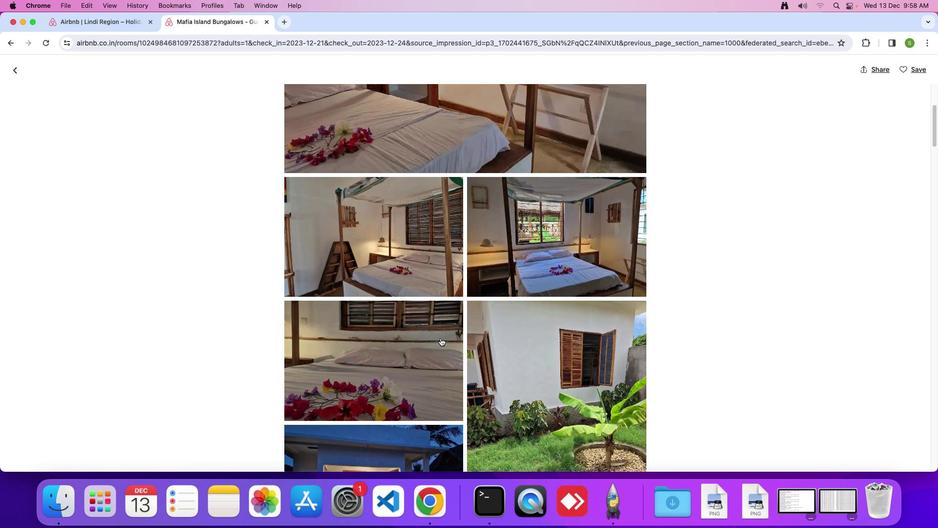 
Action: Mouse scrolled (440, 338) with delta (0, 0)
Screenshot: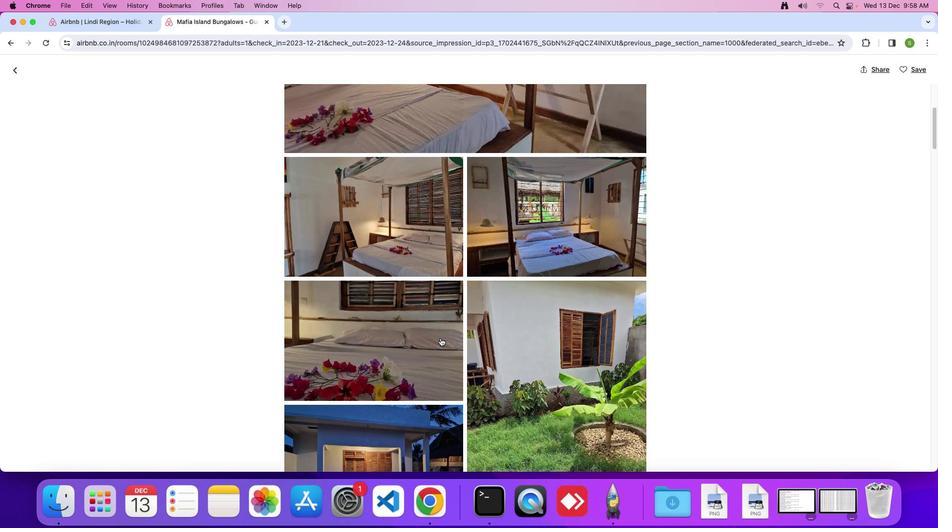 
Action: Mouse scrolled (440, 338) with delta (0, 0)
Screenshot: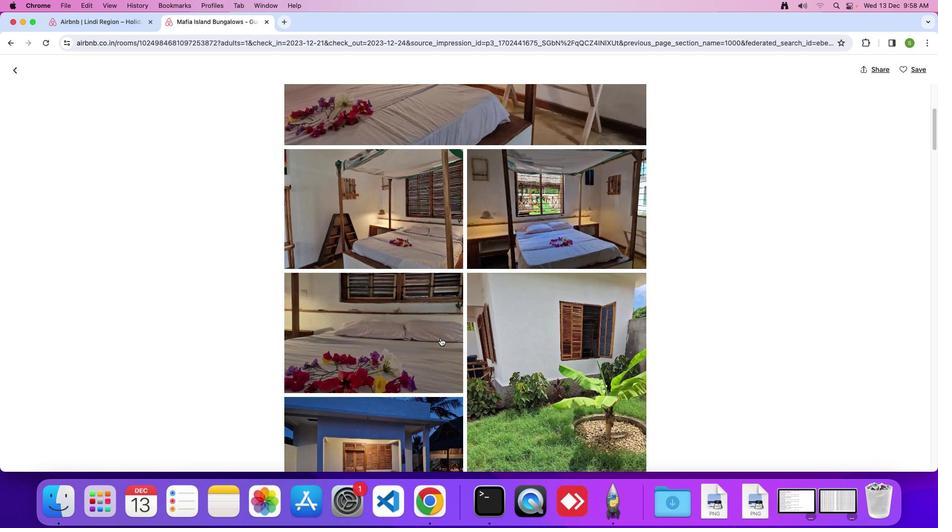 
Action: Mouse scrolled (440, 338) with delta (0, 0)
Screenshot: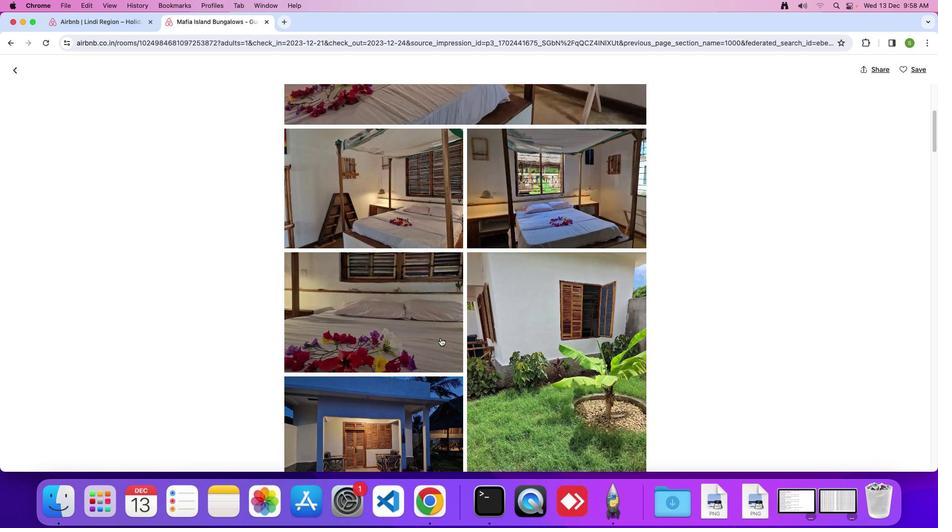 
Action: Mouse scrolled (440, 338) with delta (0, 0)
Screenshot: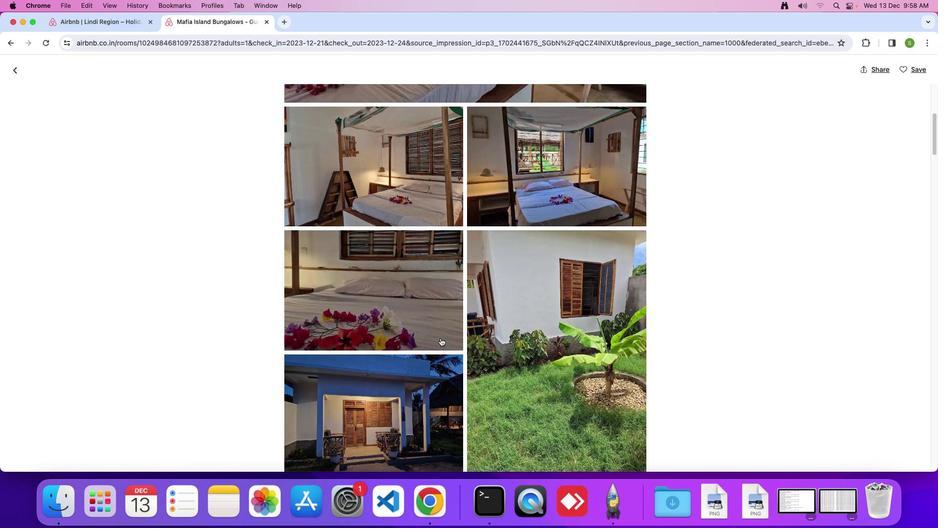 
Action: Mouse scrolled (440, 338) with delta (0, 0)
Screenshot: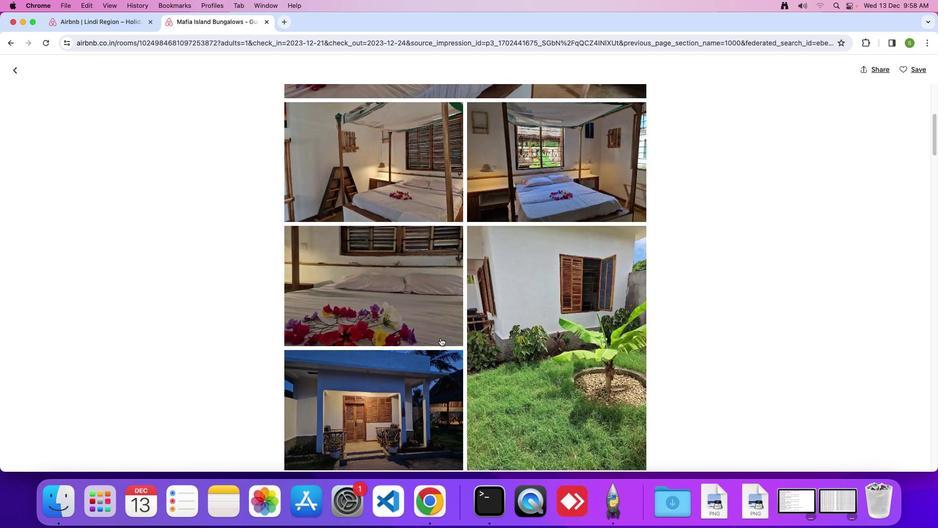 
Action: Mouse scrolled (440, 338) with delta (0, 0)
Screenshot: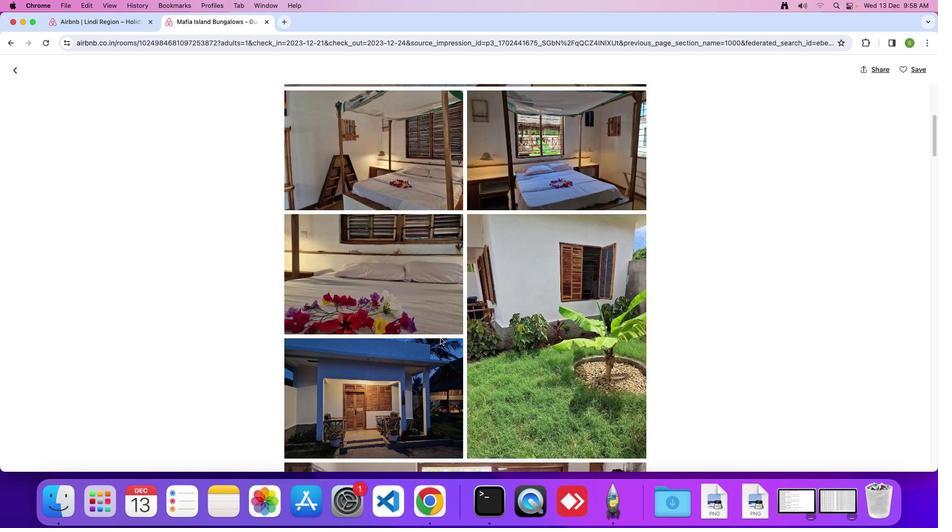
Action: Mouse scrolled (440, 338) with delta (0, 0)
Screenshot: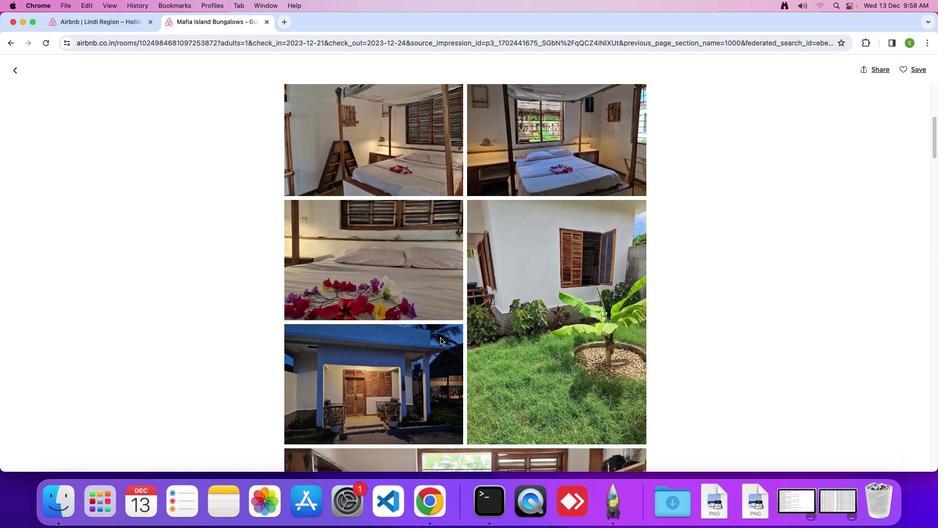 
Action: Mouse scrolled (440, 338) with delta (0, 0)
Screenshot: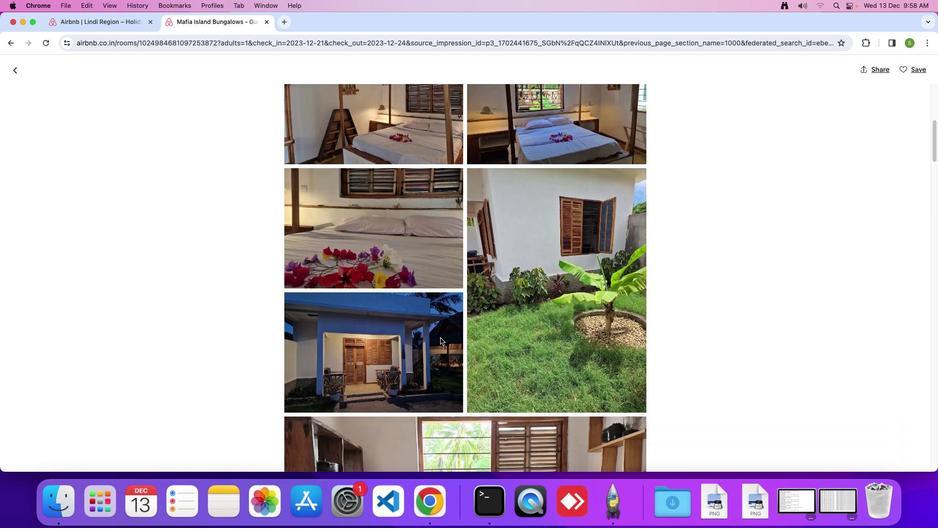 
Action: Mouse scrolled (440, 338) with delta (0, 0)
Screenshot: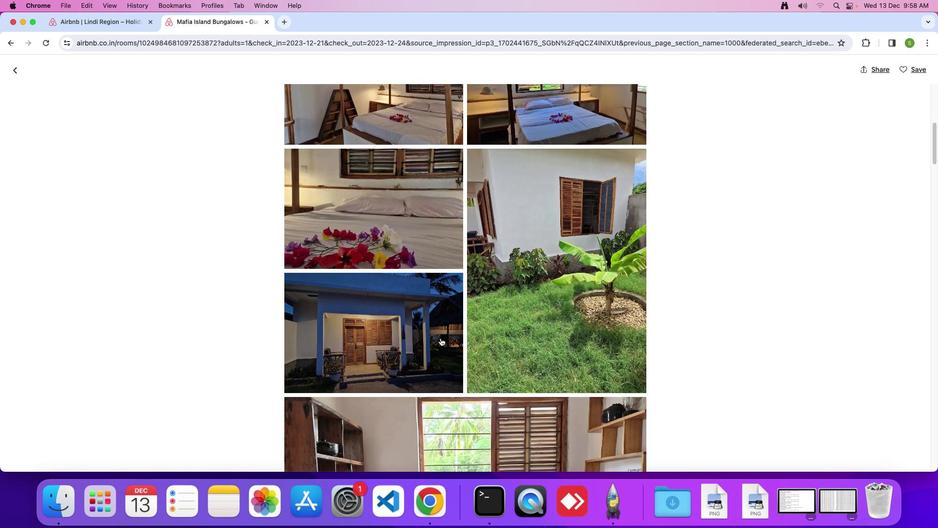 
Action: Mouse scrolled (440, 338) with delta (0, 0)
Screenshot: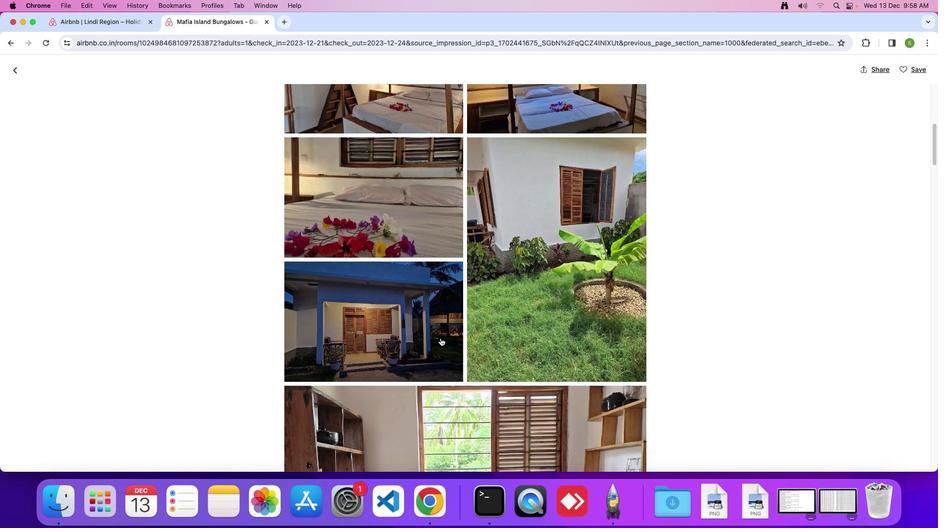 
Action: Mouse scrolled (440, 338) with delta (0, 0)
Screenshot: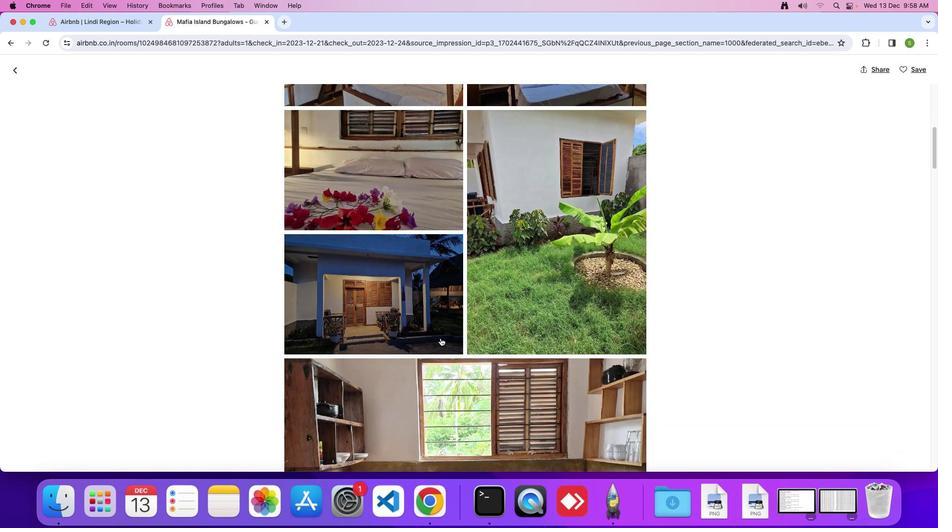 
Action: Mouse scrolled (440, 338) with delta (0, 0)
Screenshot: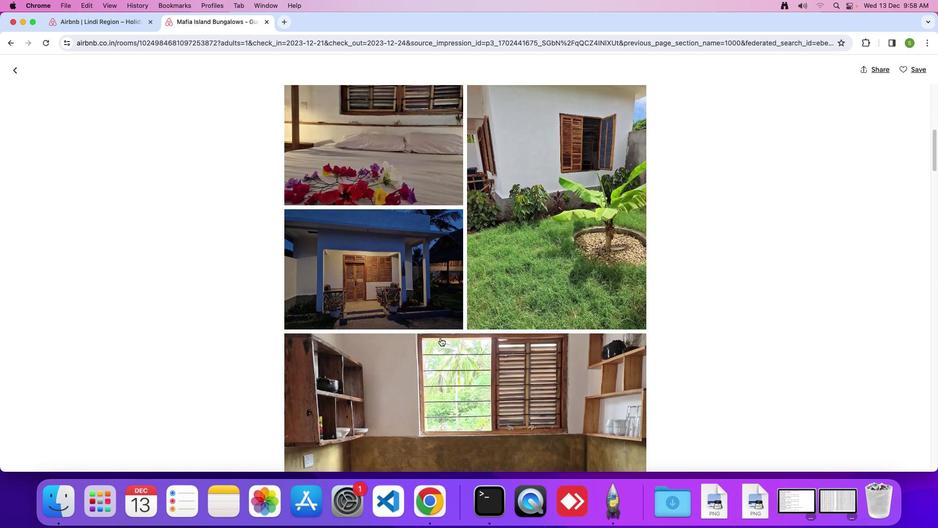
Action: Mouse scrolled (440, 338) with delta (0, 0)
Screenshot: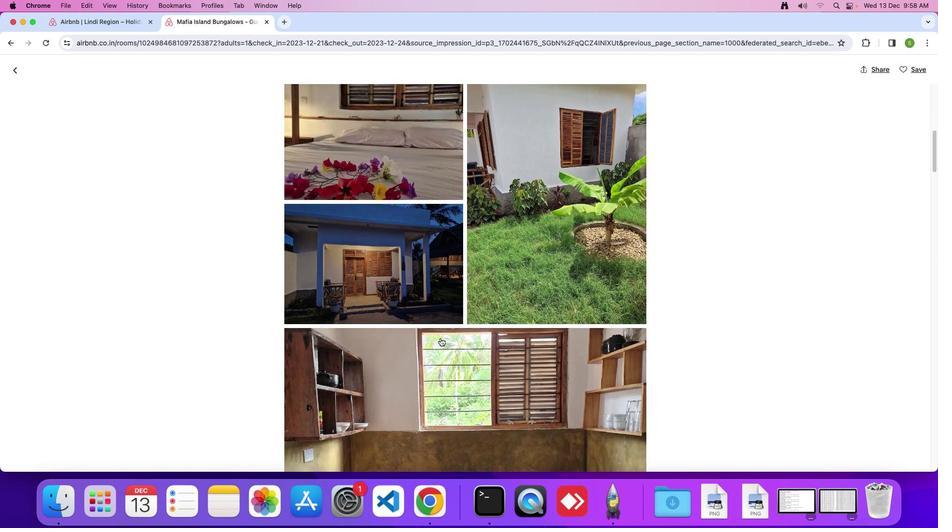 
Action: Mouse scrolled (440, 338) with delta (0, 0)
Screenshot: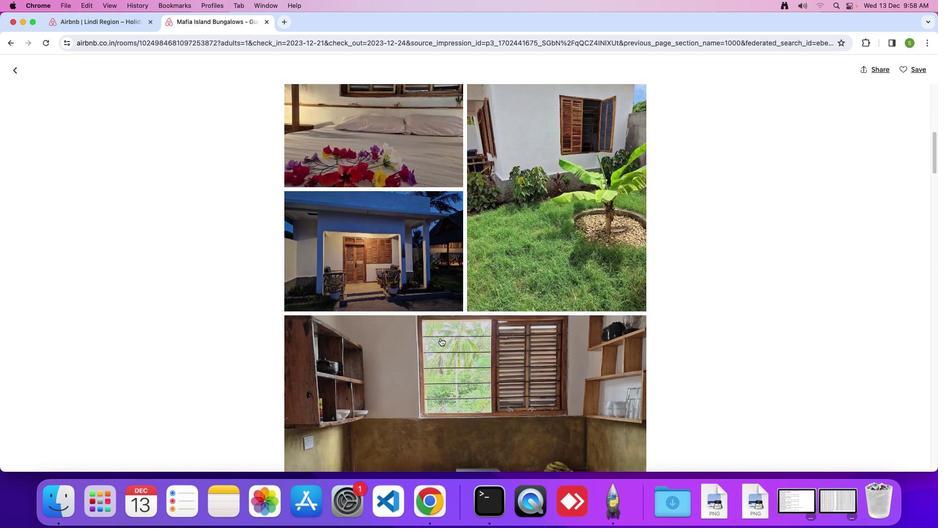 
Action: Mouse scrolled (440, 338) with delta (0, 0)
Screenshot: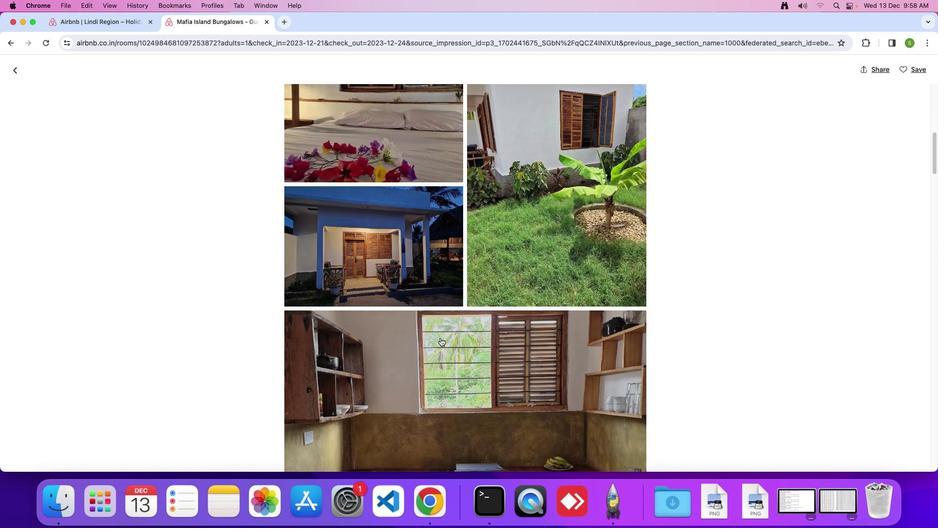 
Action: Mouse scrolled (440, 338) with delta (0, 0)
Screenshot: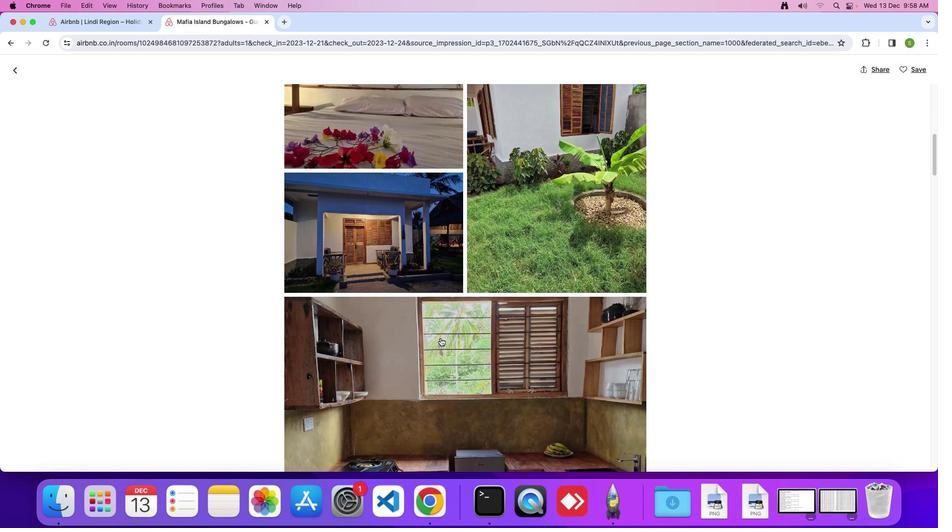 
Action: Mouse scrolled (440, 338) with delta (0, 0)
Screenshot: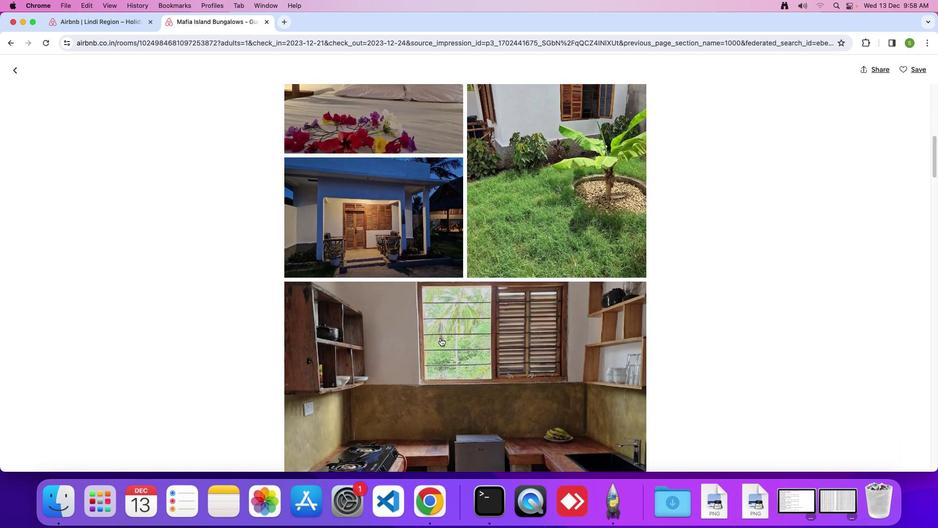 
Action: Mouse scrolled (440, 338) with delta (0, 0)
Screenshot: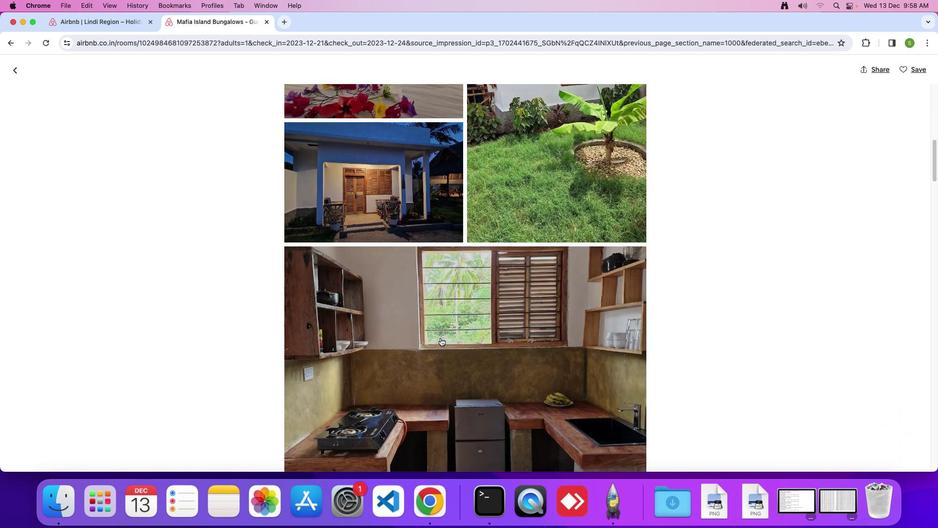
Action: Mouse scrolled (440, 338) with delta (0, 0)
Screenshot: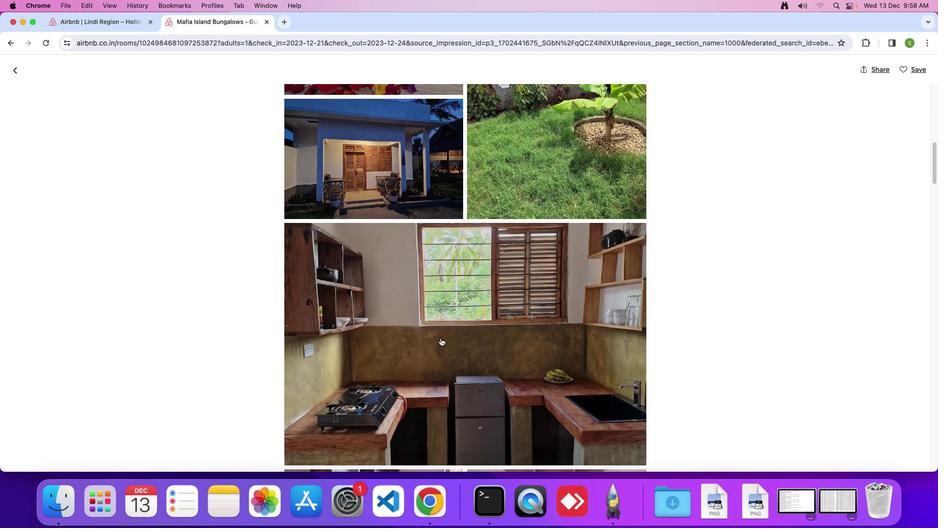 
Action: Mouse scrolled (440, 338) with delta (0, 0)
Screenshot: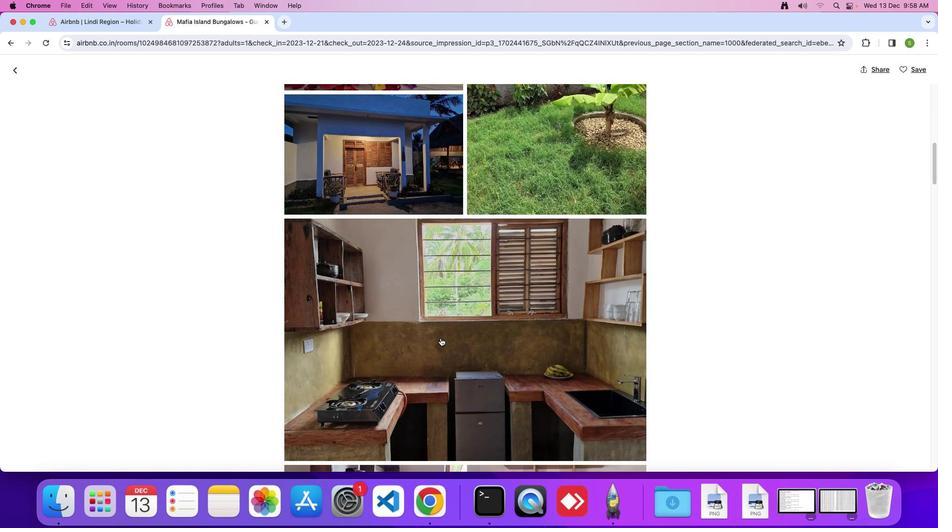
Action: Mouse scrolled (440, 338) with delta (0, 0)
Screenshot: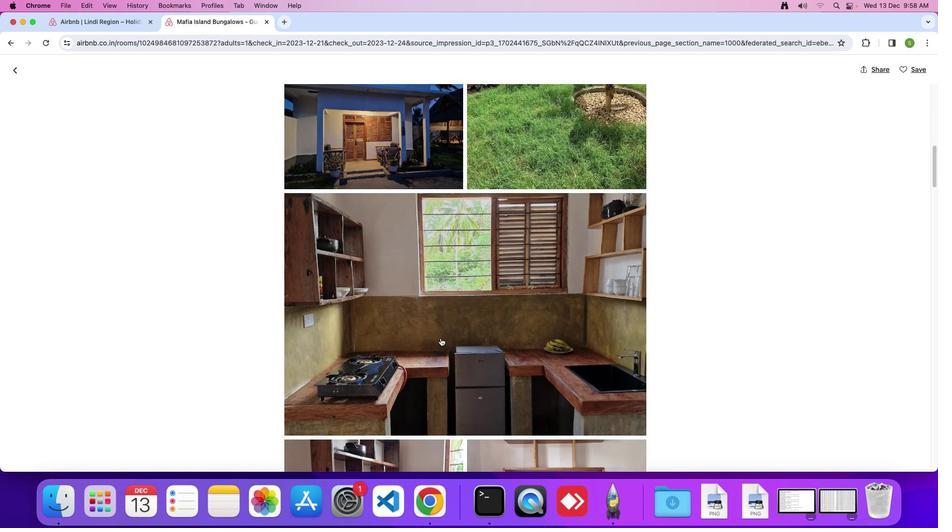 
Action: Mouse scrolled (440, 338) with delta (0, 0)
Screenshot: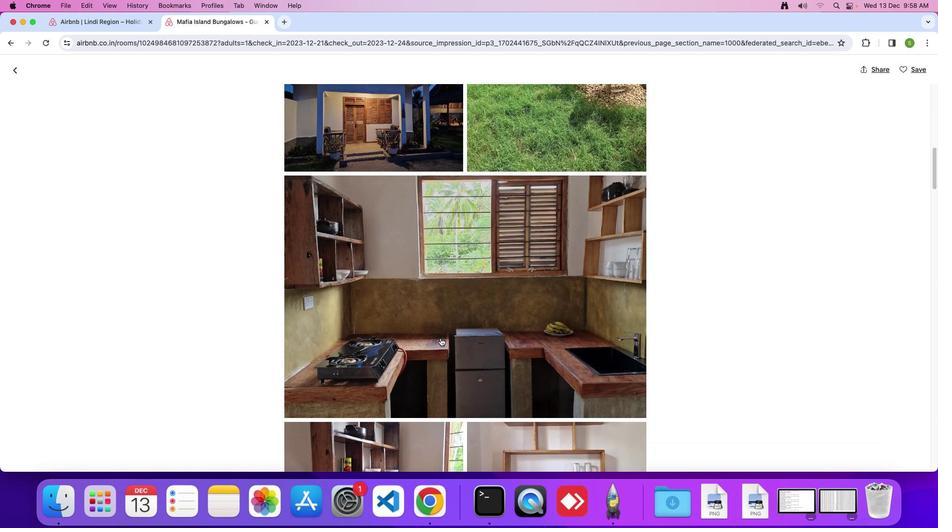 
Action: Mouse scrolled (440, 338) with delta (0, 0)
Screenshot: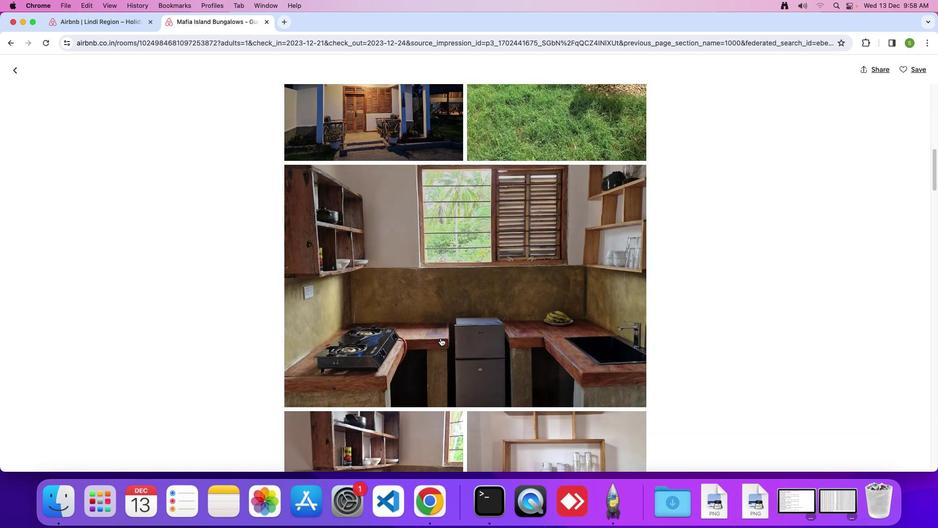 
Action: Mouse scrolled (440, 338) with delta (0, 0)
Screenshot: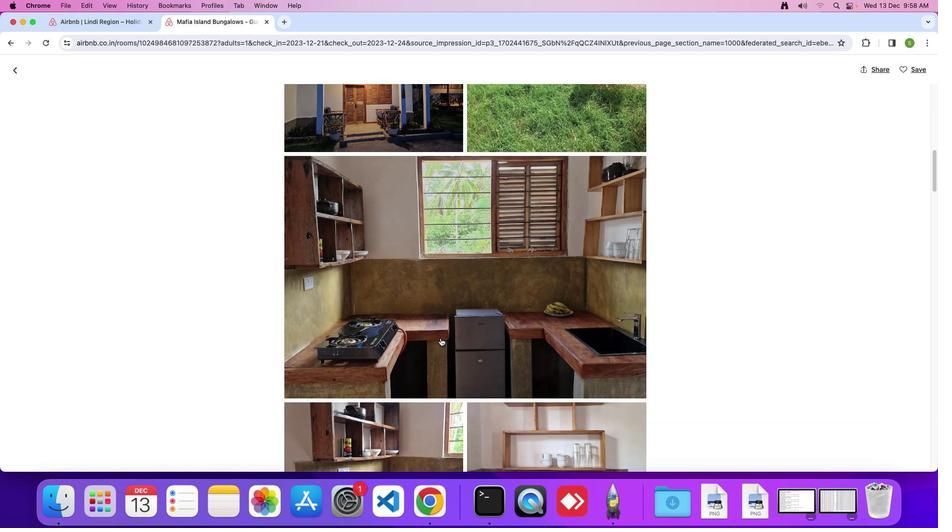 
Action: Mouse scrolled (440, 338) with delta (0, 0)
Screenshot: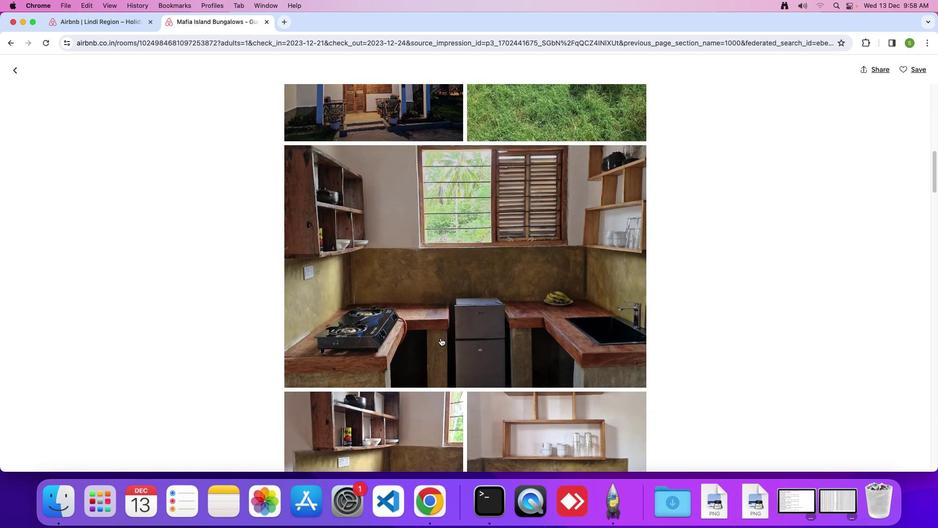 
Action: Mouse scrolled (440, 338) with delta (0, 0)
Screenshot: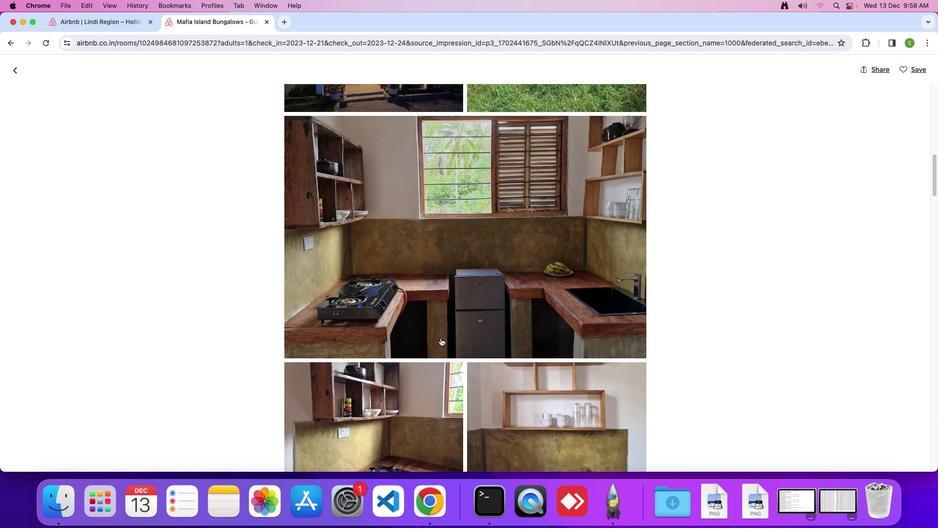 
Action: Mouse scrolled (440, 338) with delta (0, 0)
Screenshot: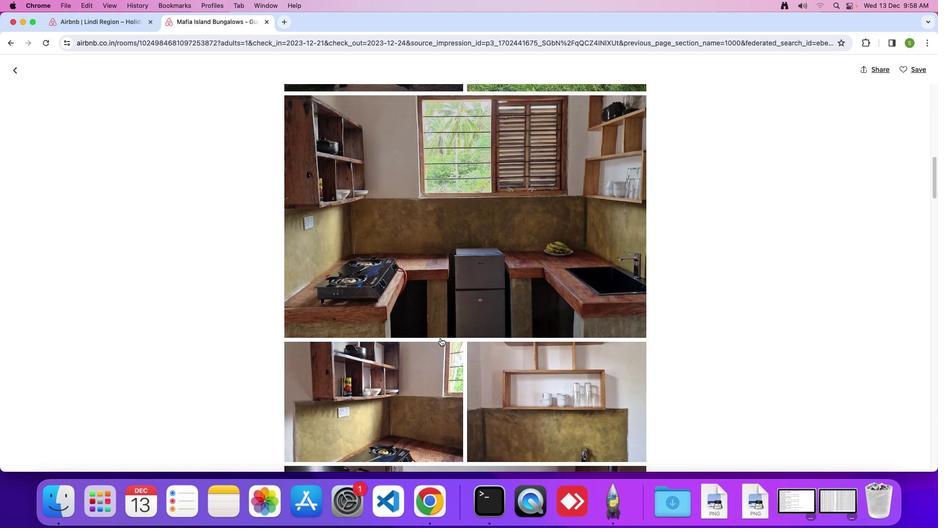 
Action: Mouse scrolled (440, 338) with delta (0, 0)
Screenshot: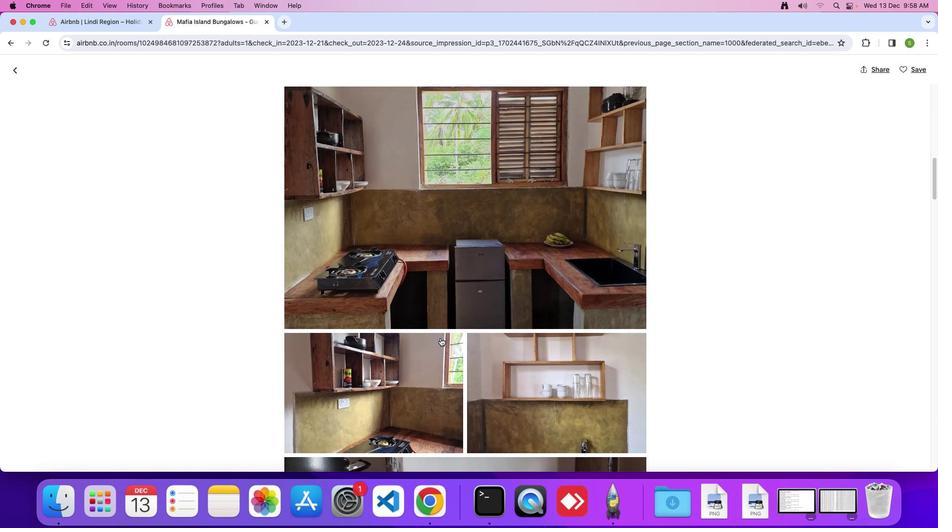 
Action: Mouse scrolled (440, 338) with delta (0, 0)
Screenshot: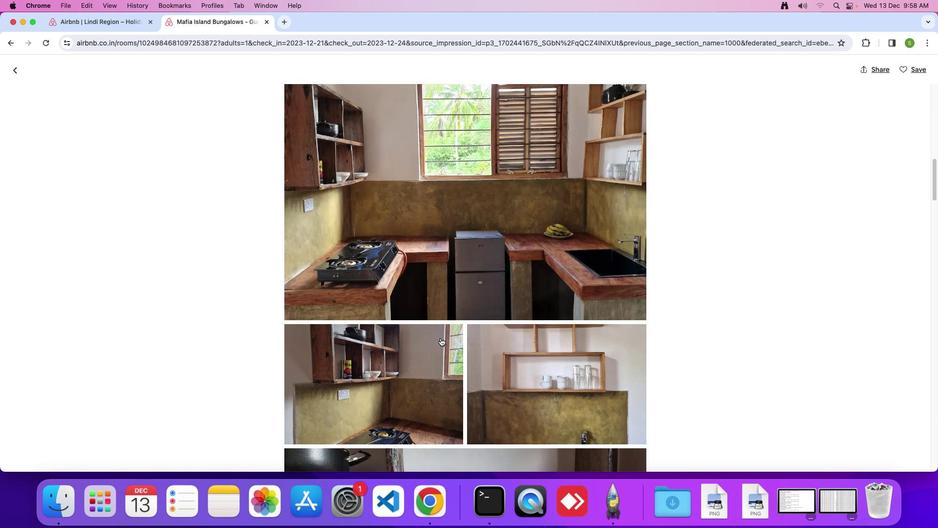 
Action: Mouse scrolled (440, 338) with delta (0, 0)
Screenshot: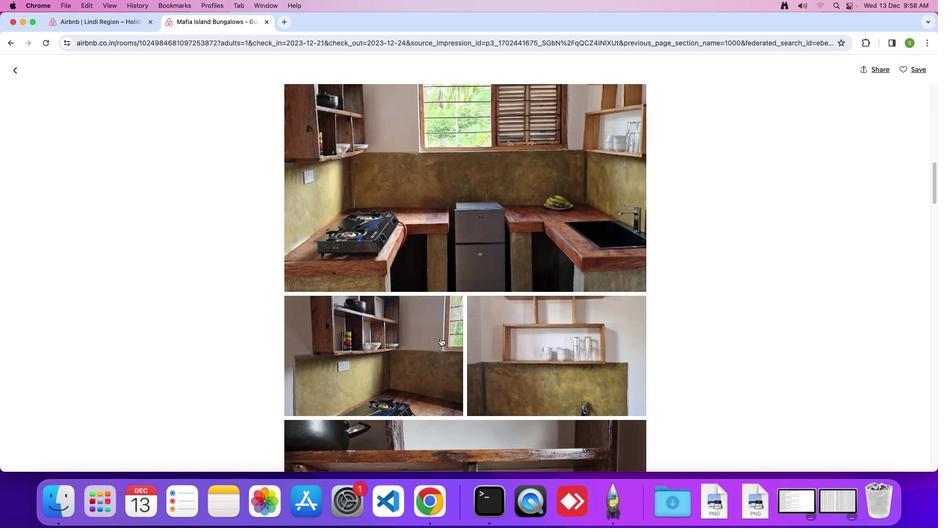 
Action: Mouse scrolled (440, 338) with delta (0, -1)
Screenshot: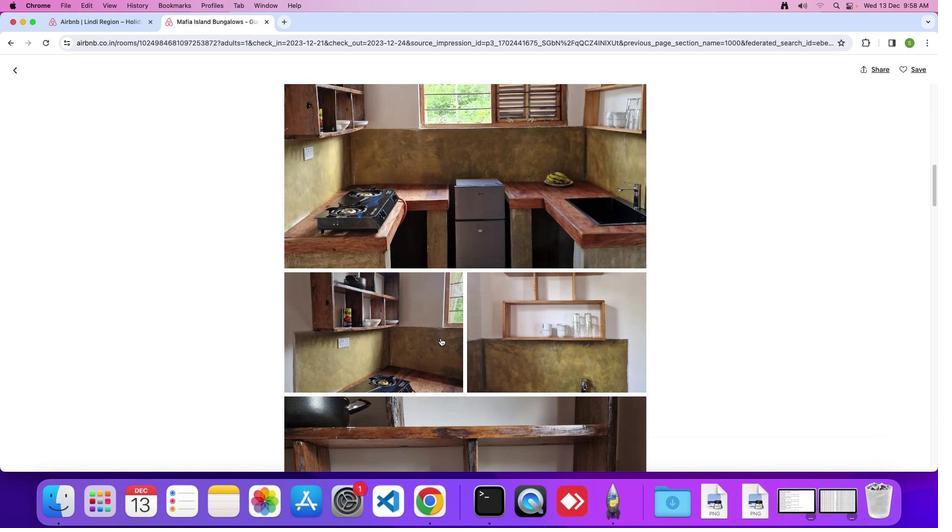 
Action: Mouse scrolled (440, 338) with delta (0, 0)
Screenshot: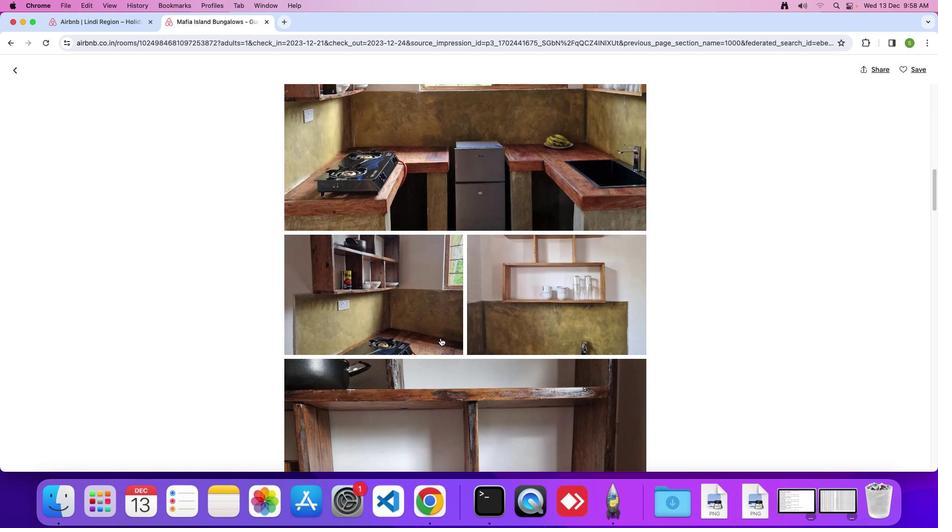 
Action: Mouse scrolled (440, 338) with delta (0, 0)
Screenshot: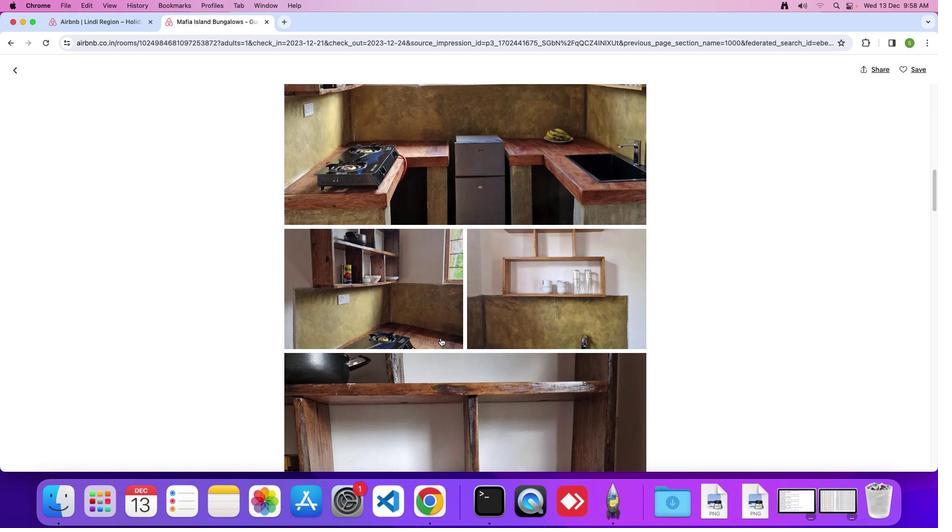 
Action: Mouse scrolled (440, 338) with delta (0, 0)
Screenshot: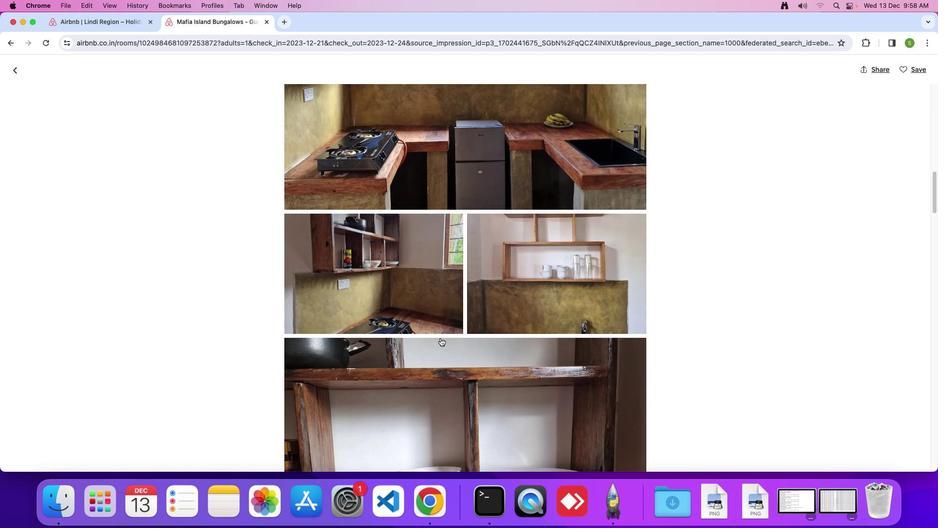 
Action: Mouse scrolled (440, 338) with delta (0, 0)
Screenshot: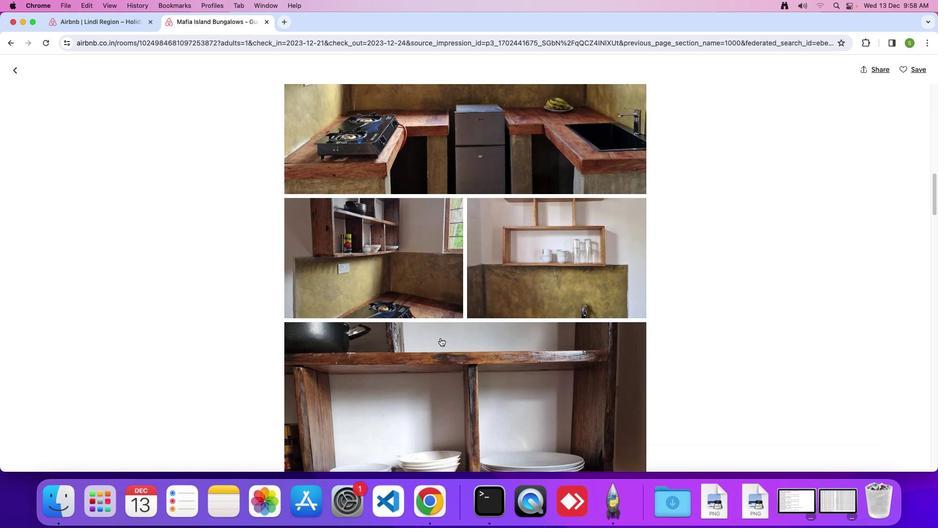 
Action: Mouse scrolled (440, 338) with delta (0, -1)
Screenshot: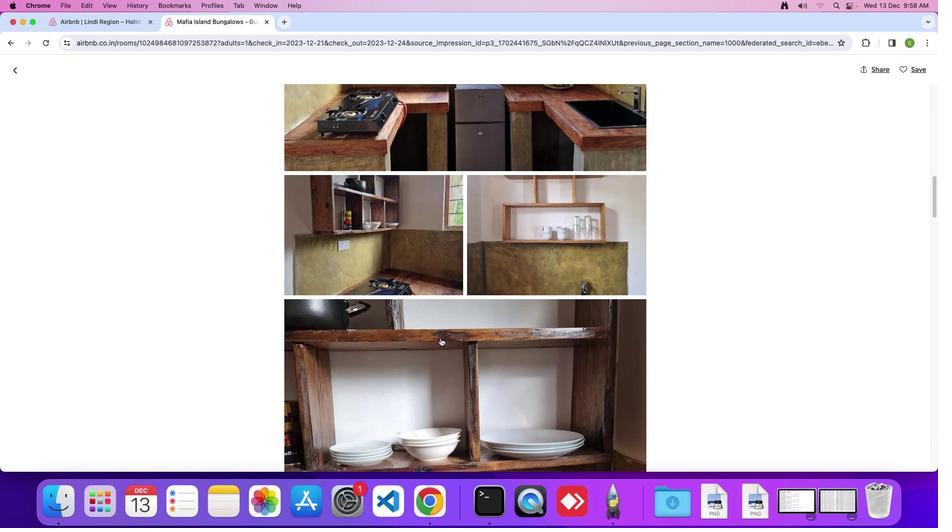 
Action: Mouse scrolled (440, 338) with delta (0, 0)
Screenshot: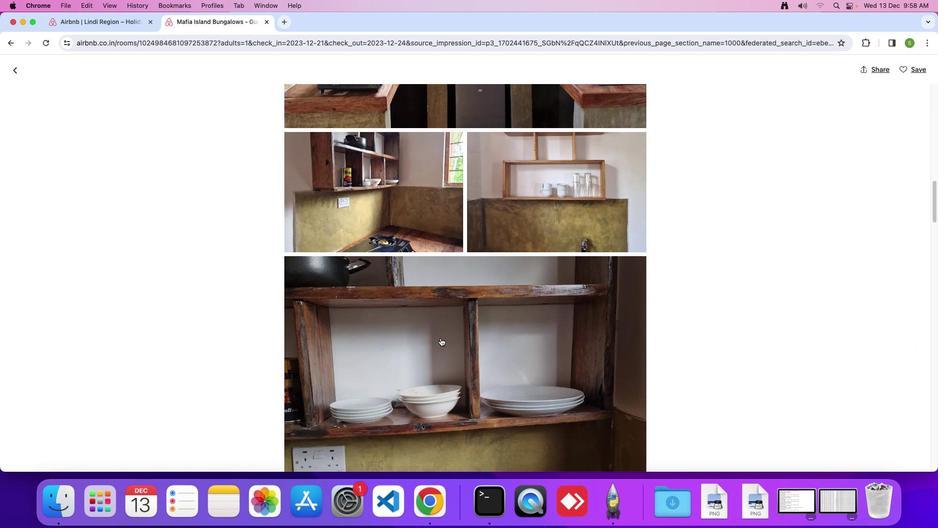 
Action: Mouse scrolled (440, 338) with delta (0, 0)
Screenshot: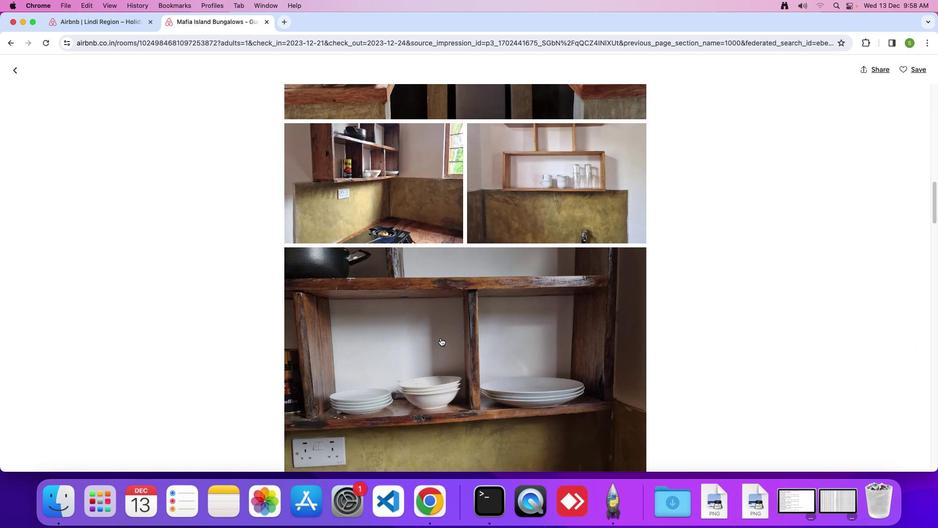 
Action: Mouse scrolled (440, 338) with delta (0, -1)
Screenshot: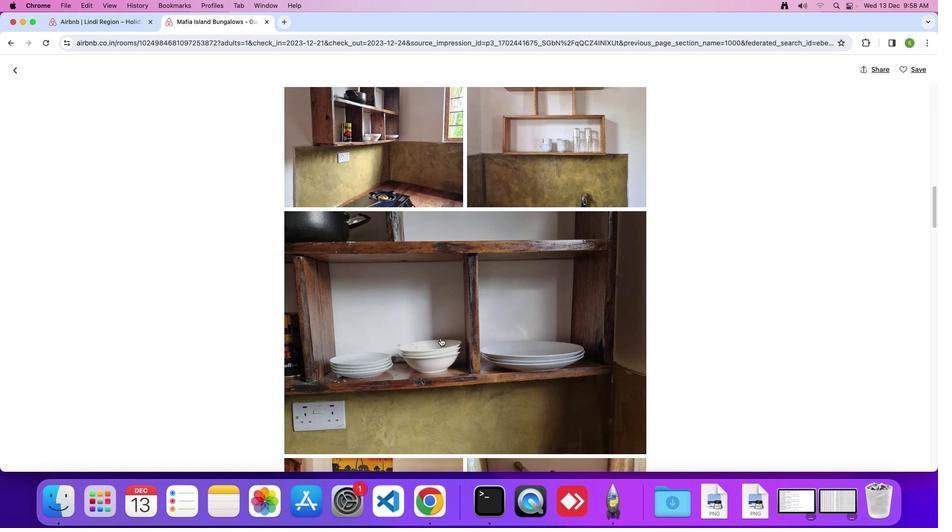 
Action: Mouse scrolled (440, 338) with delta (0, 0)
Screenshot: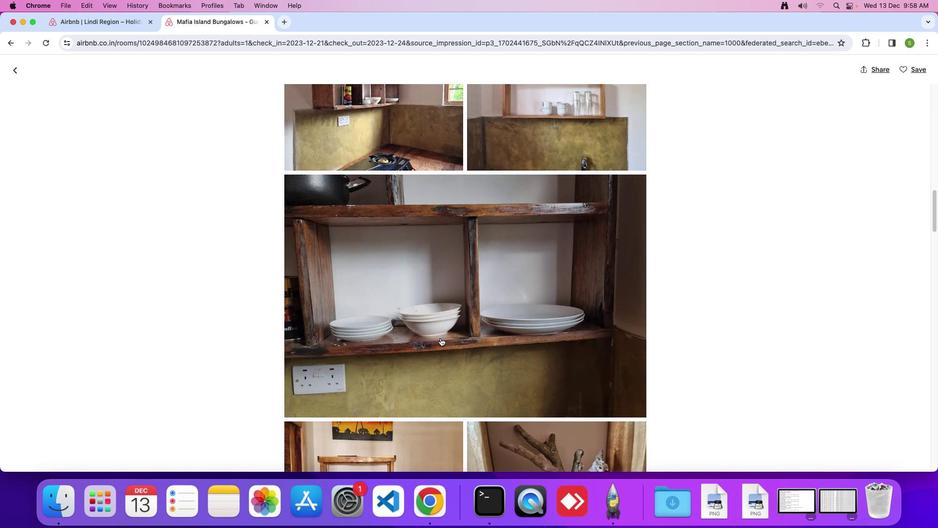 
Action: Mouse scrolled (440, 338) with delta (0, 0)
Screenshot: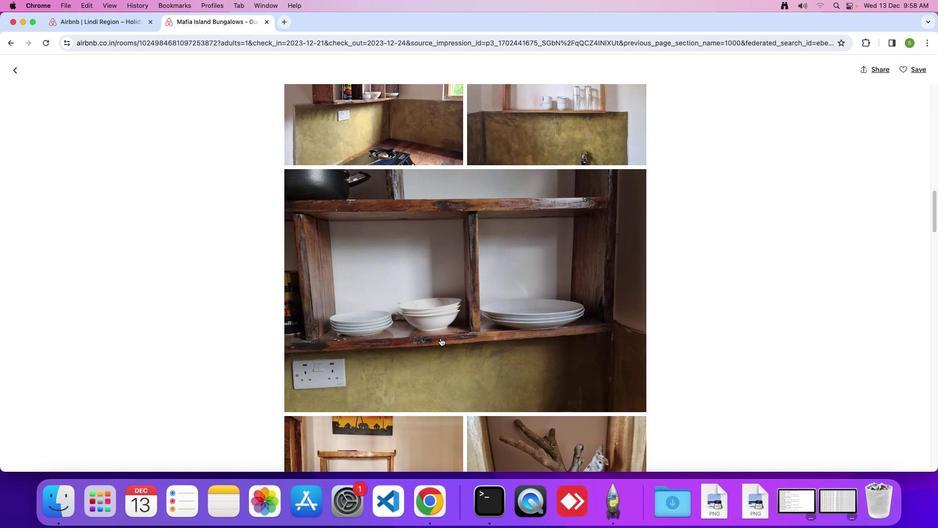 
Action: Mouse scrolled (440, 338) with delta (0, 0)
Screenshot: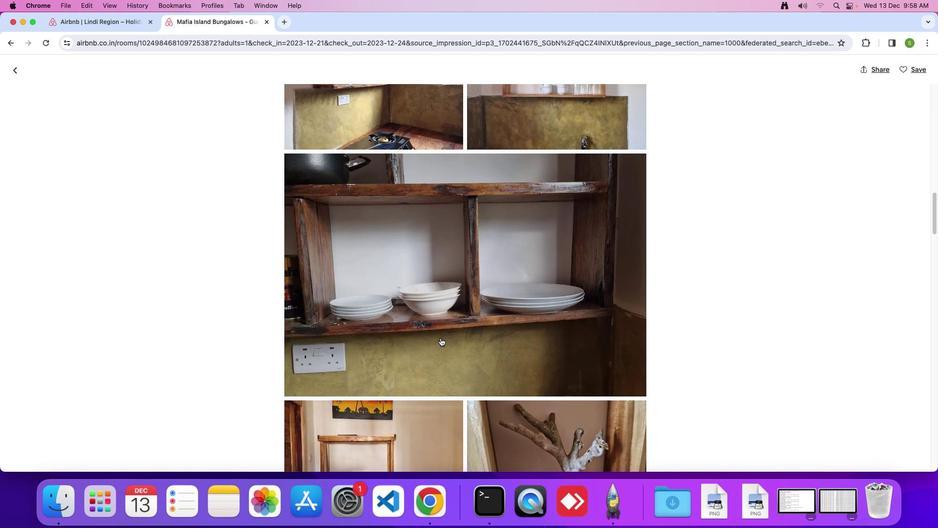 
Action: Mouse scrolled (440, 338) with delta (0, 0)
Screenshot: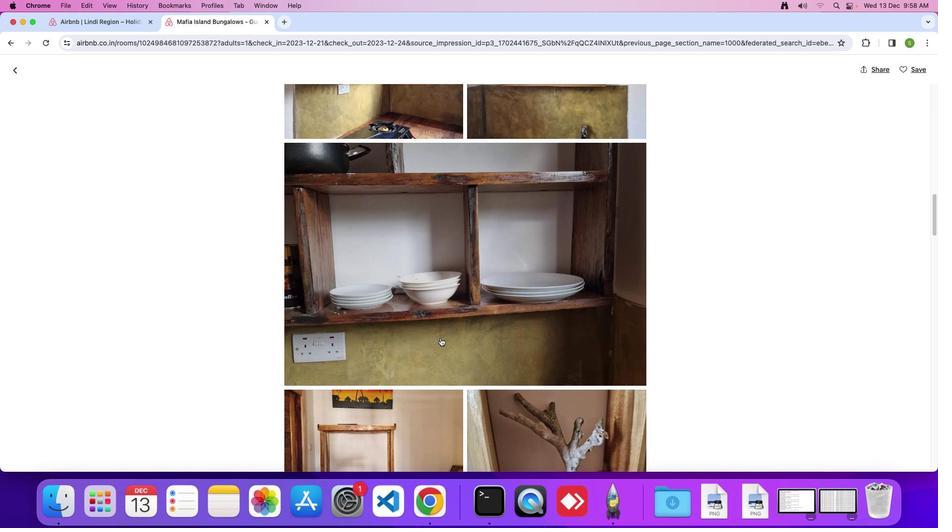 
Action: Mouse scrolled (440, 338) with delta (0, -1)
Screenshot: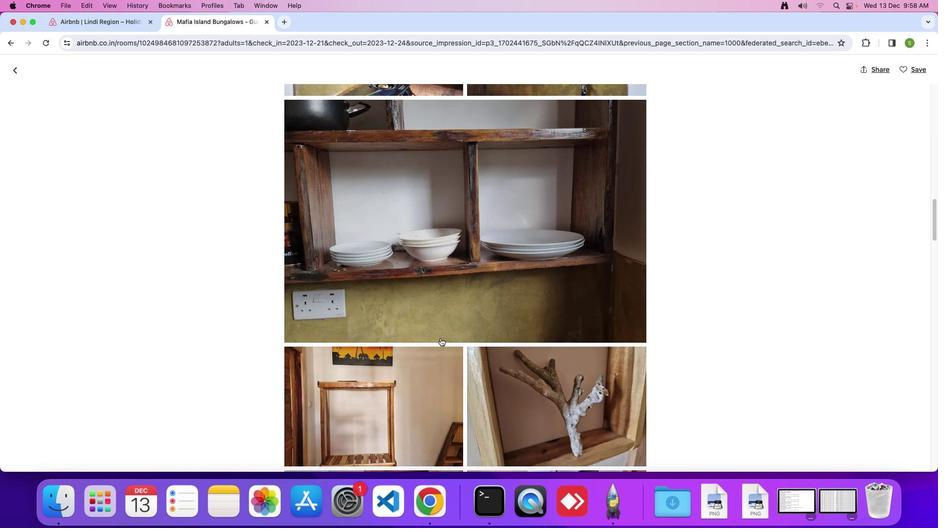
Action: Mouse scrolled (440, 338) with delta (0, 0)
Screenshot: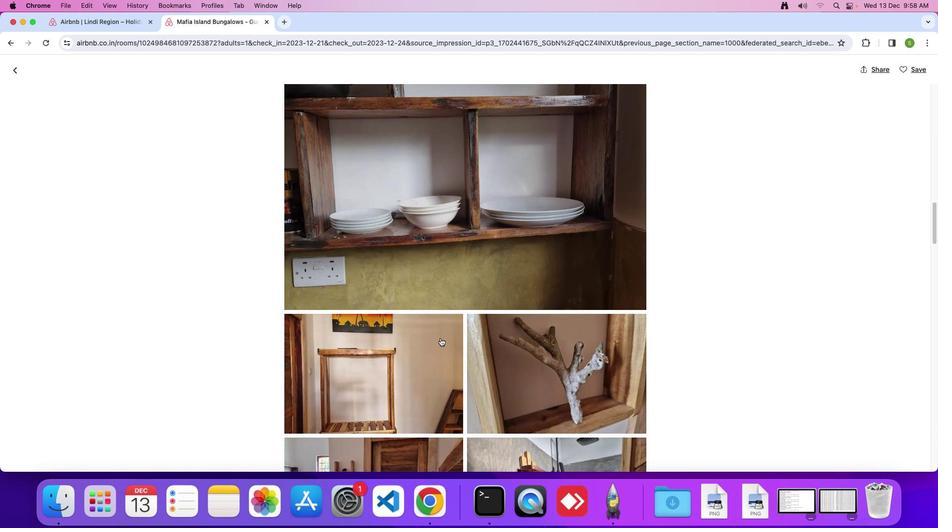 
Action: Mouse scrolled (440, 338) with delta (0, 0)
Screenshot: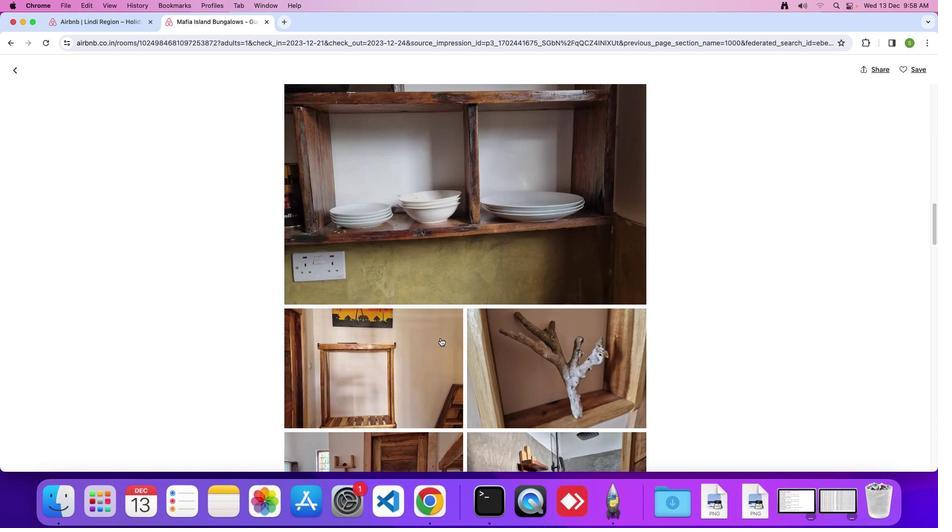 
Action: Mouse scrolled (440, 338) with delta (0, 0)
Screenshot: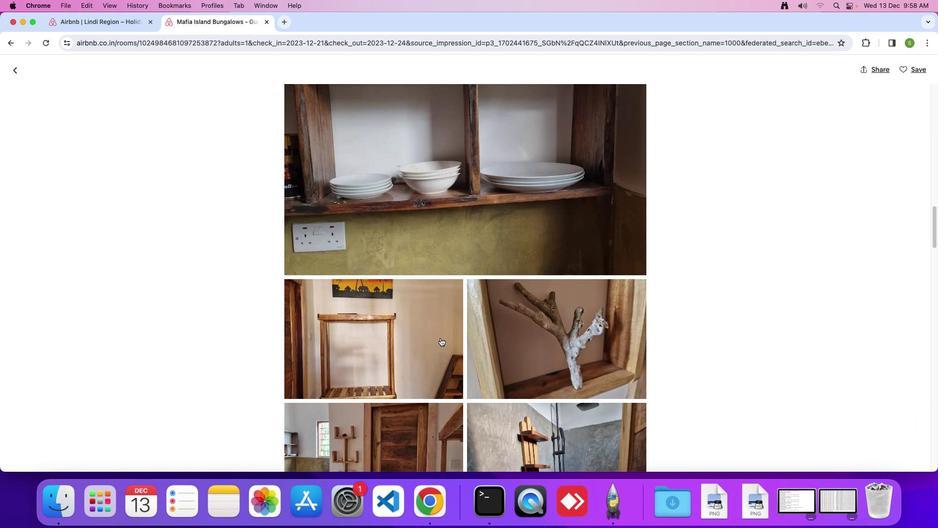 
Action: Mouse scrolled (440, 338) with delta (0, 0)
Screenshot: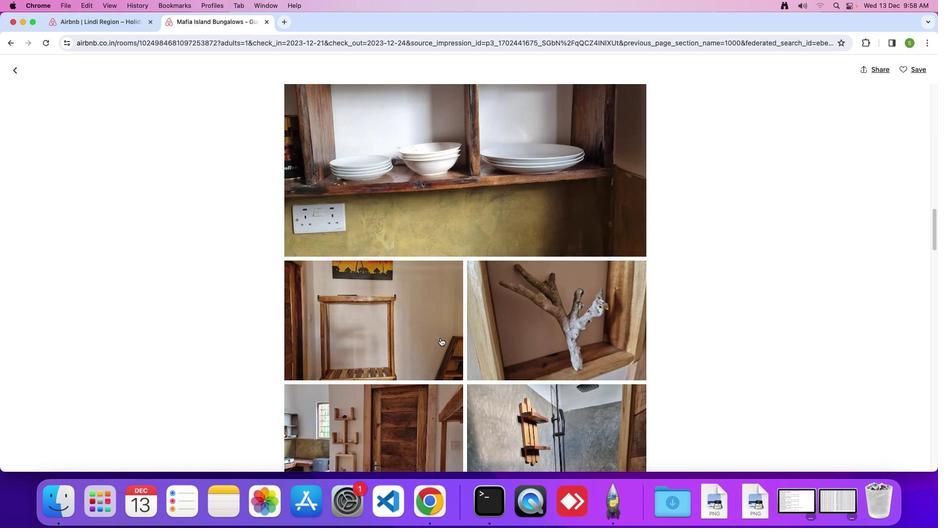 
Action: Mouse scrolled (440, 338) with delta (0, 0)
Screenshot: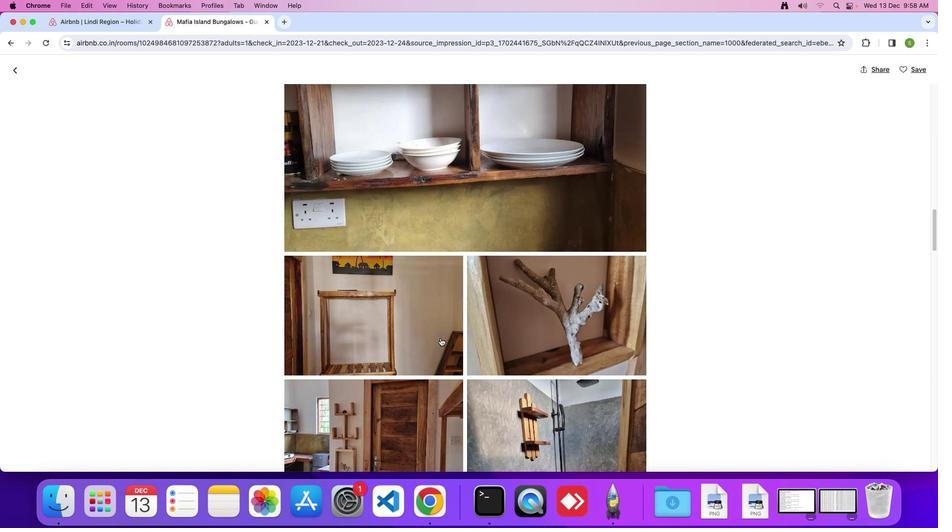 
Action: Mouse scrolled (440, 338) with delta (0, 0)
Screenshot: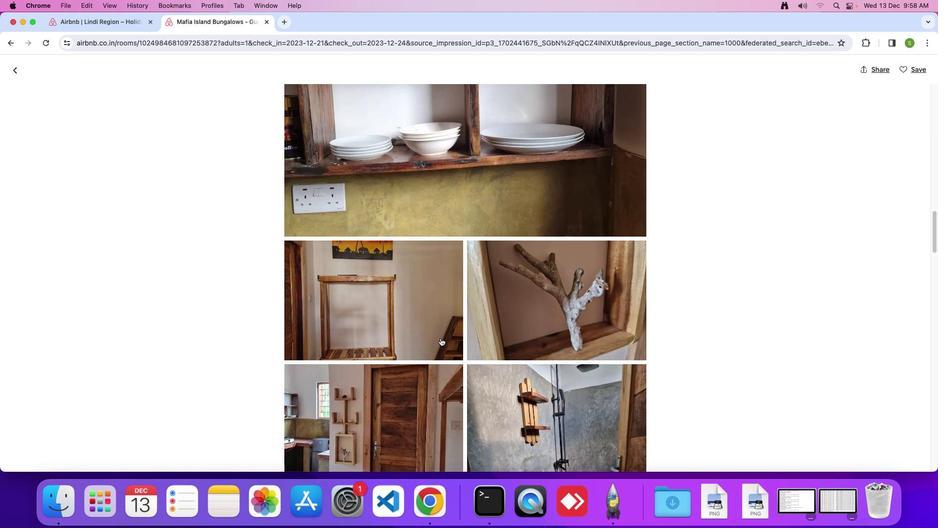 
Action: Mouse scrolled (440, 338) with delta (0, 0)
Screenshot: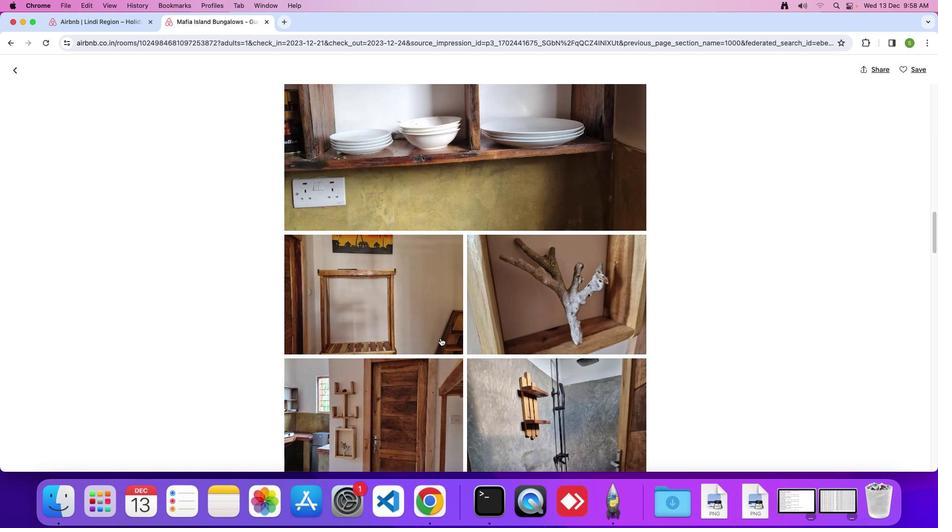 
Action: Mouse scrolled (440, 338) with delta (0, 0)
Screenshot: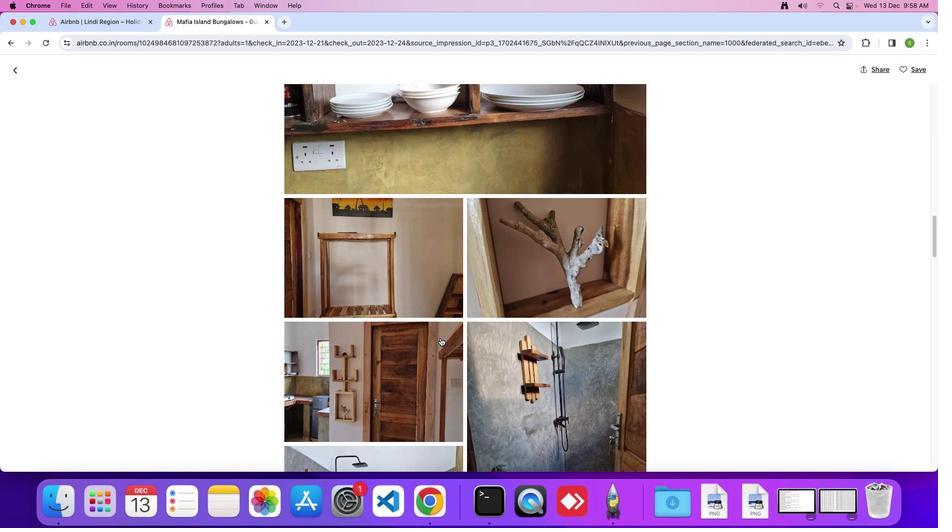 
Action: Mouse scrolled (440, 338) with delta (0, 0)
Screenshot: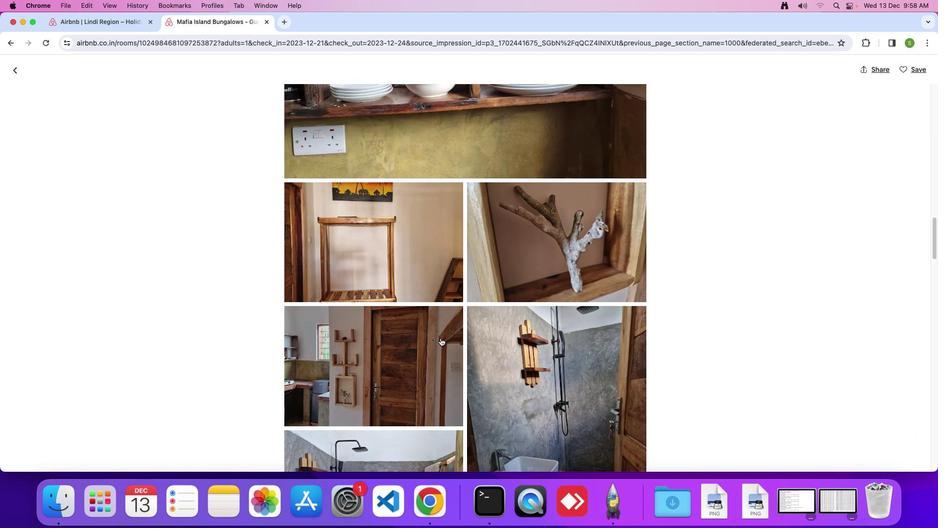 
Action: Mouse scrolled (440, 338) with delta (0, 0)
Screenshot: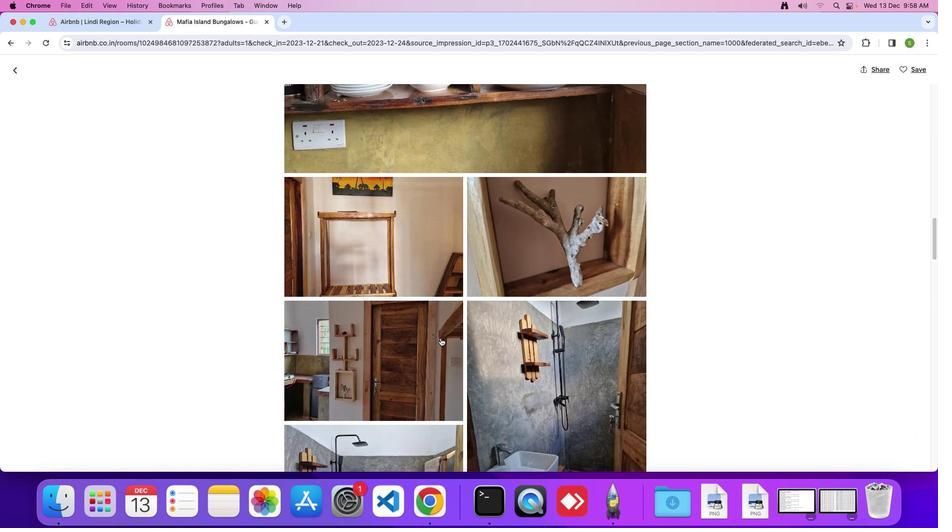
Action: Mouse scrolled (440, 338) with delta (0, 0)
Screenshot: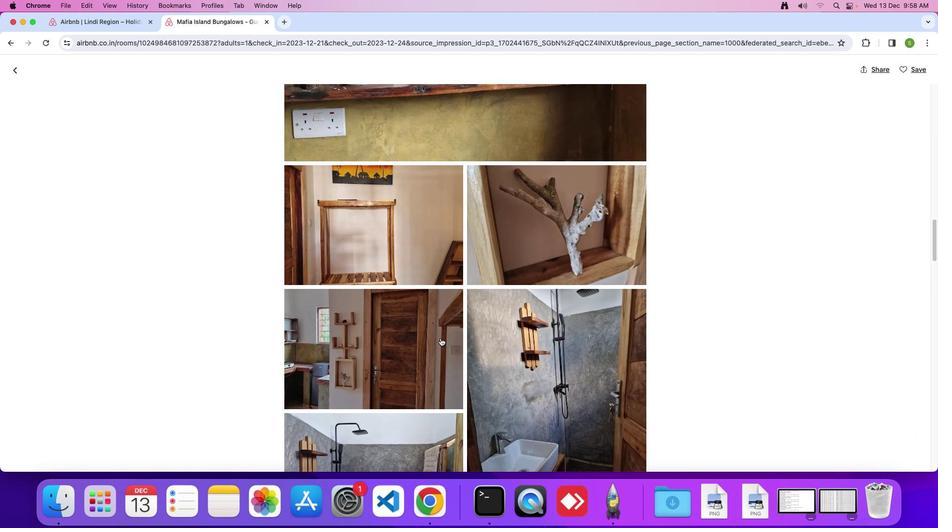 
Action: Mouse scrolled (440, 338) with delta (0, 0)
Screenshot: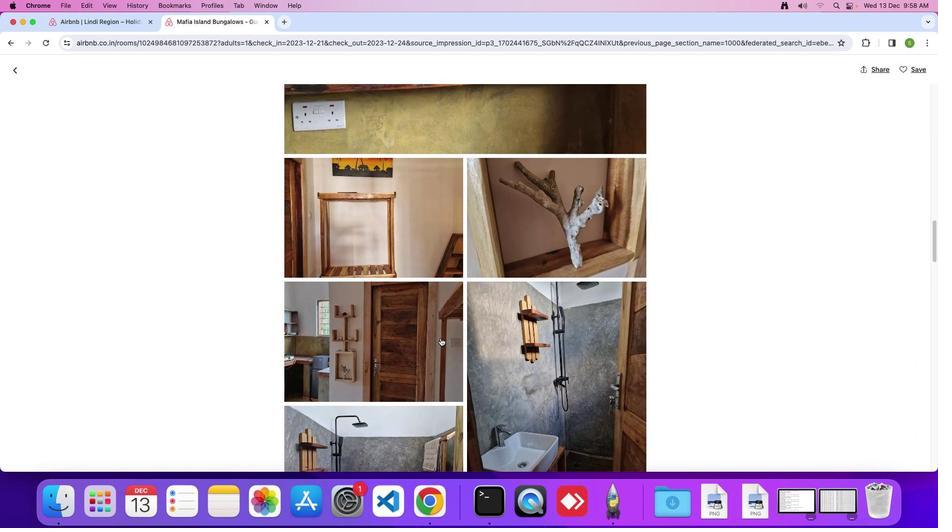 
Action: Mouse scrolled (440, 338) with delta (0, 0)
Screenshot: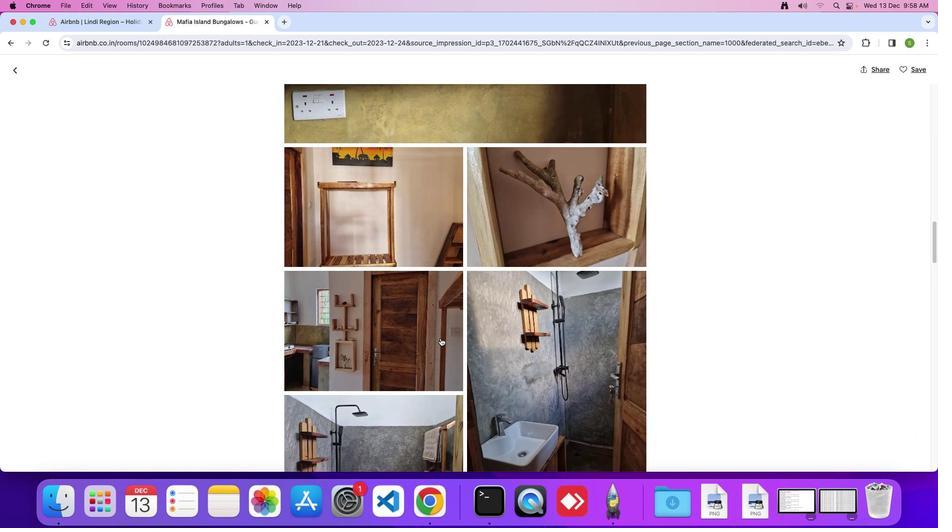 
Action: Mouse scrolled (440, 338) with delta (0, 0)
Screenshot: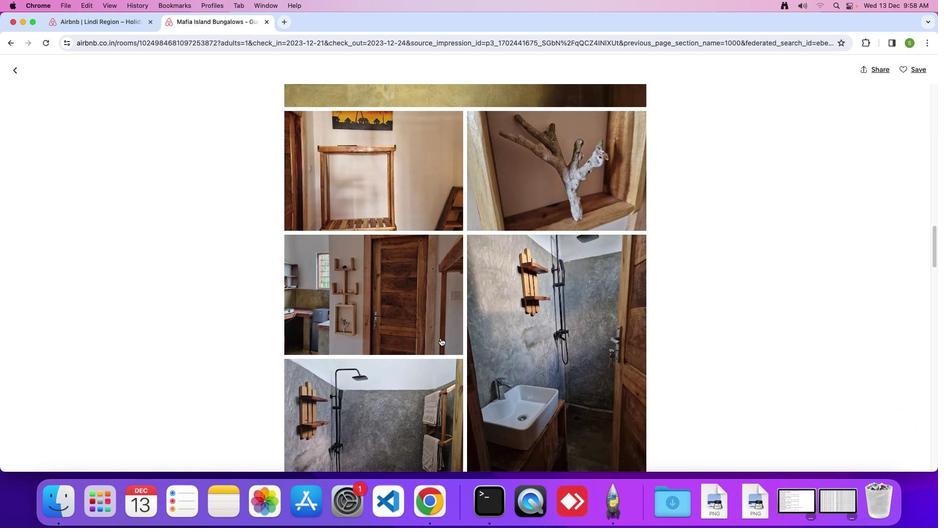 
Action: Mouse scrolled (440, 338) with delta (0, -1)
Screenshot: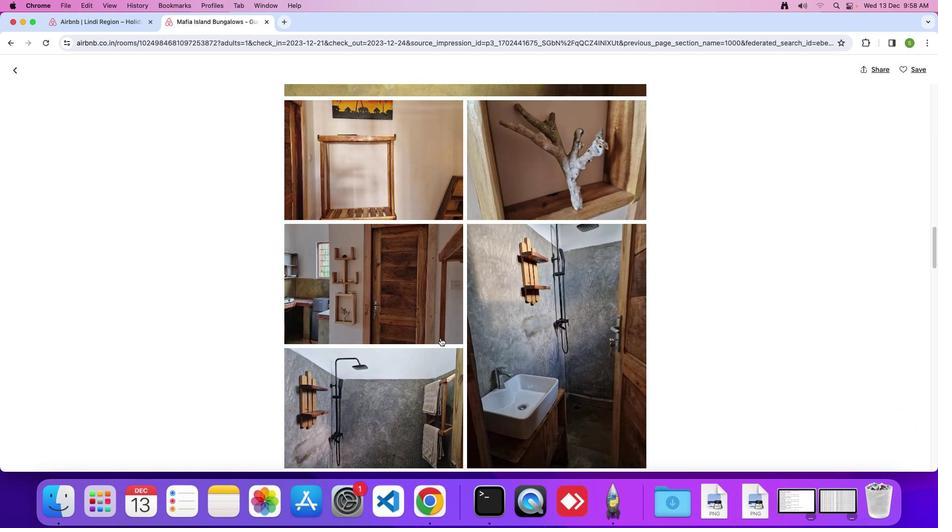 
Action: Mouse scrolled (440, 338) with delta (0, 0)
Screenshot: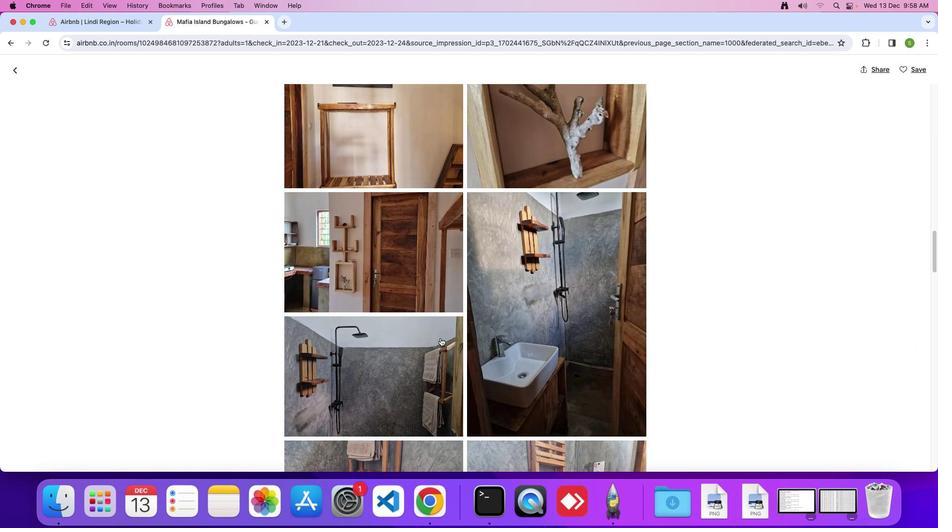 
Action: Mouse scrolled (440, 338) with delta (0, 0)
Screenshot: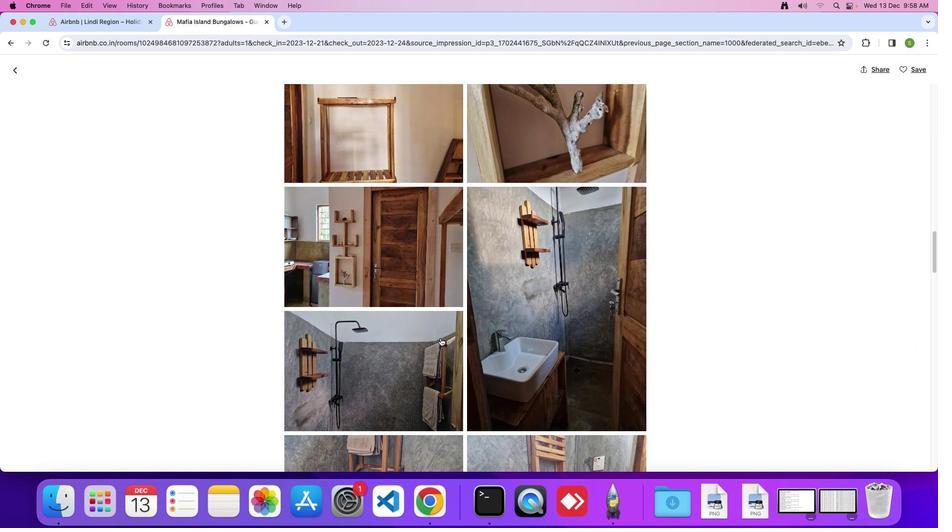 
Action: Mouse scrolled (440, 338) with delta (0, 0)
Screenshot: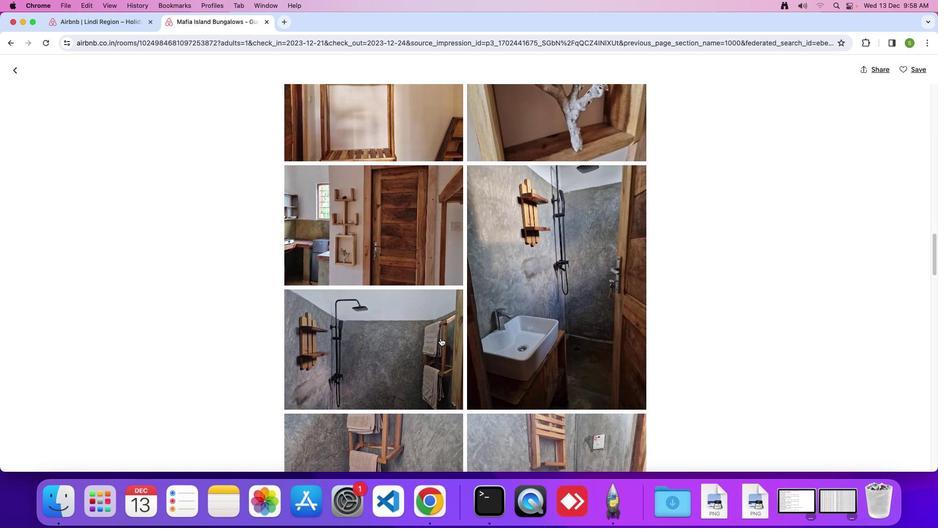 
Action: Mouse scrolled (440, 338) with delta (0, 0)
Screenshot: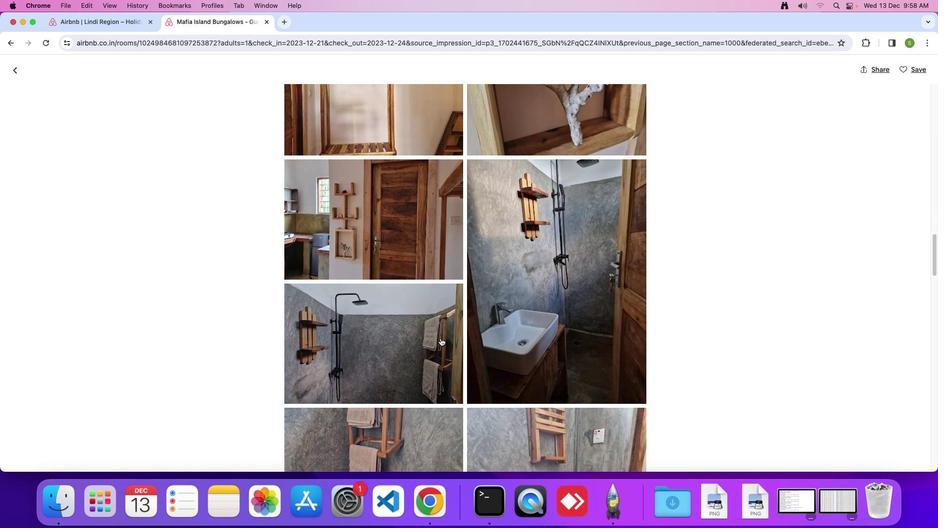 
Action: Mouse scrolled (440, 338) with delta (0, 0)
Screenshot: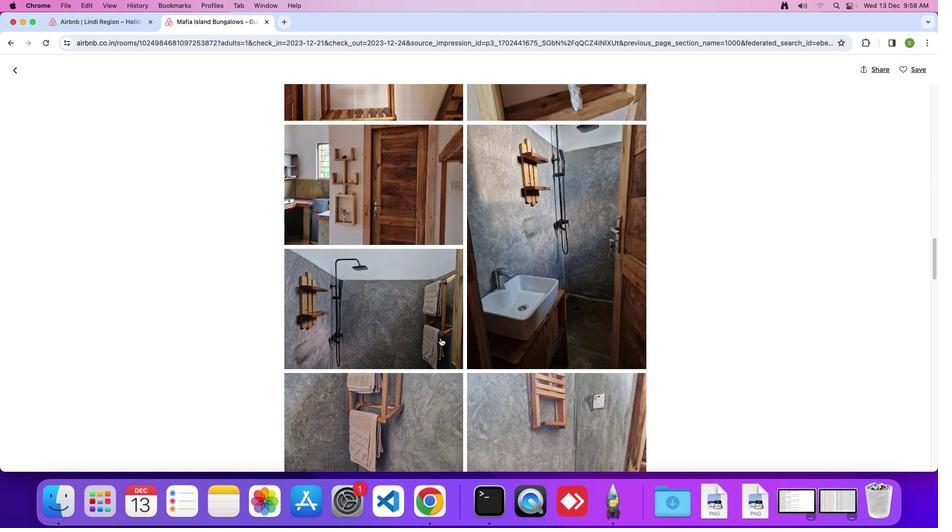 
Action: Mouse scrolled (440, 338) with delta (0, 0)
Screenshot: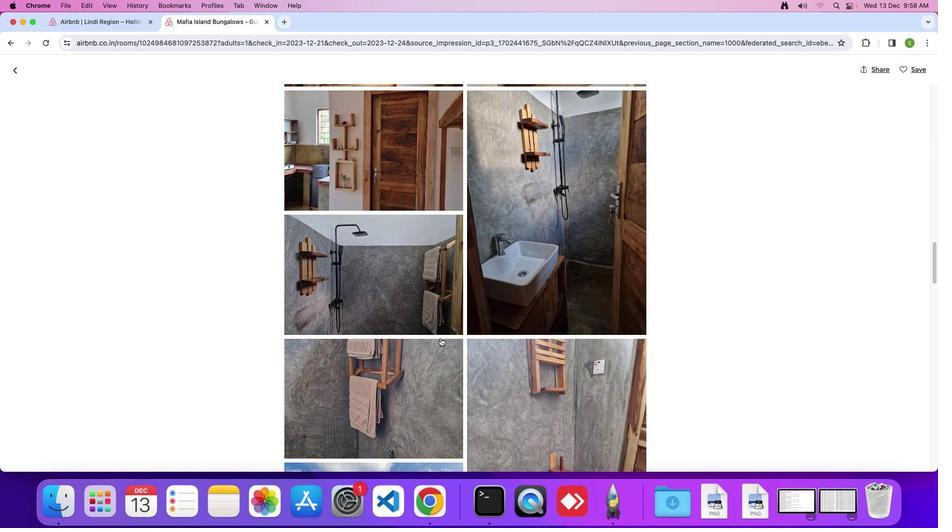 
Action: Mouse scrolled (440, 338) with delta (0, 0)
Screenshot: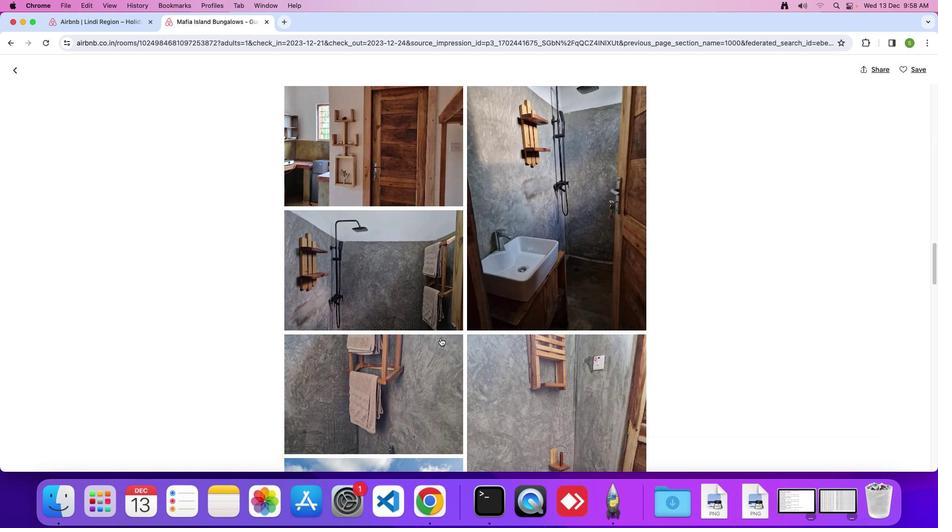 
Action: Mouse scrolled (440, 338) with delta (0, 0)
Screenshot: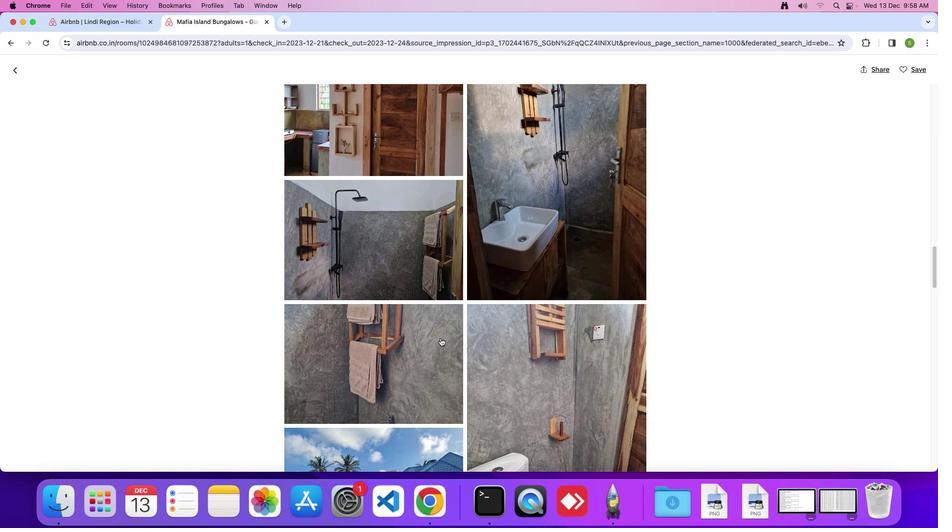 
Action: Mouse scrolled (440, 338) with delta (0, 0)
Screenshot: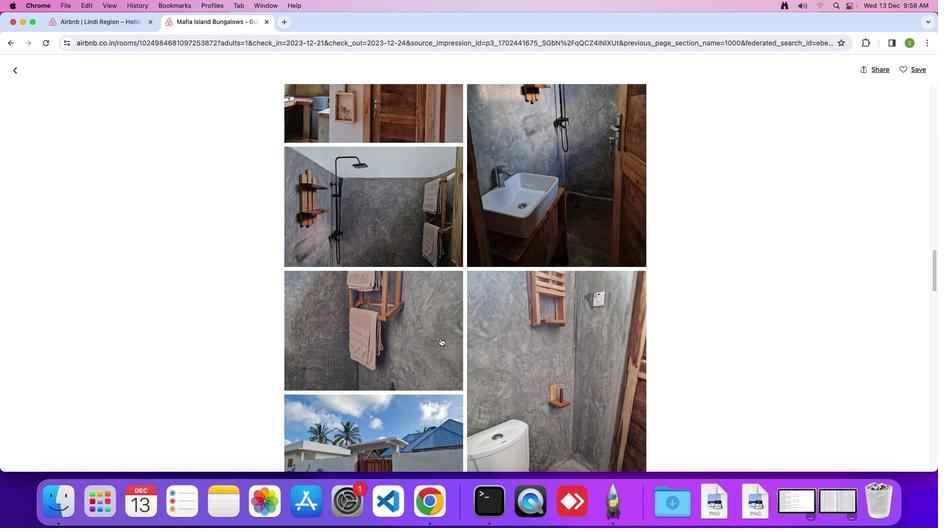 
Action: Mouse scrolled (440, 338) with delta (0, 0)
Screenshot: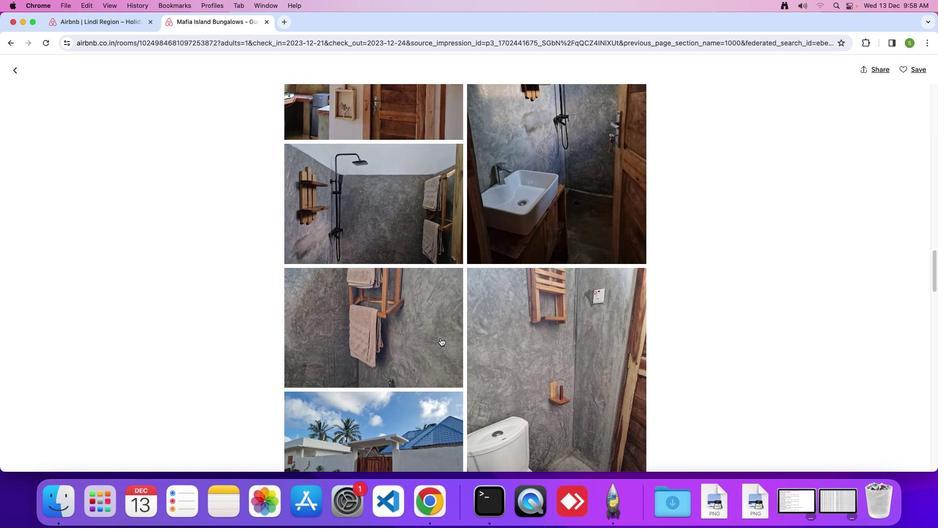 
Action: Mouse scrolled (440, 338) with delta (0, 0)
Screenshot: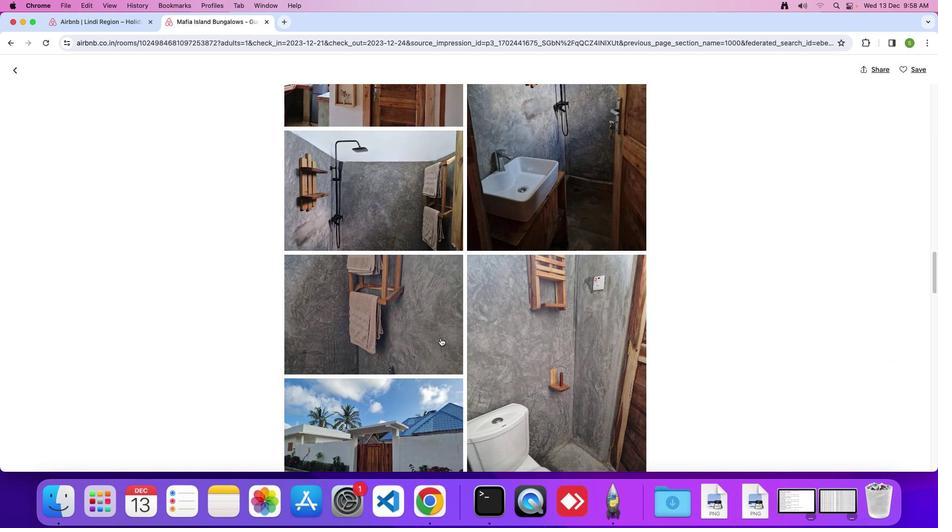 
Action: Mouse scrolled (440, 338) with delta (0, 0)
Screenshot: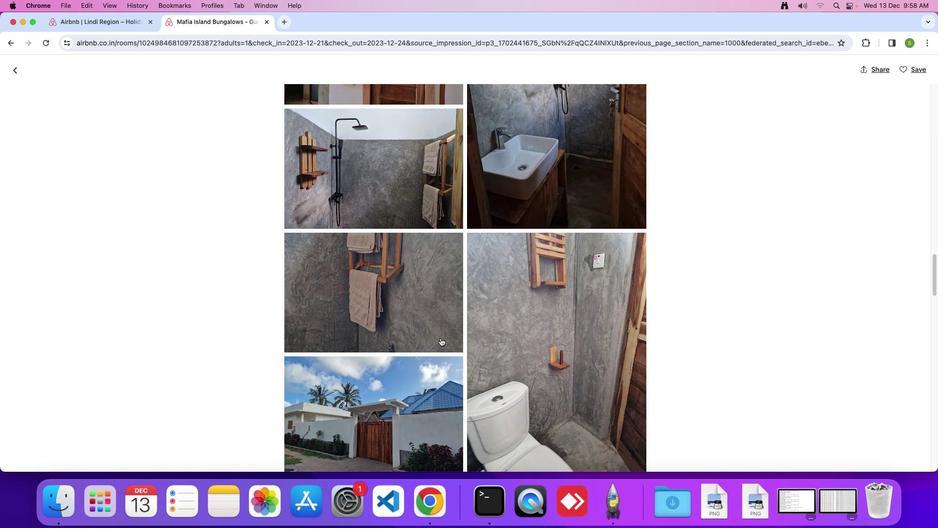 
Action: Mouse scrolled (440, 338) with delta (0, -1)
Screenshot: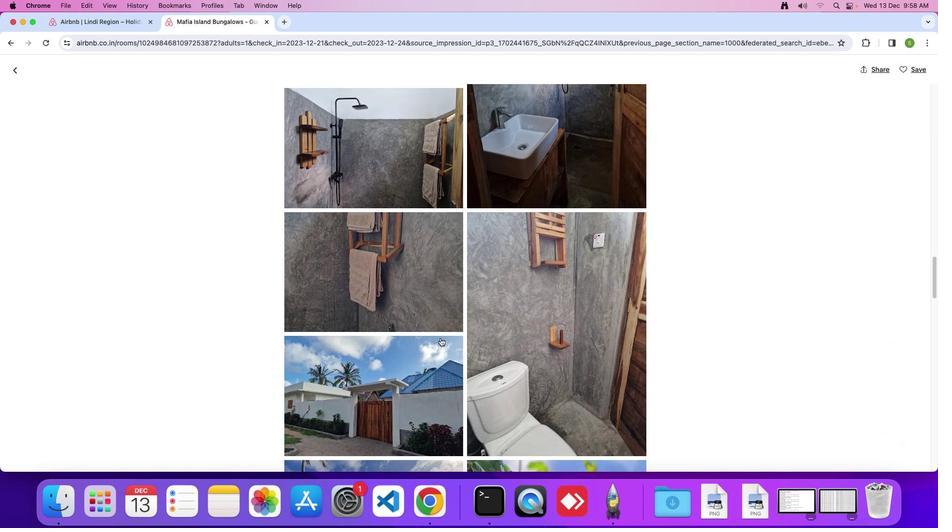 
Action: Mouse scrolled (440, 338) with delta (0, 0)
Screenshot: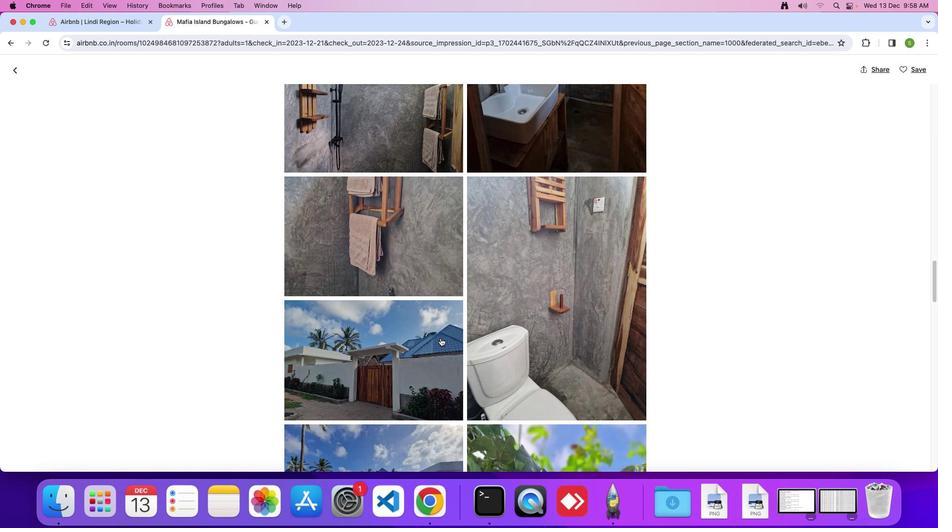 
Action: Mouse scrolled (440, 338) with delta (0, 0)
Screenshot: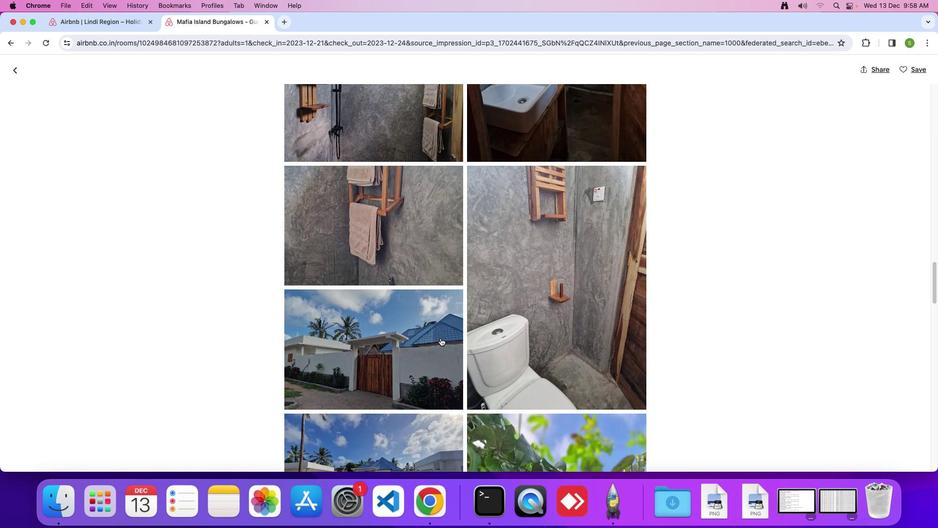 
Action: Mouse scrolled (440, 338) with delta (0, 0)
Screenshot: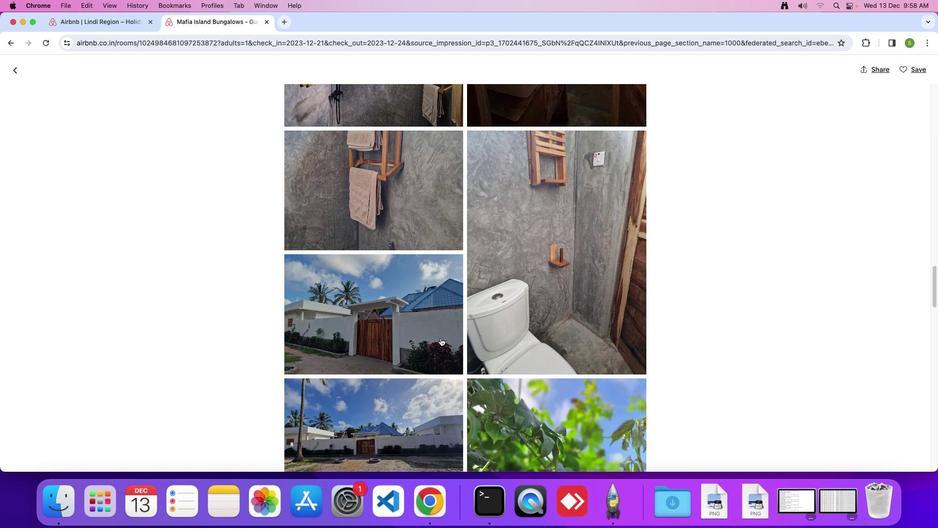 
Action: Mouse scrolled (440, 338) with delta (0, 0)
Screenshot: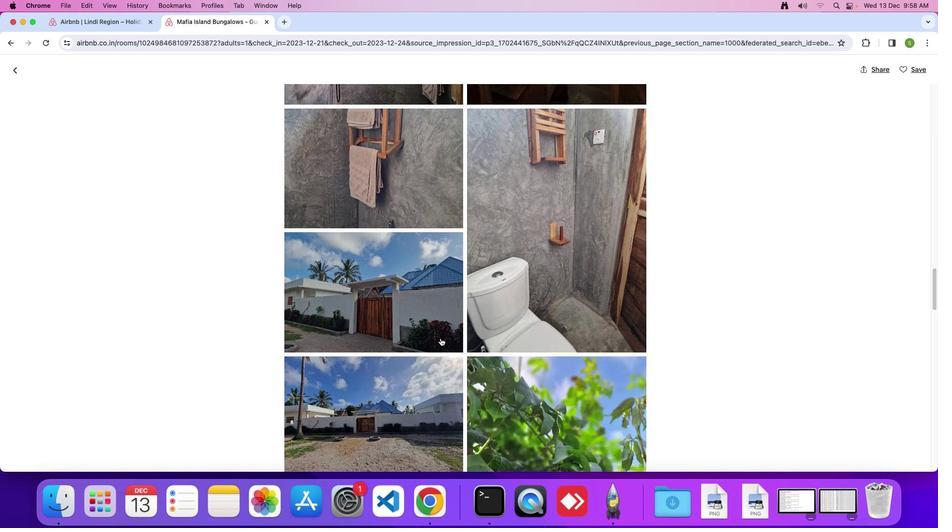 
Action: Mouse scrolled (440, 338) with delta (0, 0)
Screenshot: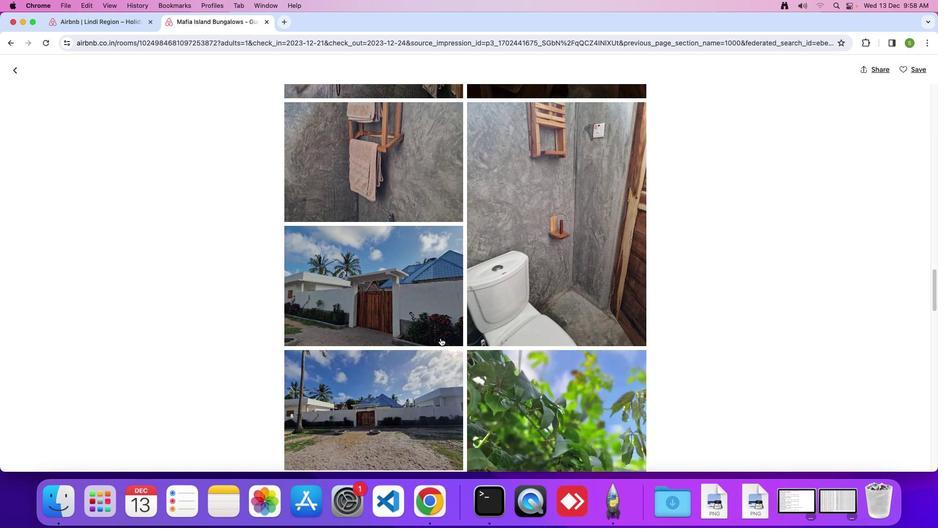 
Action: Mouse scrolled (440, 338) with delta (0, 0)
Screenshot: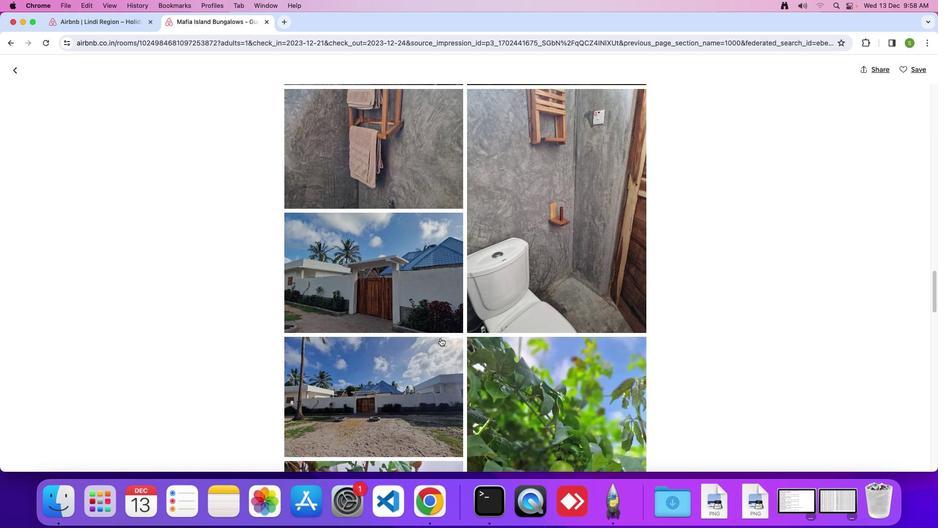 
Action: Mouse scrolled (440, 338) with delta (0, 0)
Screenshot: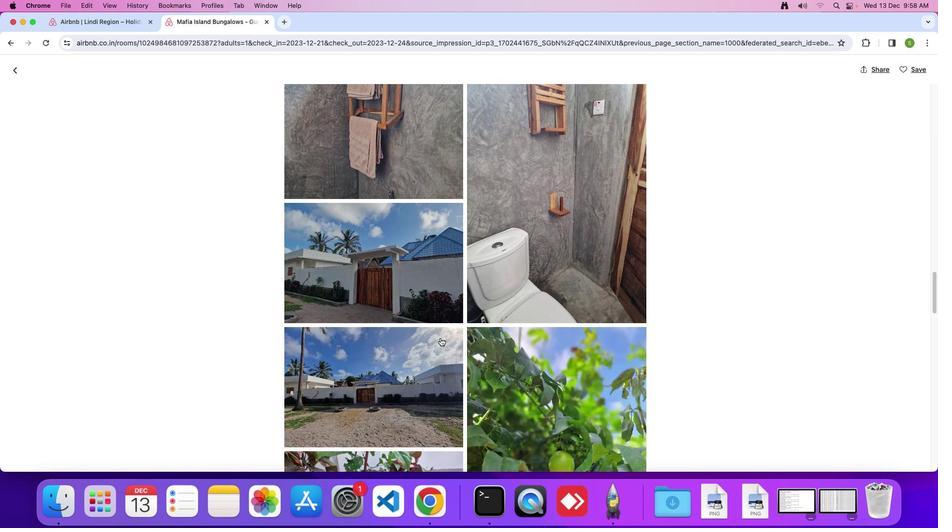 
Action: Mouse scrolled (440, 338) with delta (0, 0)
Screenshot: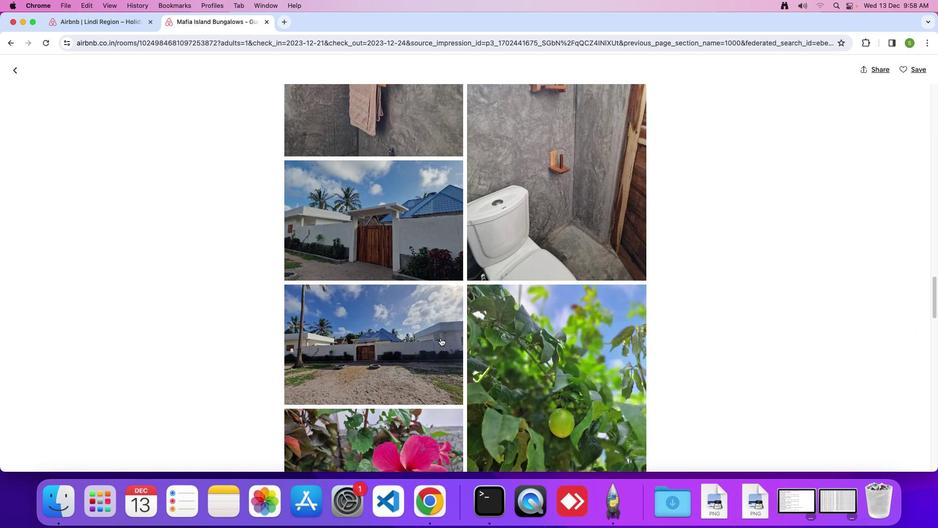 
Action: Mouse scrolled (440, 338) with delta (0, 0)
Screenshot: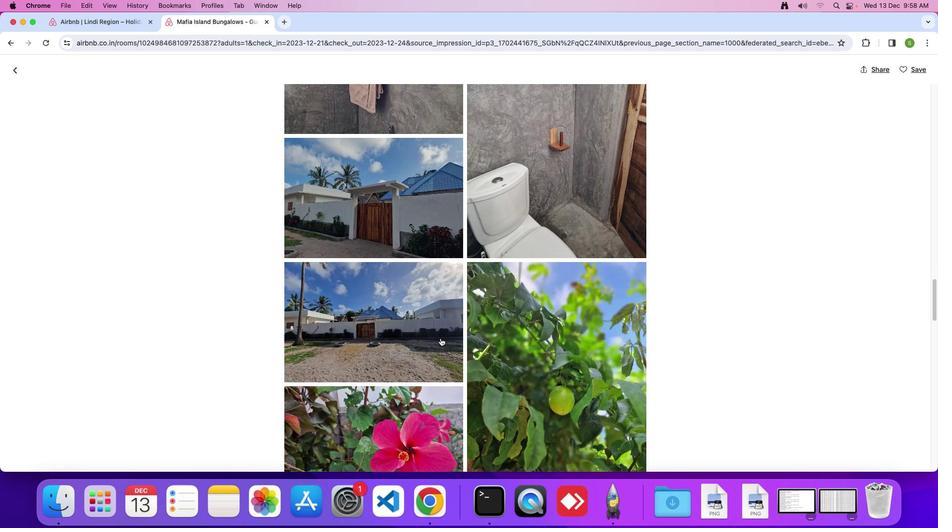 
Action: Mouse scrolled (440, 338) with delta (0, 0)
Screenshot: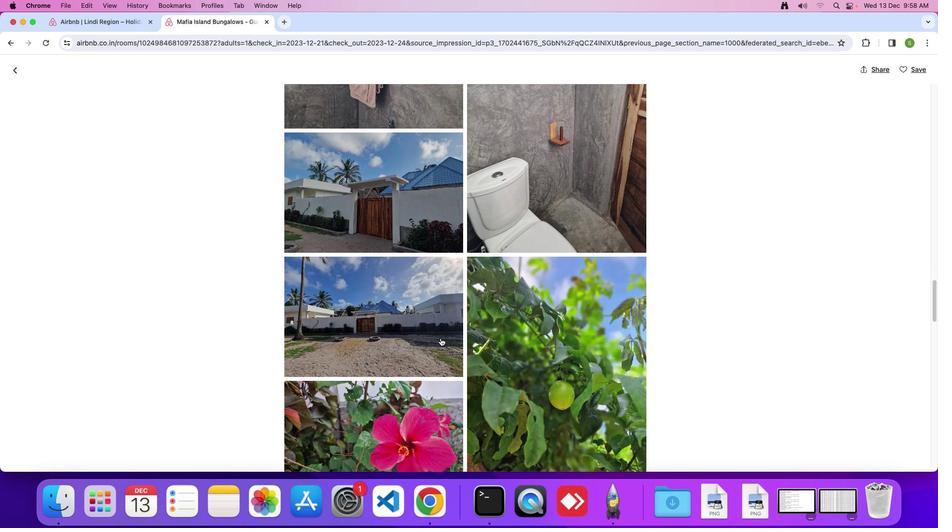 
Action: Mouse scrolled (440, 338) with delta (0, 0)
Screenshot: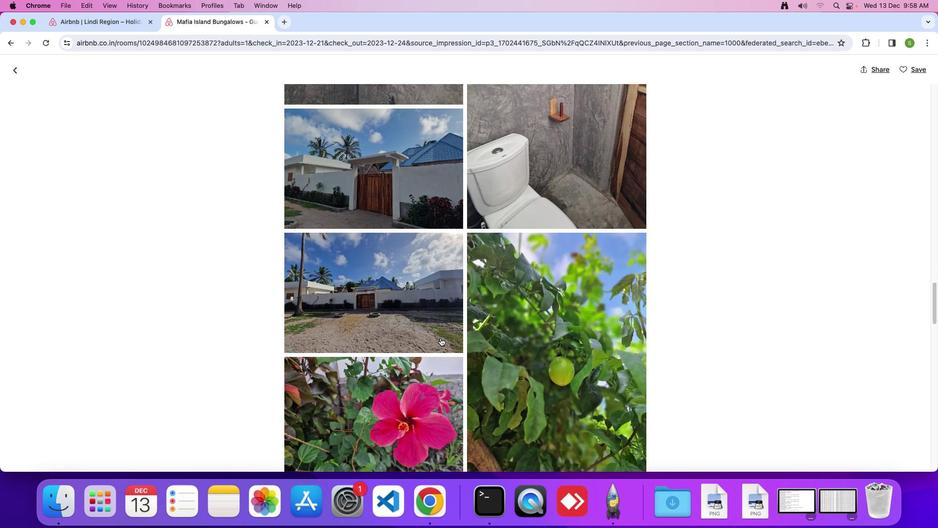 
Action: Mouse scrolled (440, 338) with delta (0, 0)
Screenshot: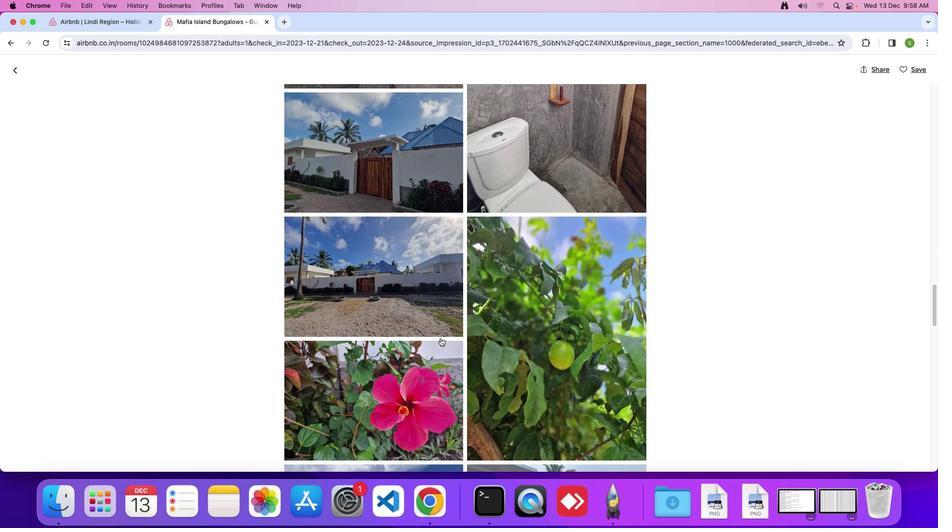 
Action: Mouse scrolled (440, 338) with delta (0, 0)
Screenshot: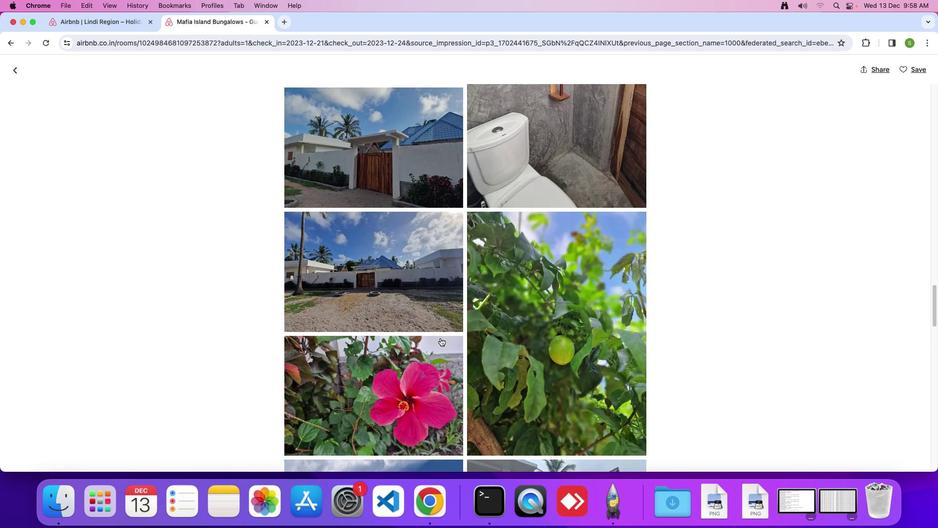 
Action: Mouse scrolled (440, 338) with delta (0, 0)
Screenshot: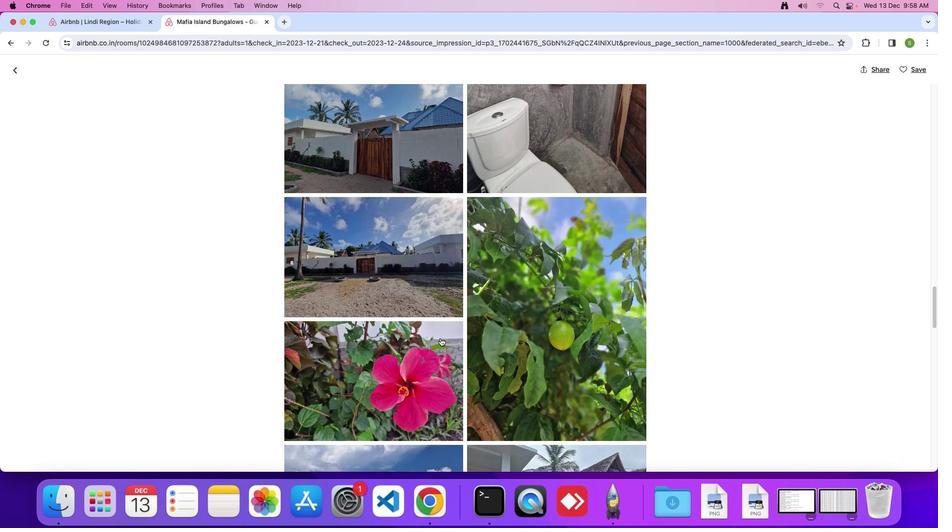 
Action: Mouse scrolled (440, 338) with delta (0, 0)
Screenshot: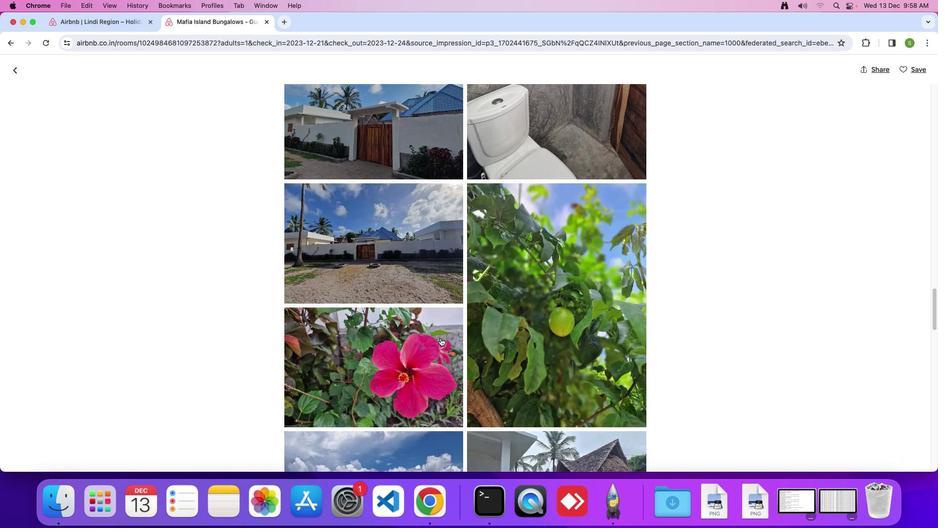 
Action: Mouse scrolled (440, 338) with delta (0, 0)
Screenshot: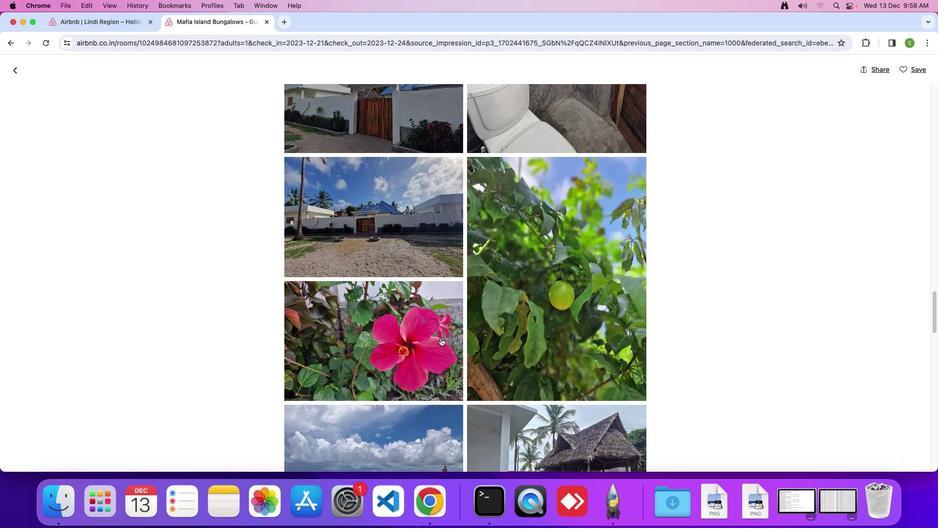 
Action: Mouse scrolled (440, 338) with delta (0, 0)
Screenshot: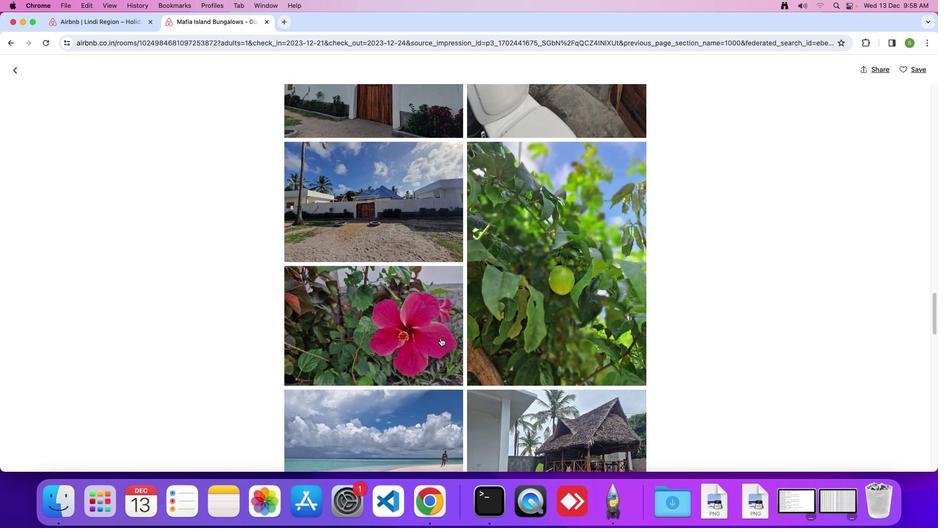 
Action: Mouse scrolled (440, 338) with delta (0, 0)
Screenshot: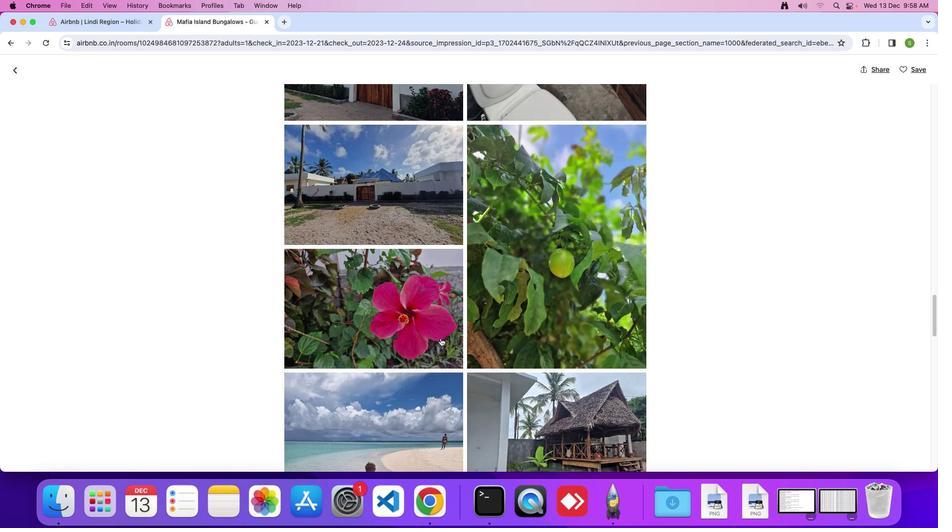 
Action: Mouse scrolled (440, 338) with delta (0, 0)
Screenshot: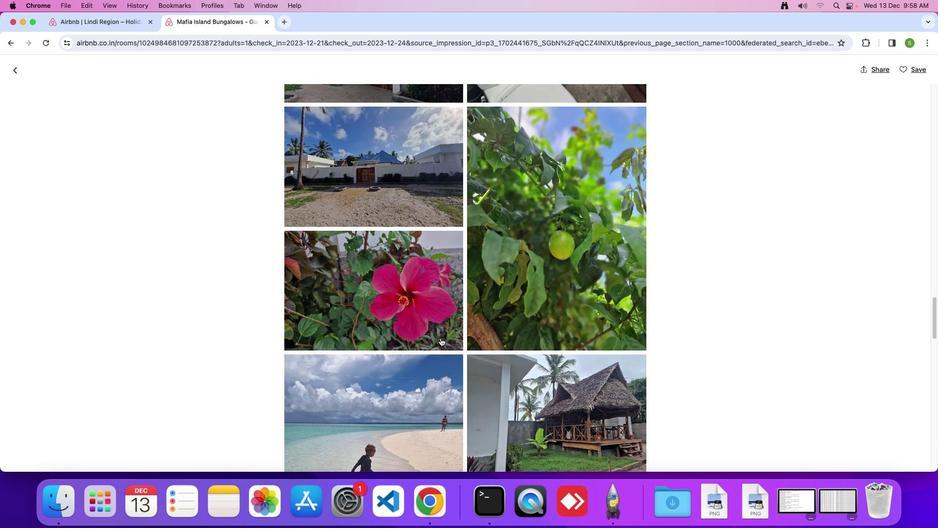 
Action: Mouse scrolled (440, 338) with delta (0, 0)
Screenshot: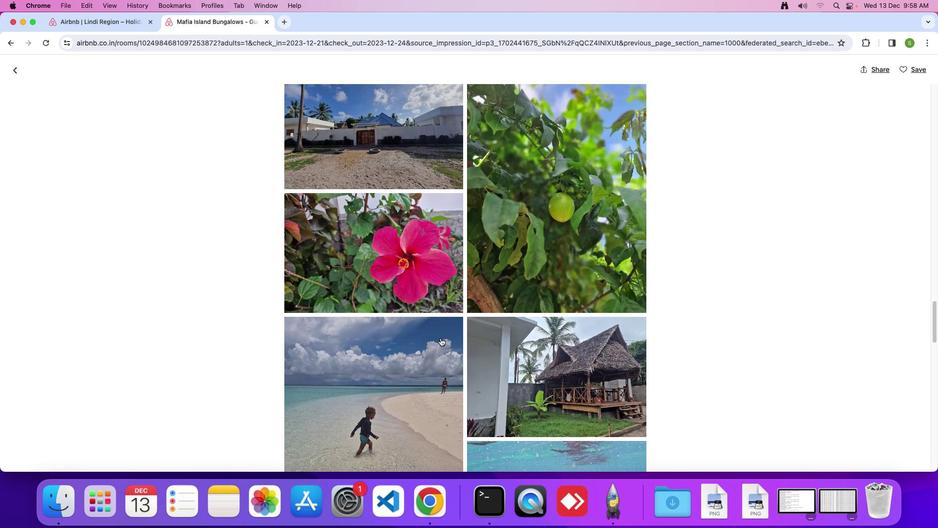 
Action: Mouse scrolled (440, 338) with delta (0, 0)
Screenshot: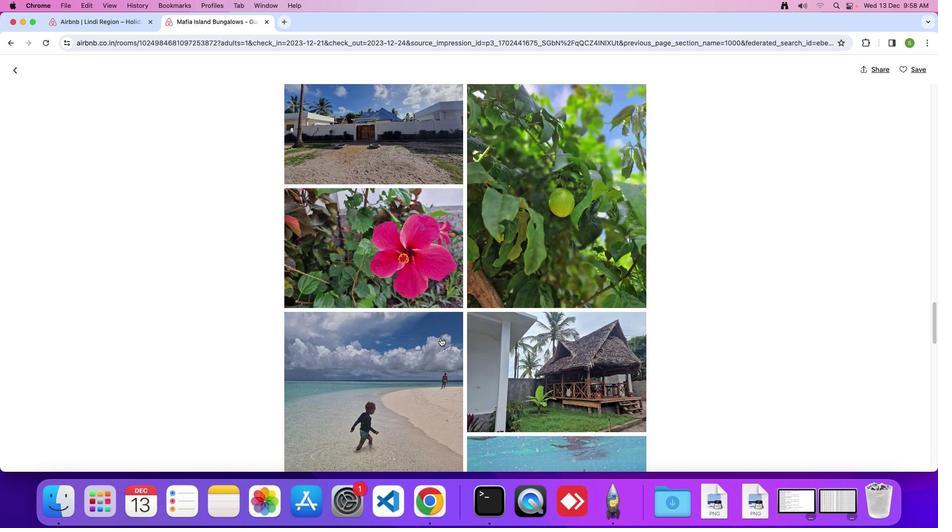 
Action: Mouse scrolled (440, 338) with delta (0, 0)
Screenshot: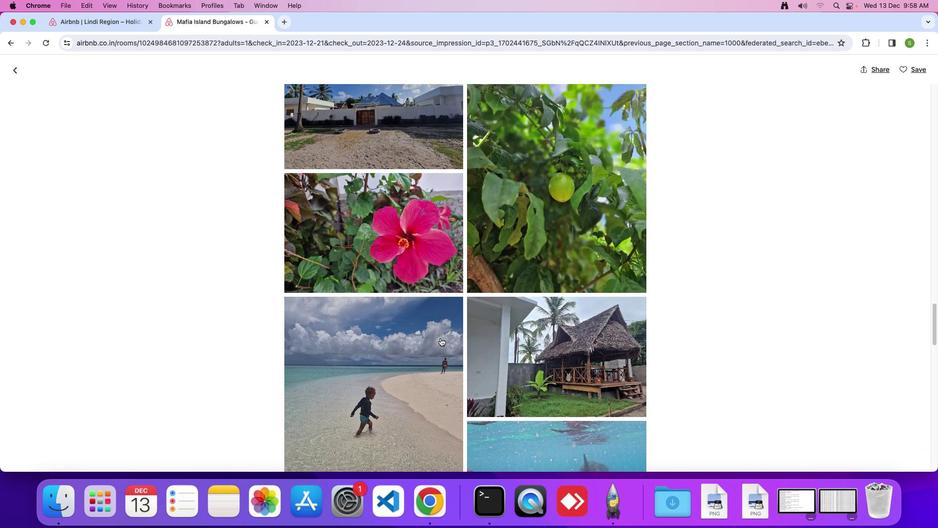 
Action: Mouse scrolled (440, 338) with delta (0, 0)
Screenshot: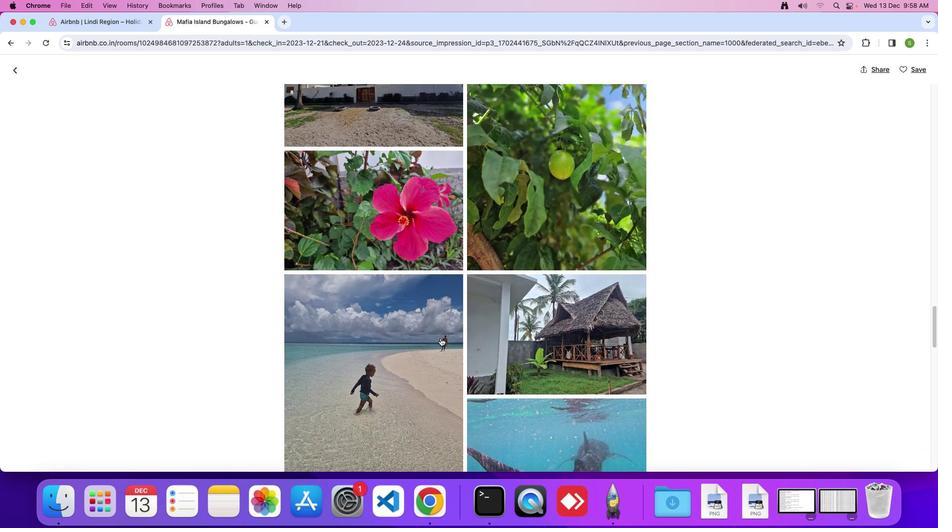 
Action: Mouse scrolled (440, 338) with delta (0, 0)
Screenshot: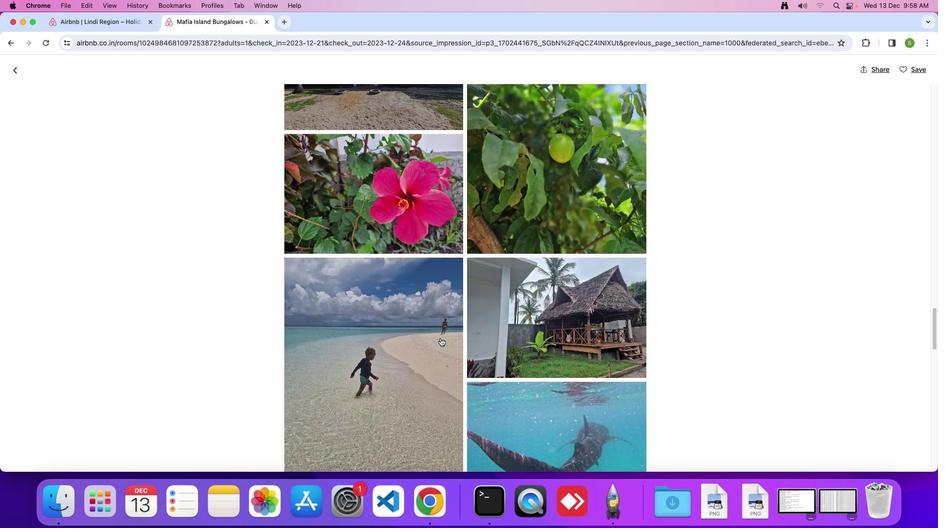 
Action: Mouse scrolled (440, 338) with delta (0, 0)
Screenshot: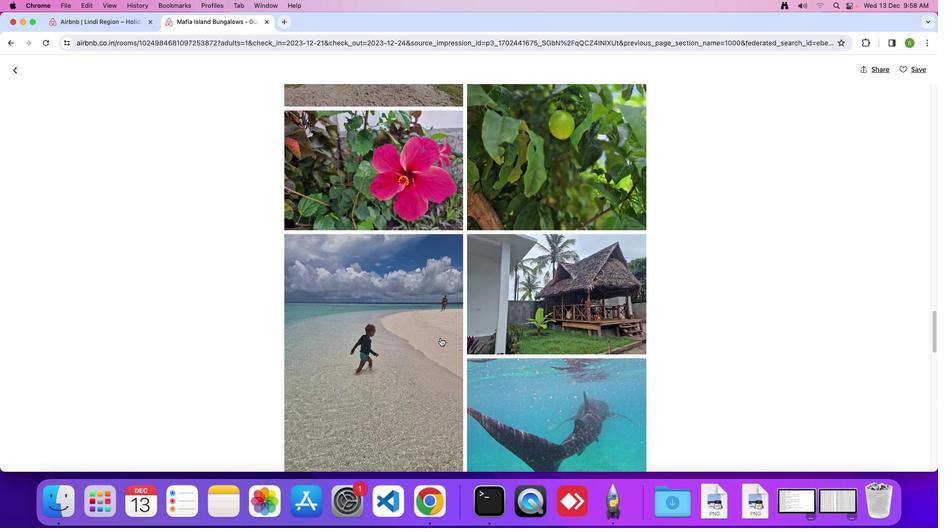 
Action: Mouse scrolled (440, 338) with delta (0, 0)
Screenshot: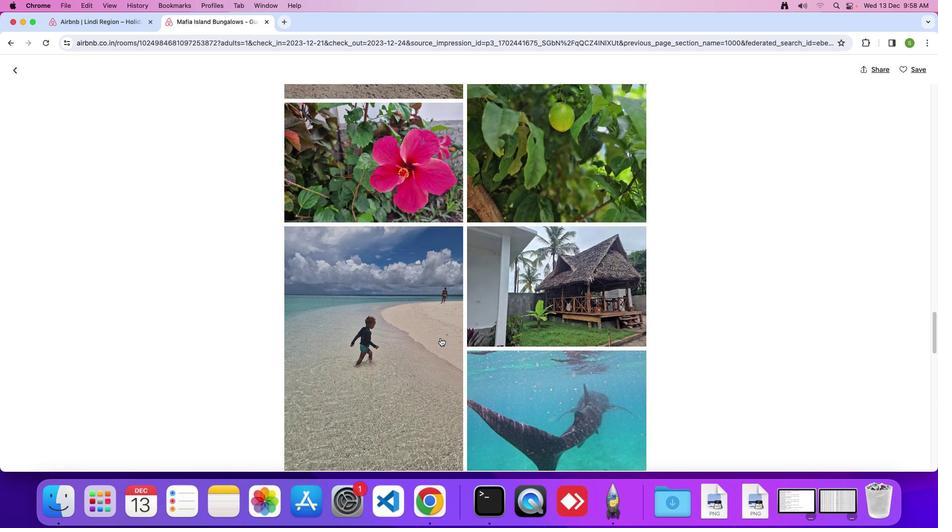 
Action: Mouse scrolled (440, 338) with delta (0, 0)
Screenshot: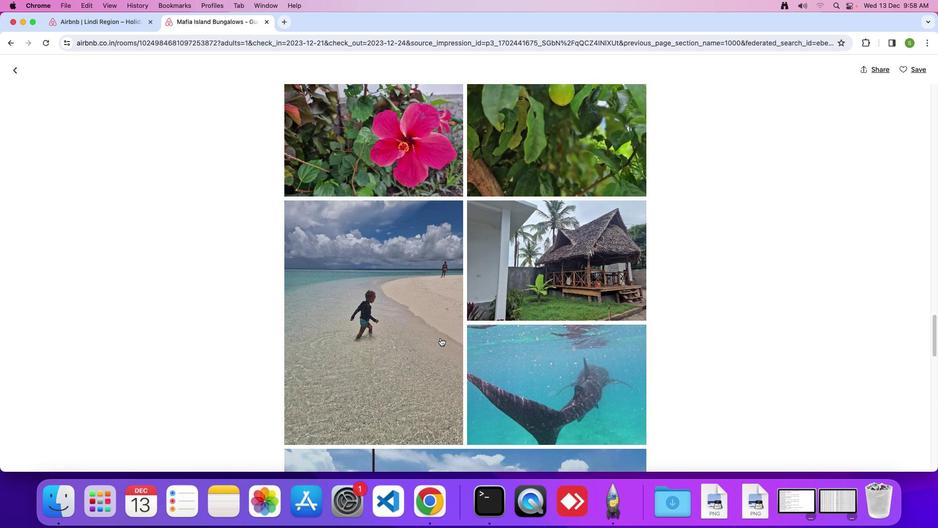 
Action: Mouse scrolled (440, 338) with delta (0, 0)
Screenshot: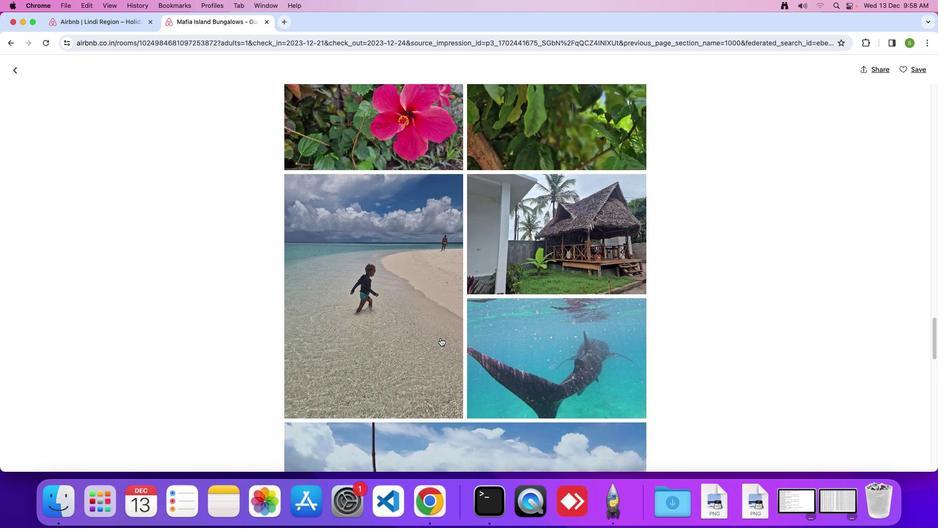 
Action: Mouse scrolled (440, 338) with delta (0, 0)
Screenshot: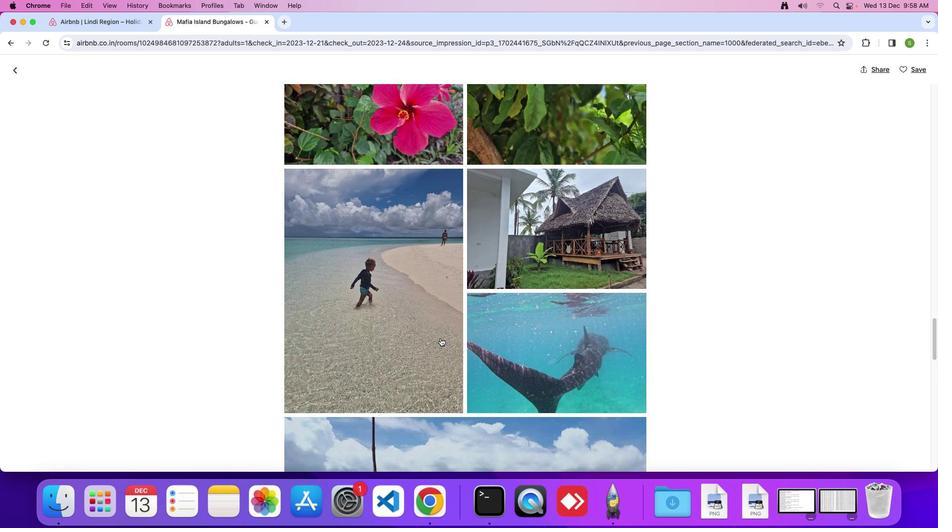 
Action: Mouse scrolled (440, 338) with delta (0, 0)
Screenshot: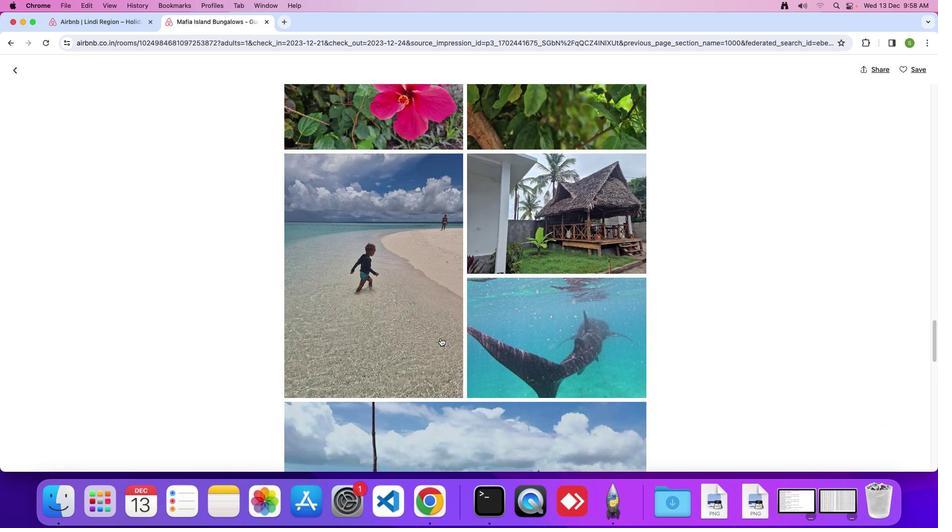 
Action: Mouse scrolled (440, 338) with delta (0, 0)
Screenshot: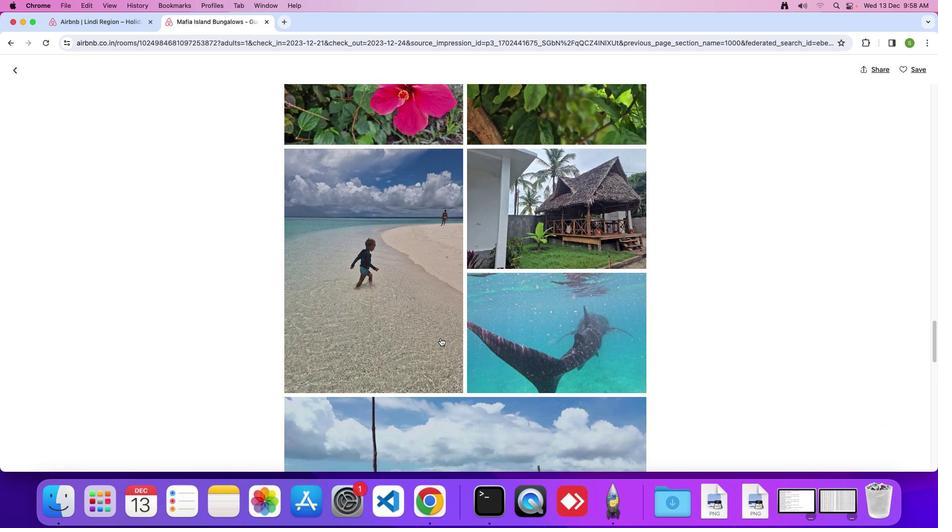 
Action: Mouse scrolled (440, 338) with delta (0, 0)
Screenshot: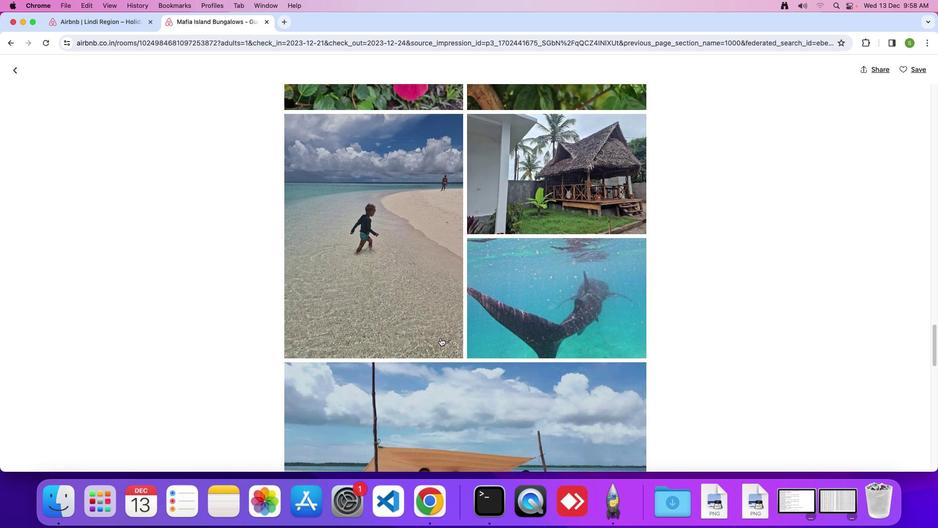 
Action: Mouse scrolled (440, 338) with delta (0, 0)
Screenshot: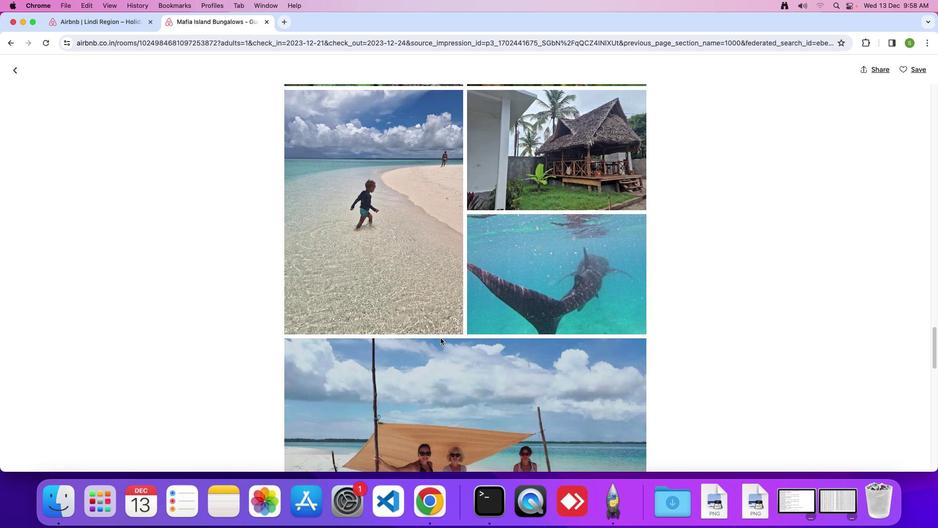 
Action: Mouse scrolled (440, 338) with delta (0, 0)
Screenshot: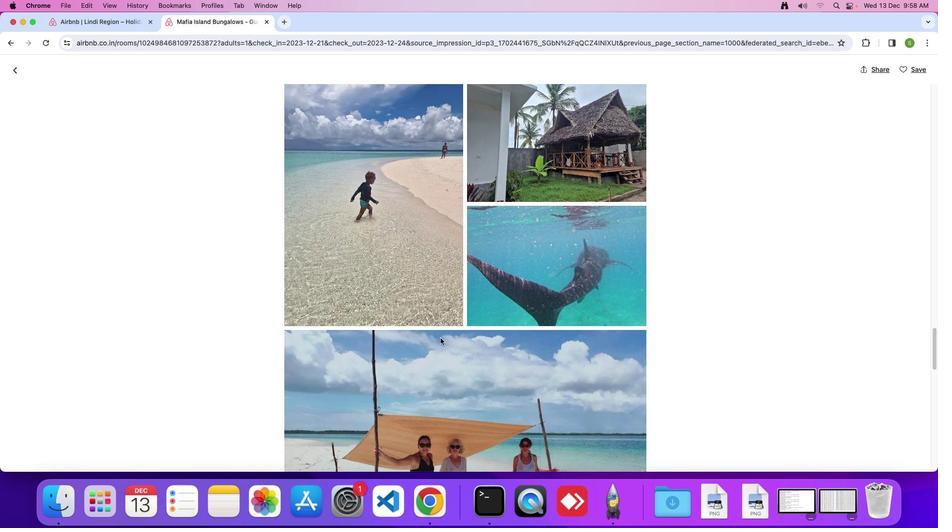 
Action: Mouse scrolled (440, 338) with delta (0, 0)
Screenshot: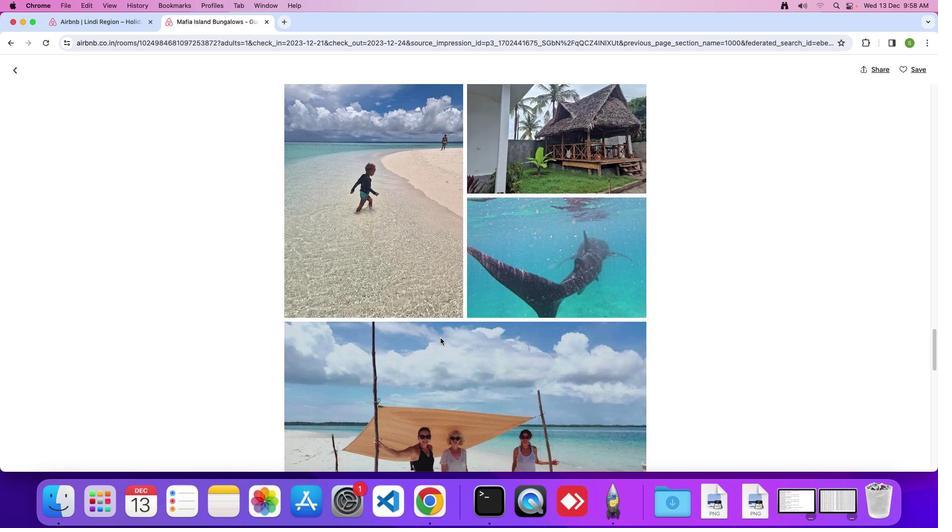 
Action: Mouse scrolled (440, 338) with delta (0, 0)
Screenshot: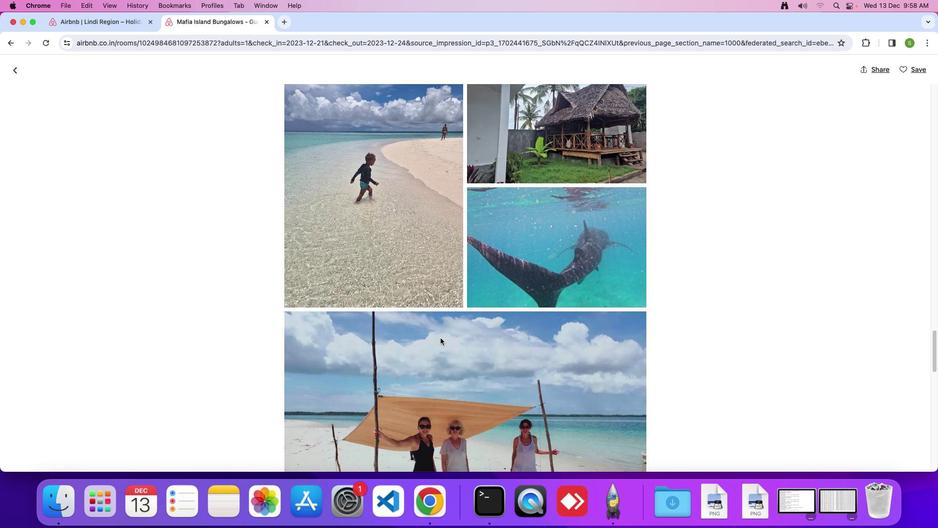 
Action: Mouse scrolled (440, 338) with delta (0, 0)
Screenshot: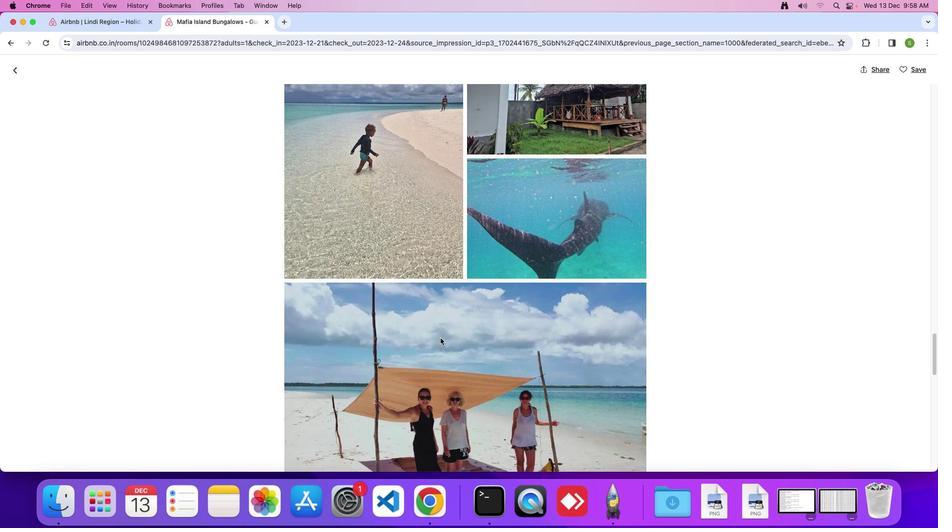 
Action: Mouse scrolled (440, 338) with delta (0, 0)
Screenshot: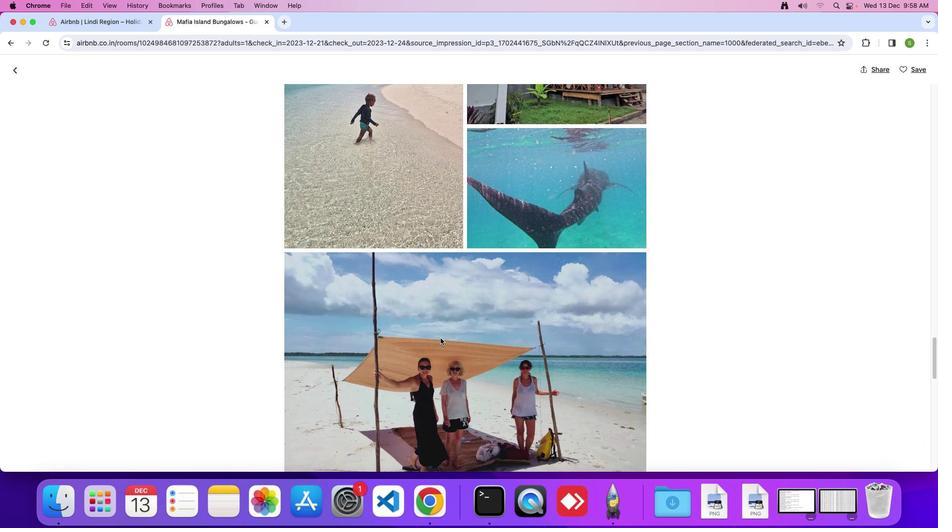 
Action: Mouse scrolled (440, 338) with delta (0, 0)
Screenshot: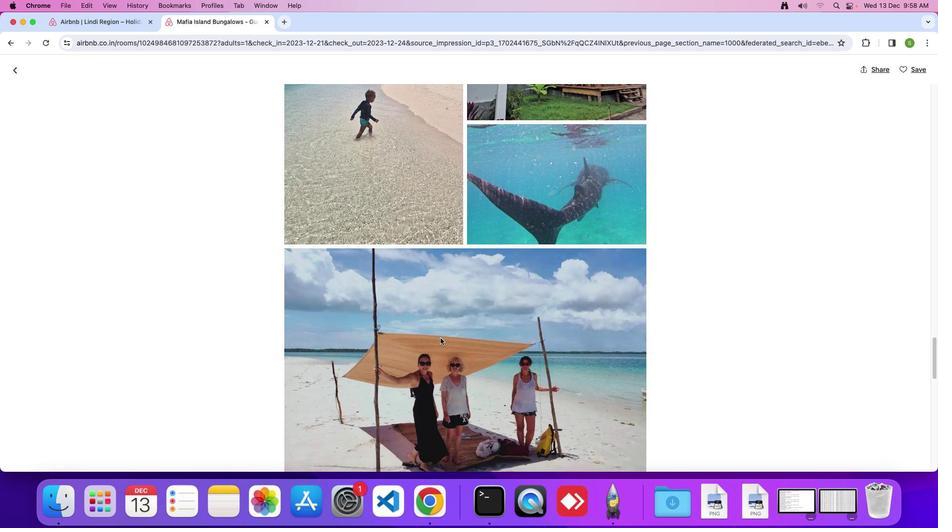 
Action: Mouse scrolled (440, 338) with delta (0, 0)
Screenshot: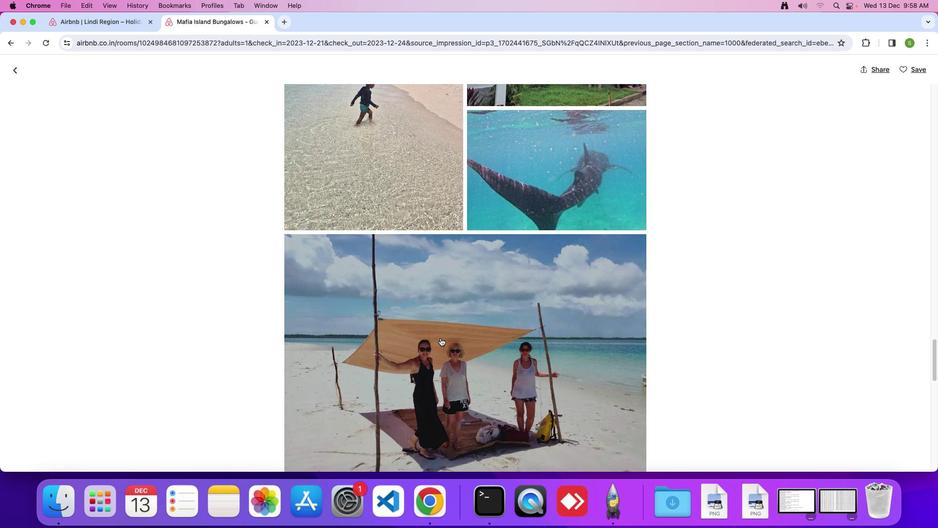 
Action: Mouse scrolled (440, 338) with delta (0, 0)
Screenshot: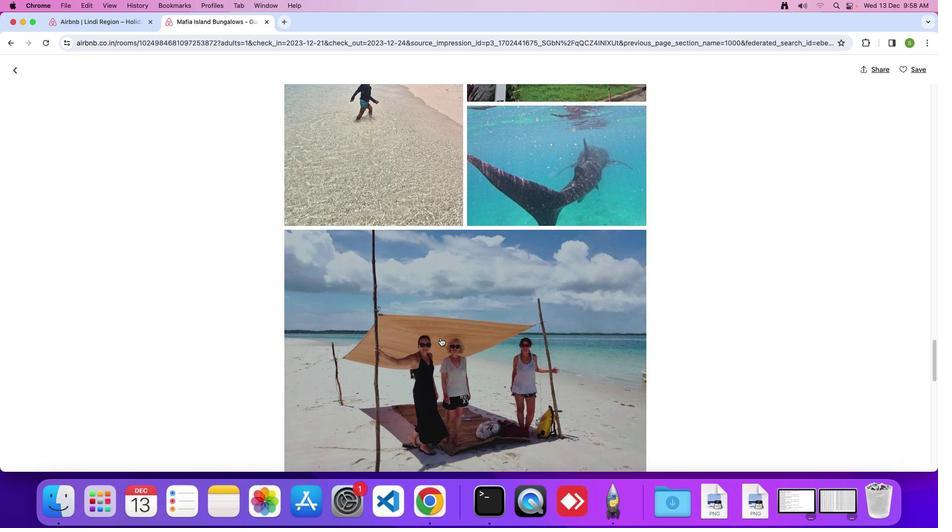 
Action: Mouse scrolled (440, 338) with delta (0, 0)
Screenshot: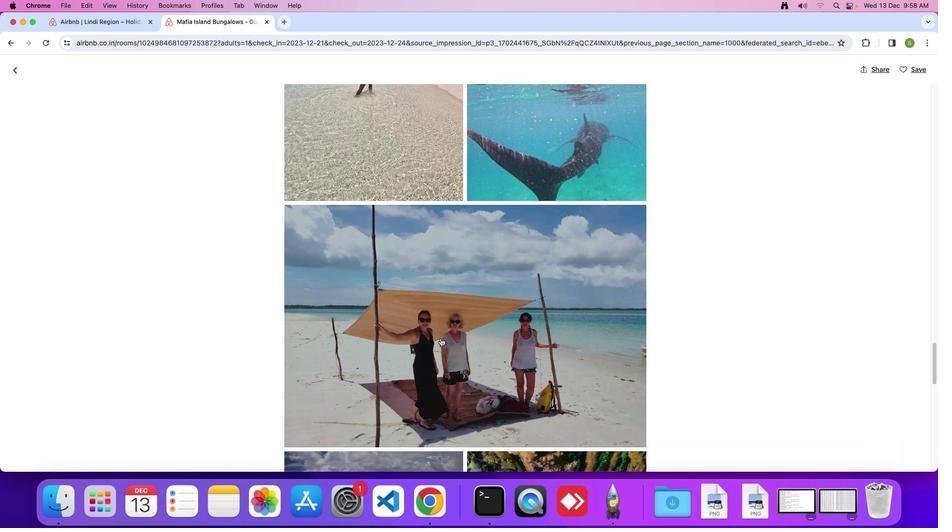 
Action: Mouse scrolled (440, 338) with delta (0, 0)
Screenshot: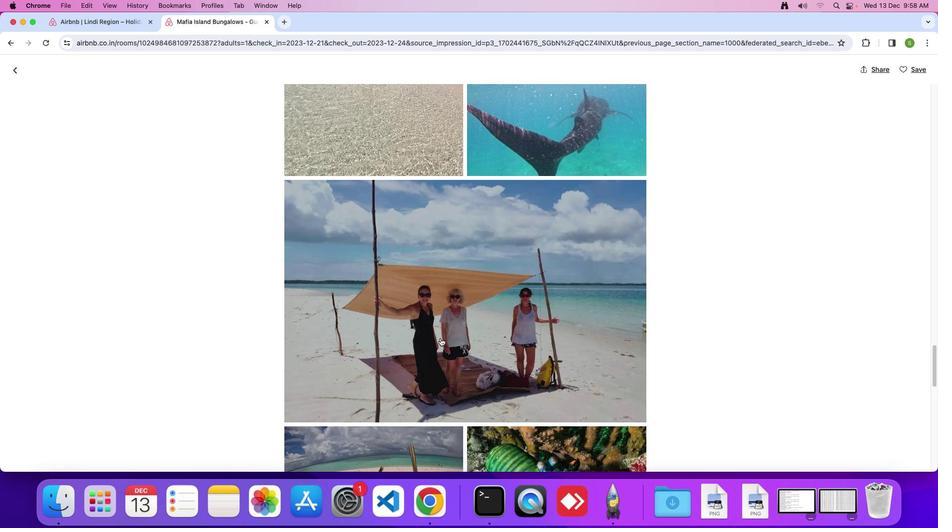 
Action: Mouse scrolled (440, 338) with delta (0, 0)
Screenshot: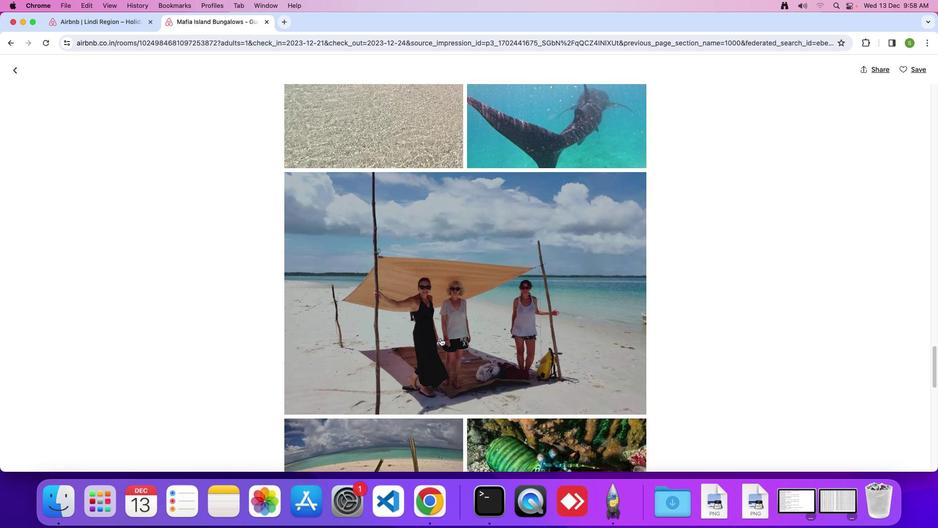 
Action: Mouse scrolled (440, 338) with delta (0, 0)
Screenshot: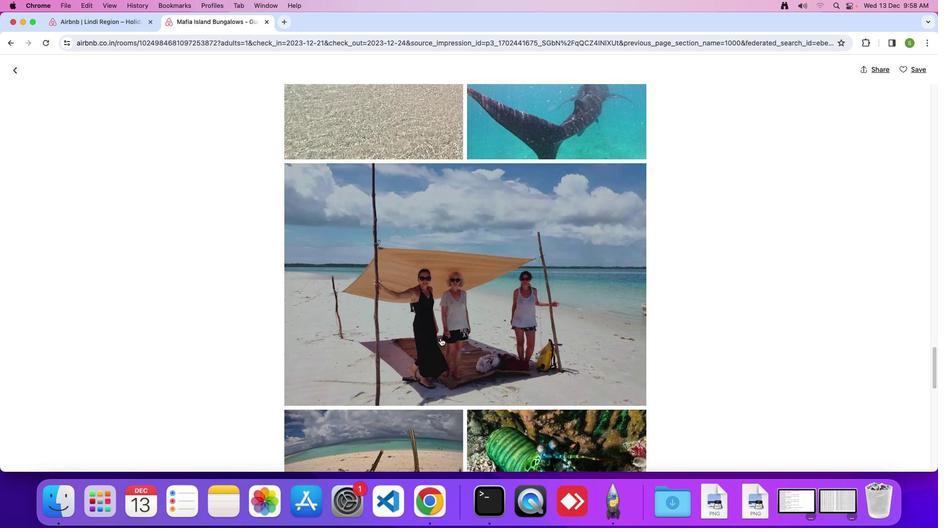 
Action: Mouse scrolled (440, 338) with delta (0, 0)
